 Task: Look for space in Shibetsu, Japan from 1st June, 2023 to 9th June, 2023 for 6 adults in price range Rs.6000 to Rs.12000. Place can be entire place with 3 bedrooms having 3 beds and 3 bathrooms. Property type can be house, flat, guest house. Booking option can be shelf check-in. Required host language is English.
Action: Mouse moved to (559, 137)
Screenshot: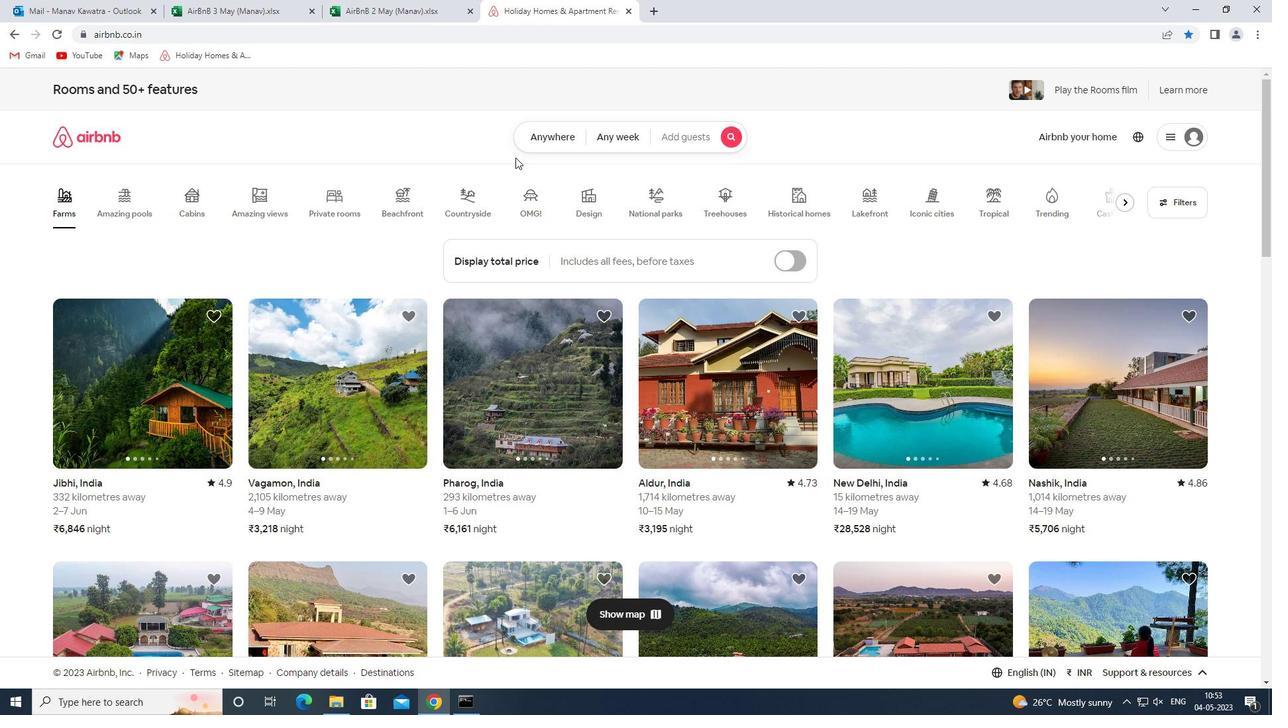 
Action: Mouse pressed left at (559, 137)
Screenshot: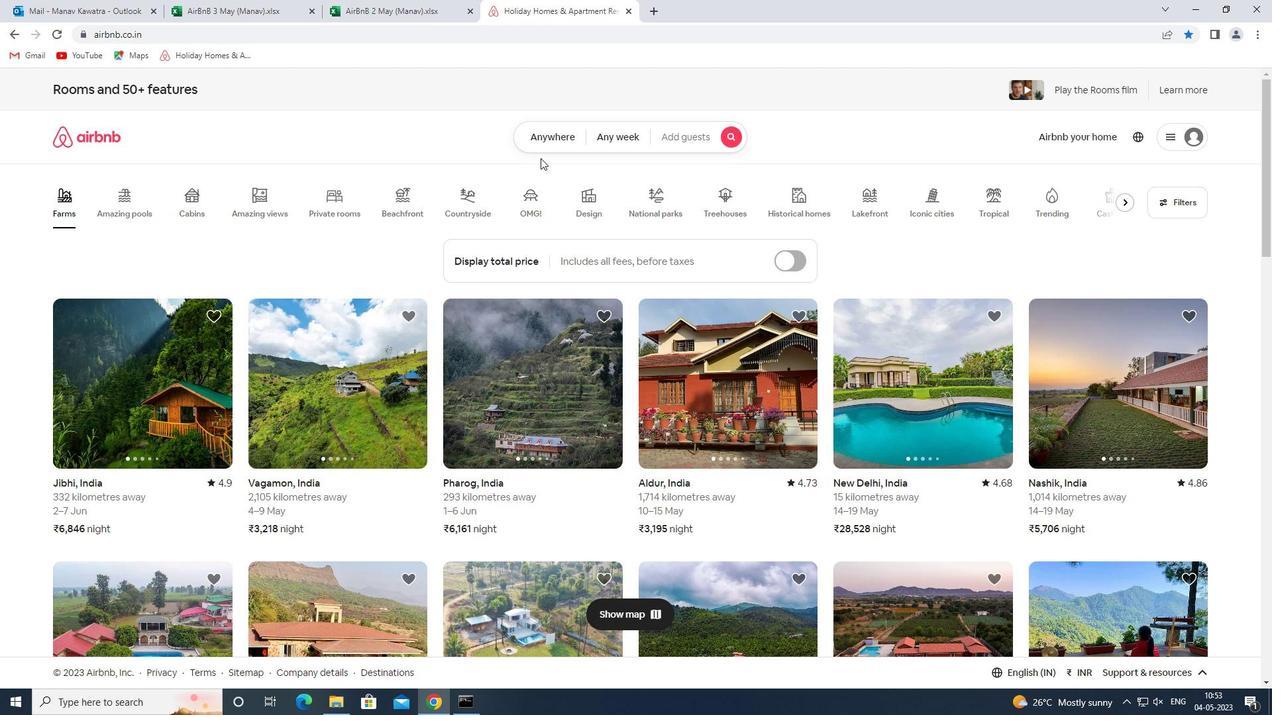 
Action: Mouse moved to (396, 193)
Screenshot: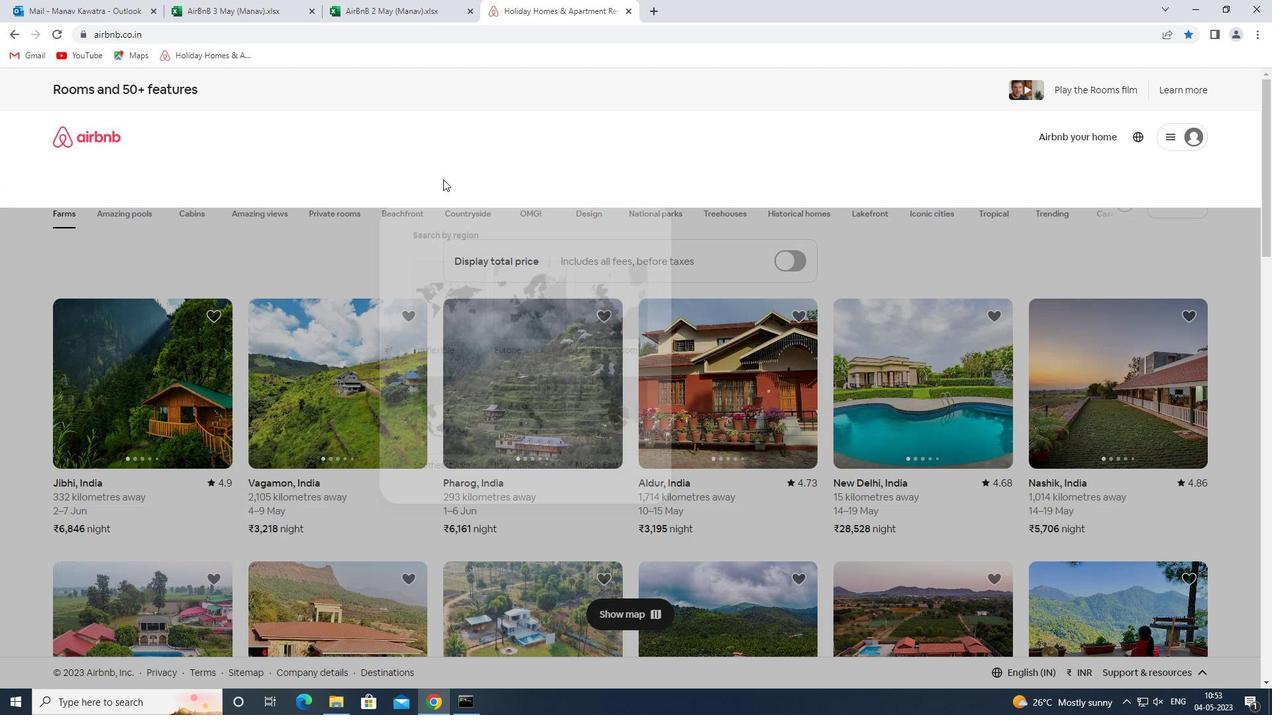 
Action: Mouse pressed left at (396, 193)
Screenshot: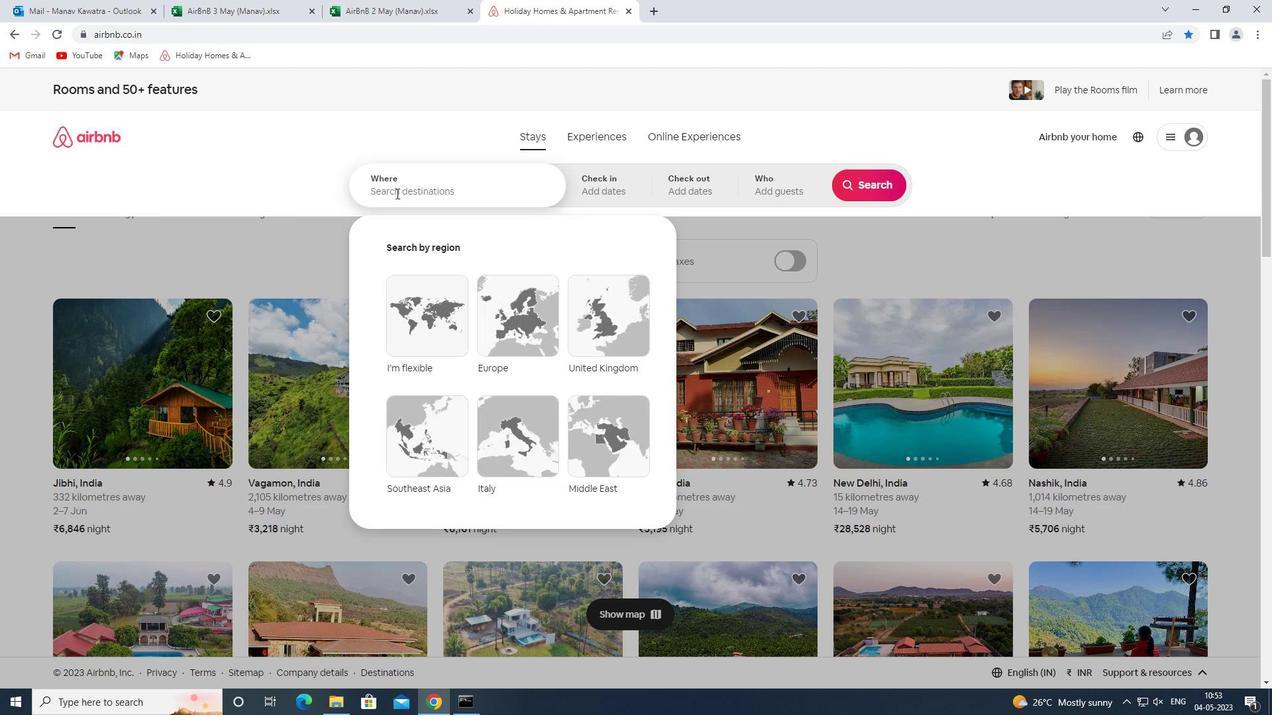 
Action: Mouse moved to (396, 193)
Screenshot: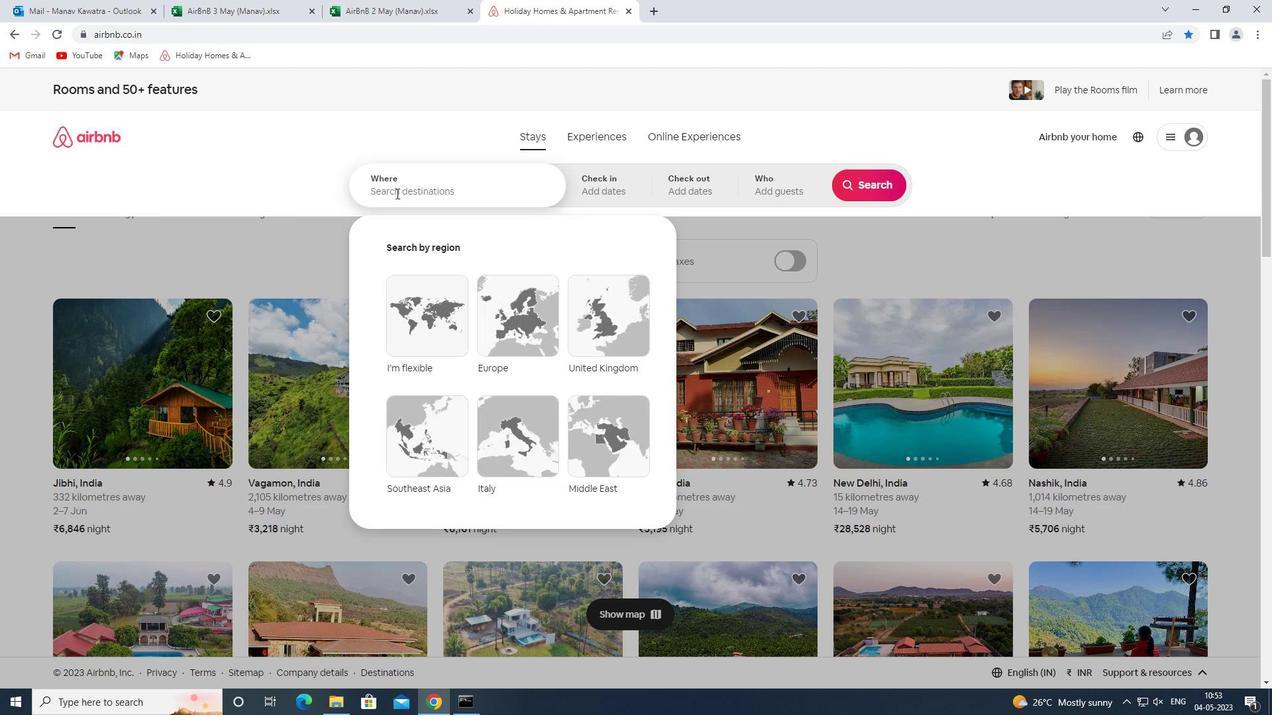 
Action: Key pressed shibetsu<Key.space>japan<Key.space><Key.enter>
Screenshot: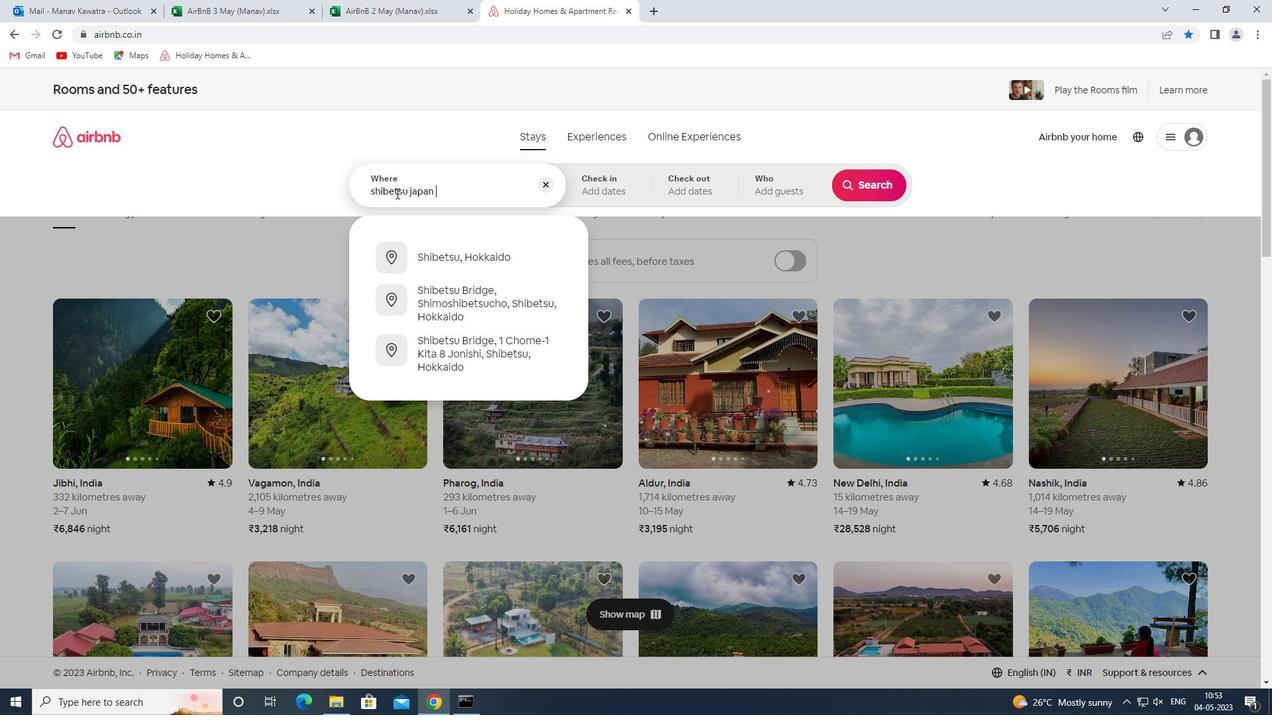 
Action: Mouse moved to (796, 336)
Screenshot: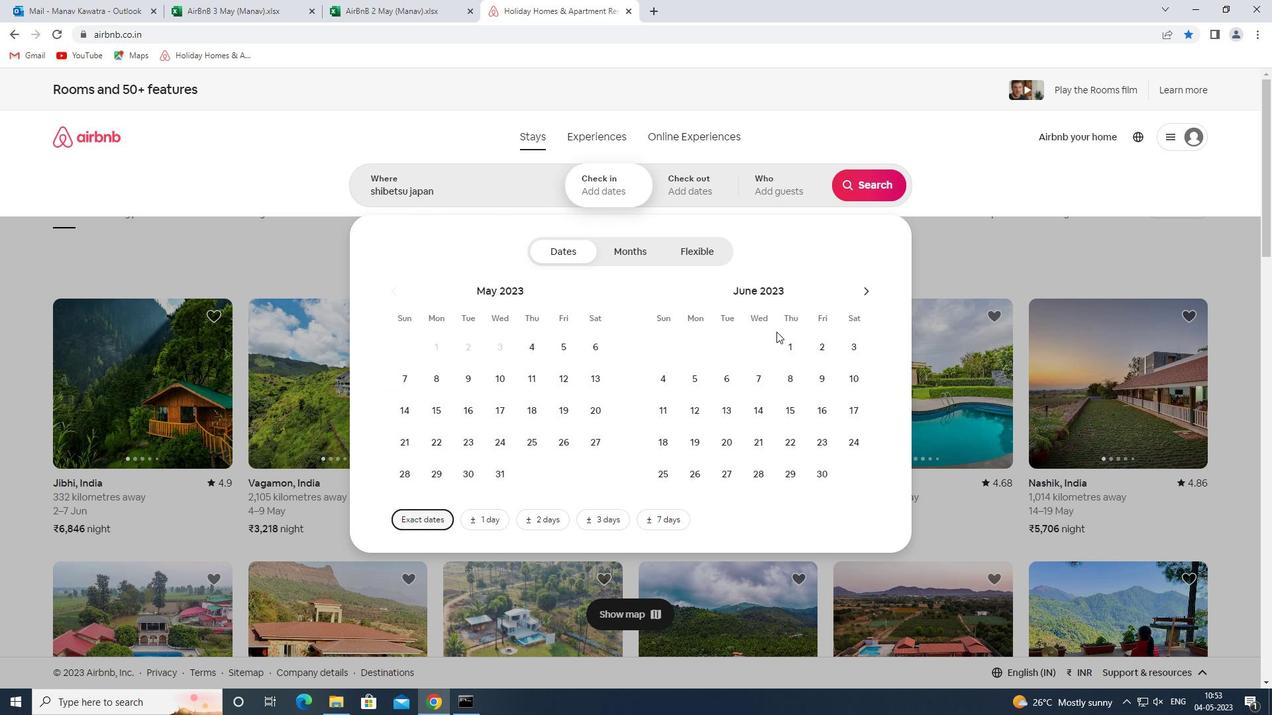 
Action: Mouse pressed left at (796, 336)
Screenshot: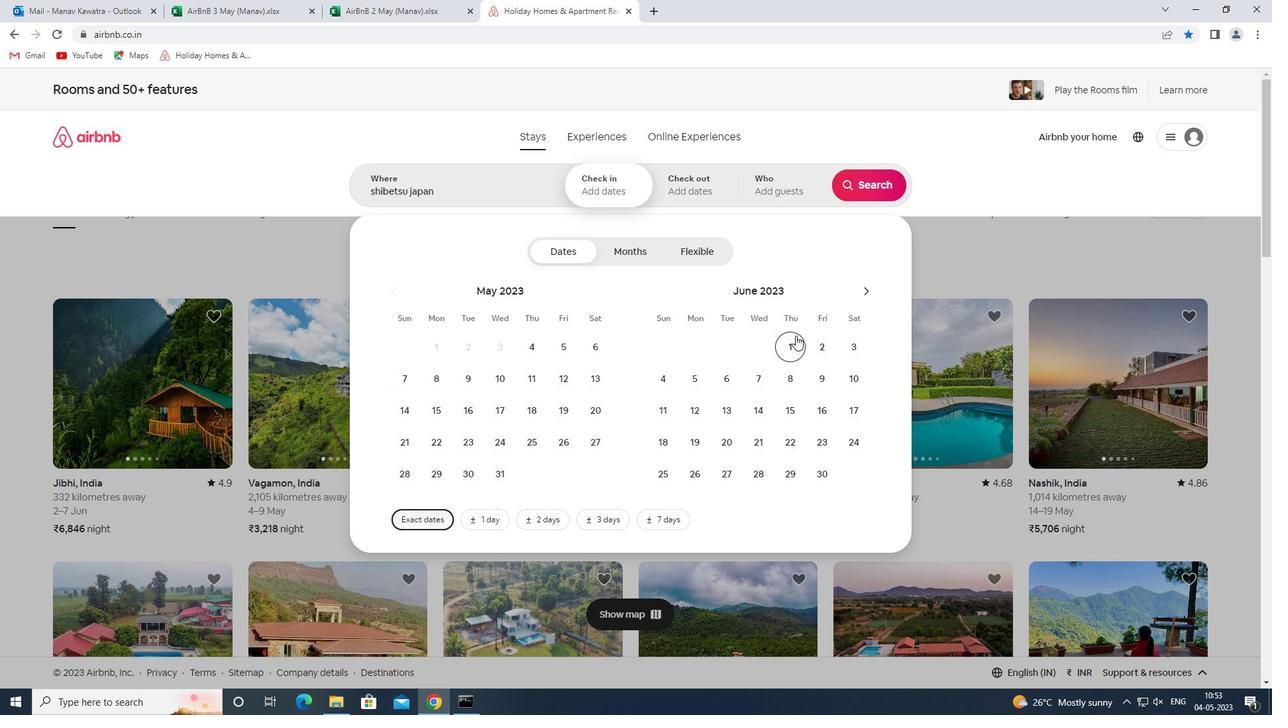 
Action: Mouse moved to (829, 373)
Screenshot: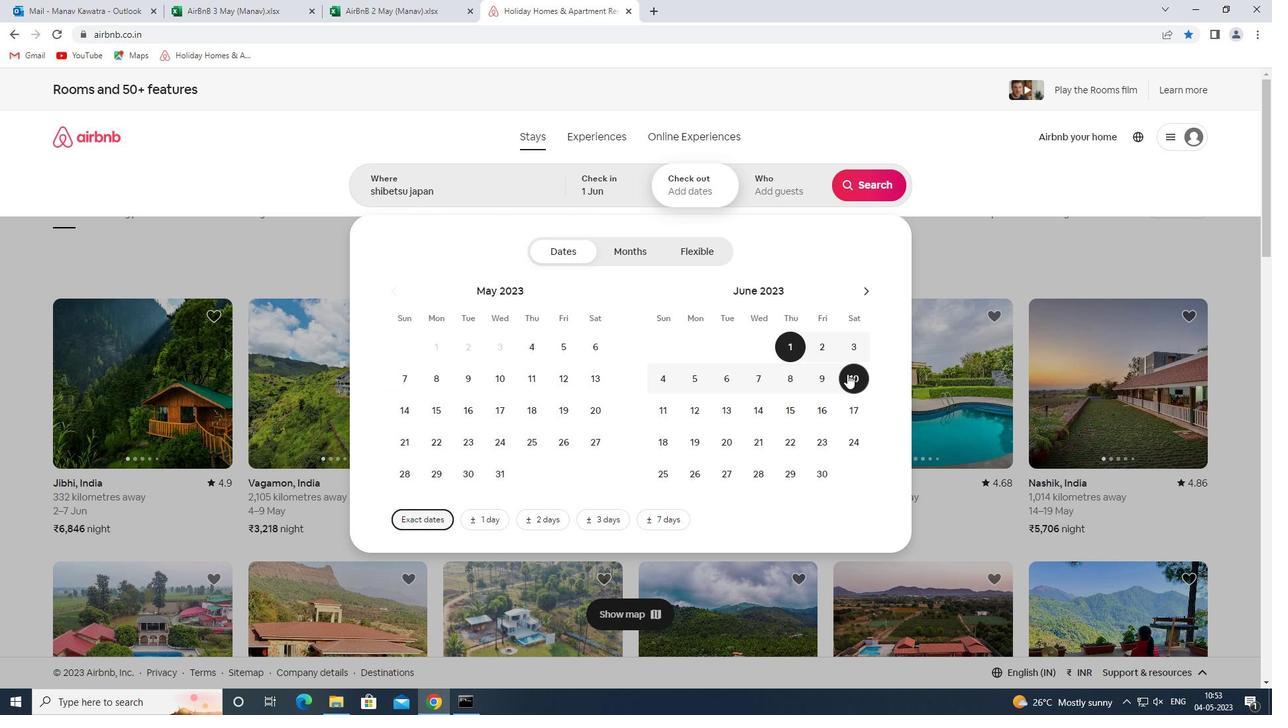 
Action: Mouse pressed left at (829, 373)
Screenshot: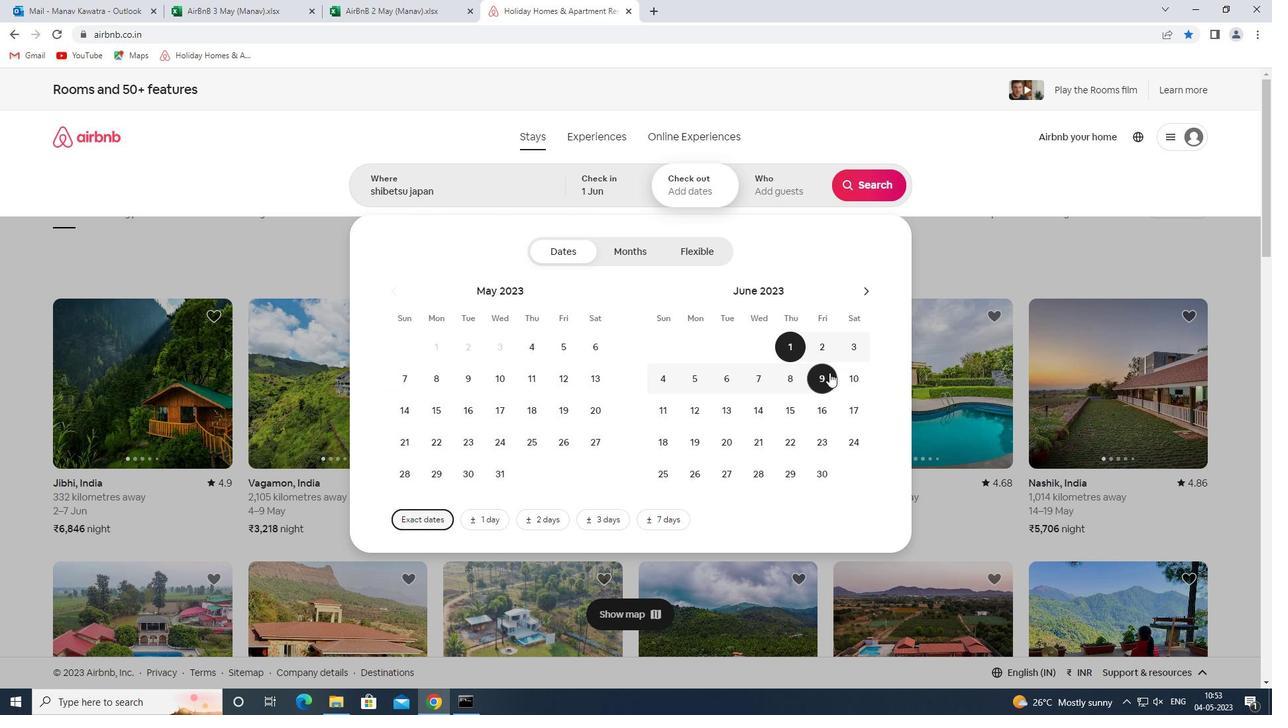 
Action: Mouse moved to (782, 192)
Screenshot: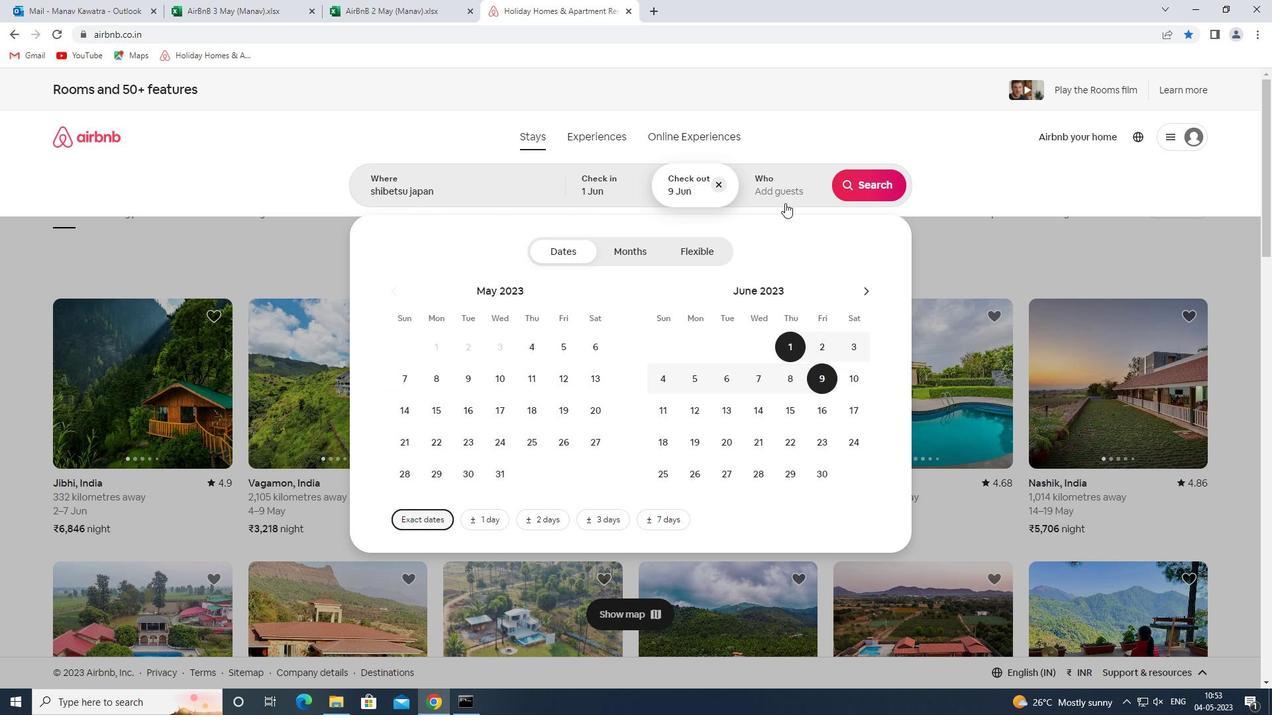 
Action: Mouse pressed left at (782, 192)
Screenshot: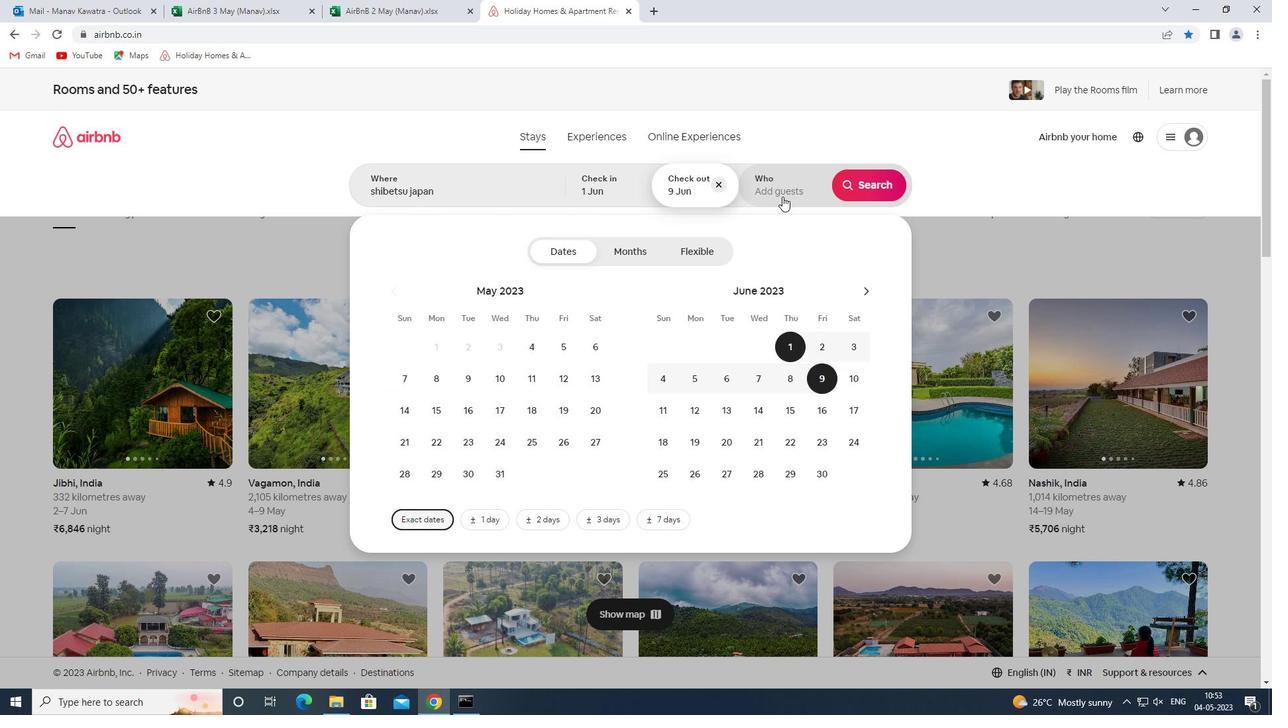 
Action: Mouse moved to (871, 257)
Screenshot: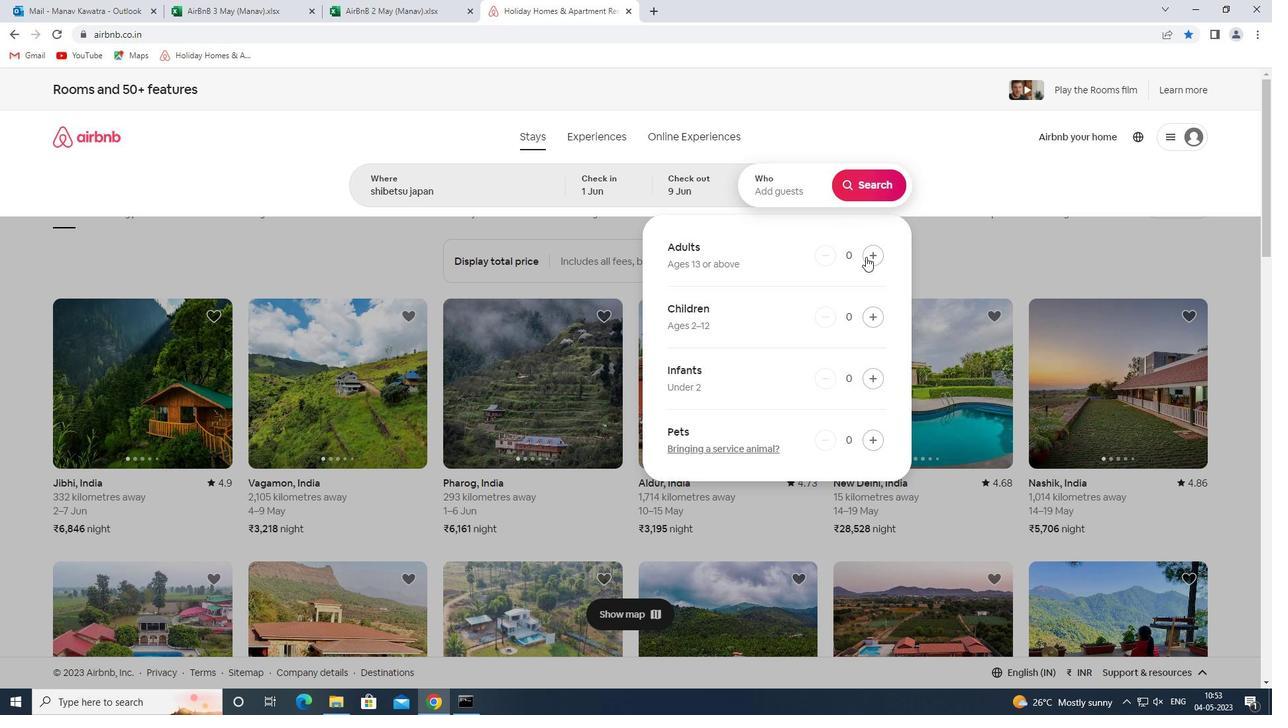 
Action: Mouse pressed left at (871, 257)
Screenshot: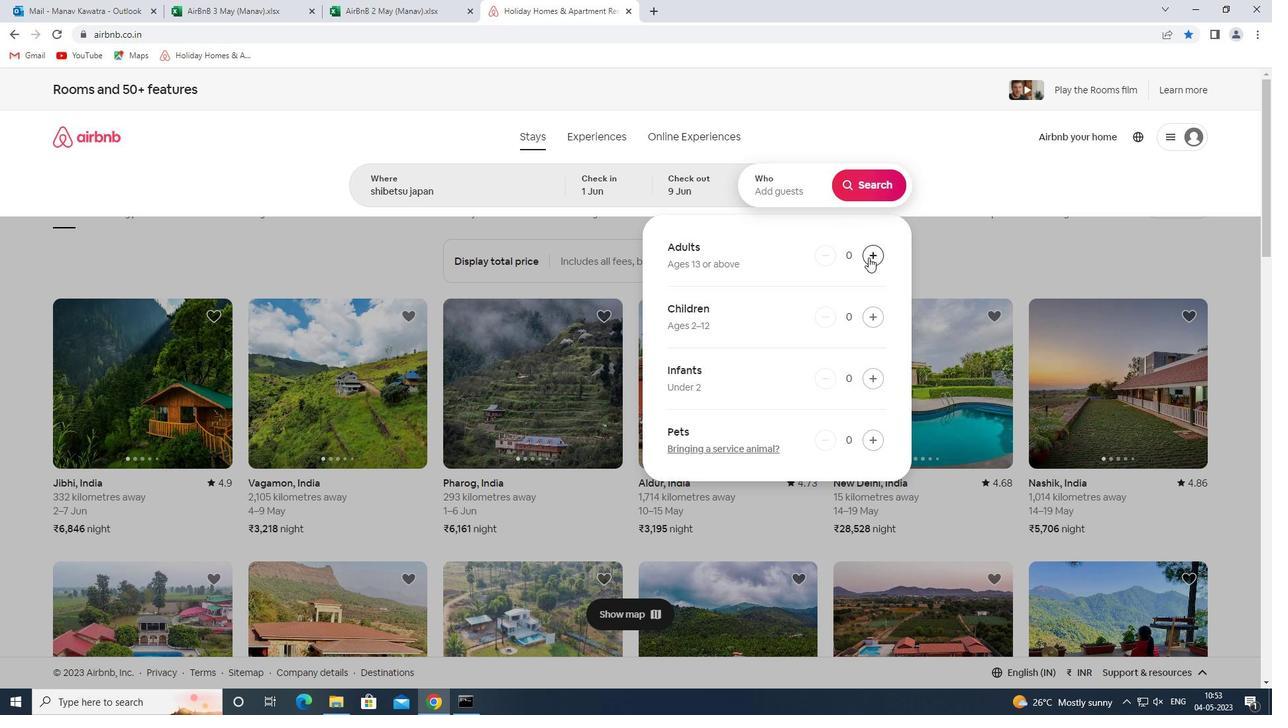 
Action: Mouse pressed left at (871, 257)
Screenshot: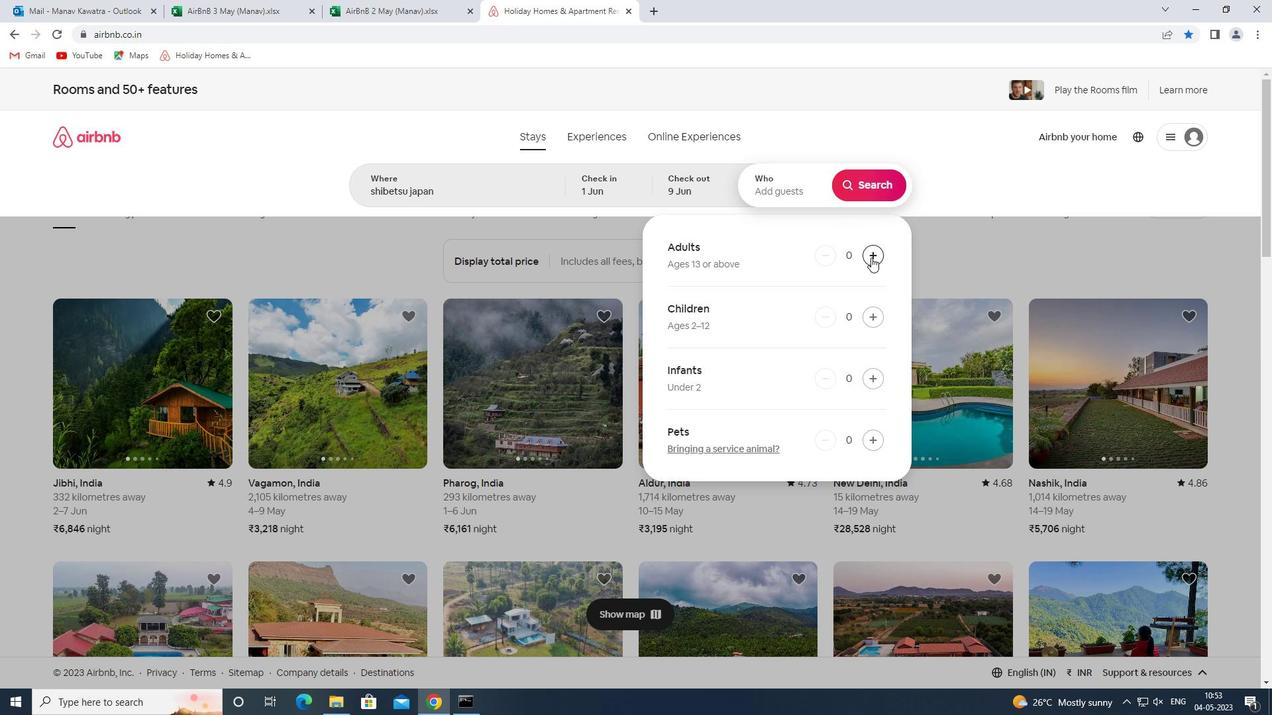 
Action: Mouse pressed left at (871, 257)
Screenshot: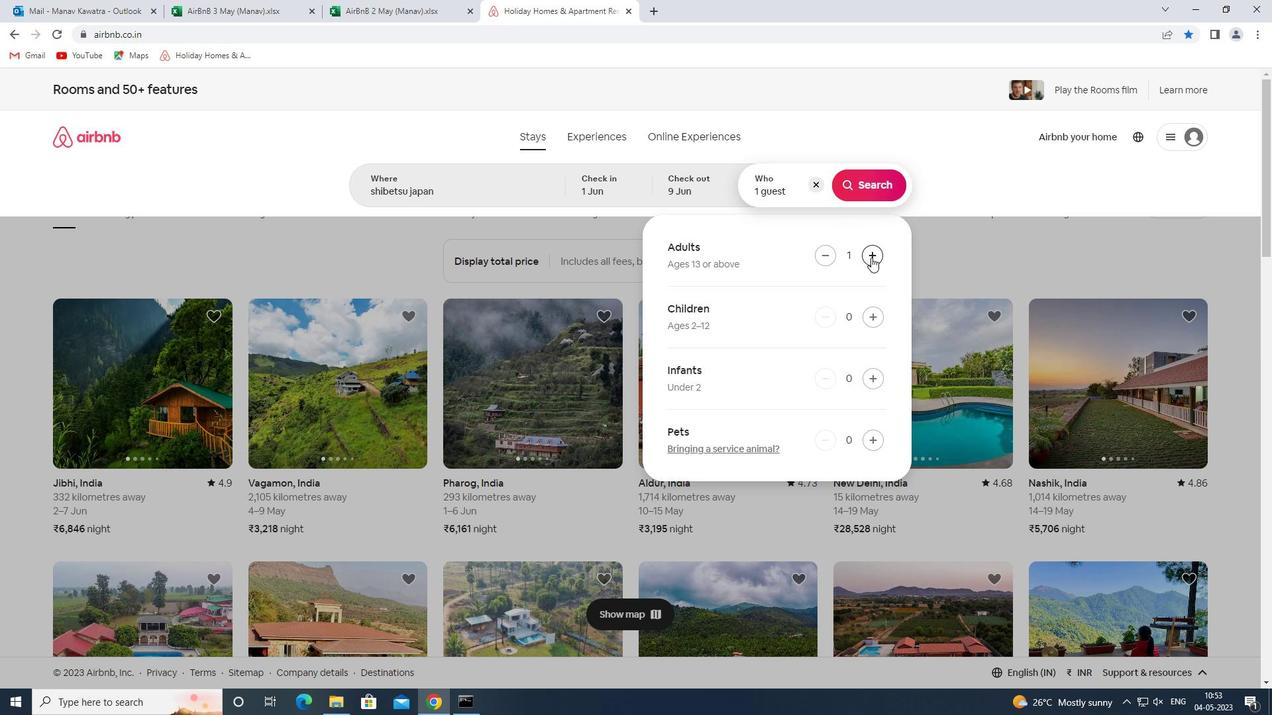 
Action: Mouse pressed left at (871, 257)
Screenshot: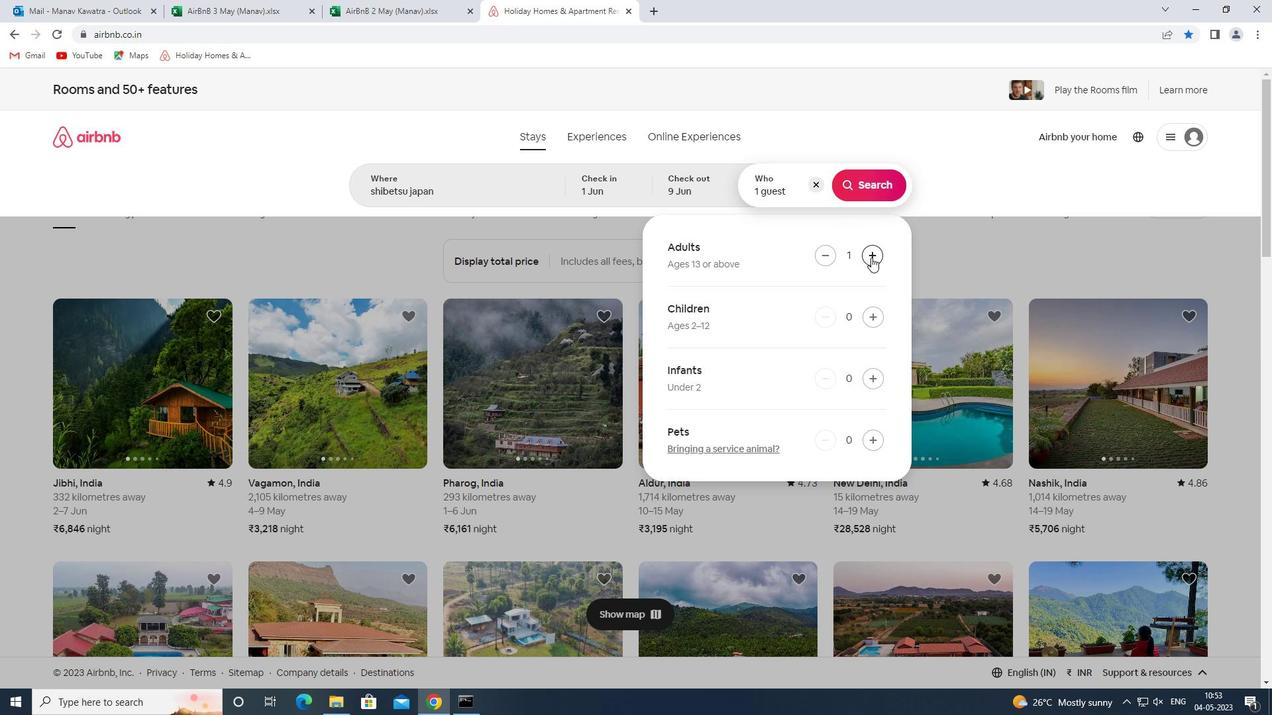
Action: Mouse pressed left at (871, 257)
Screenshot: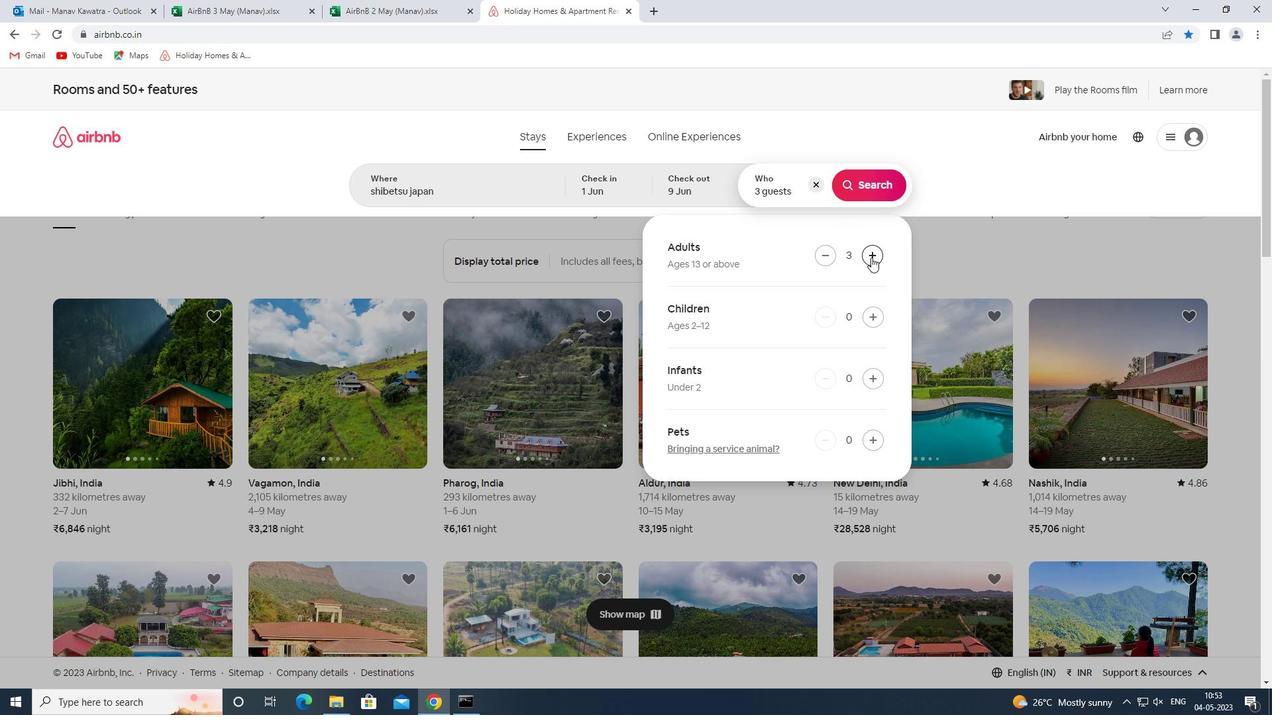 
Action: Mouse moved to (871, 257)
Screenshot: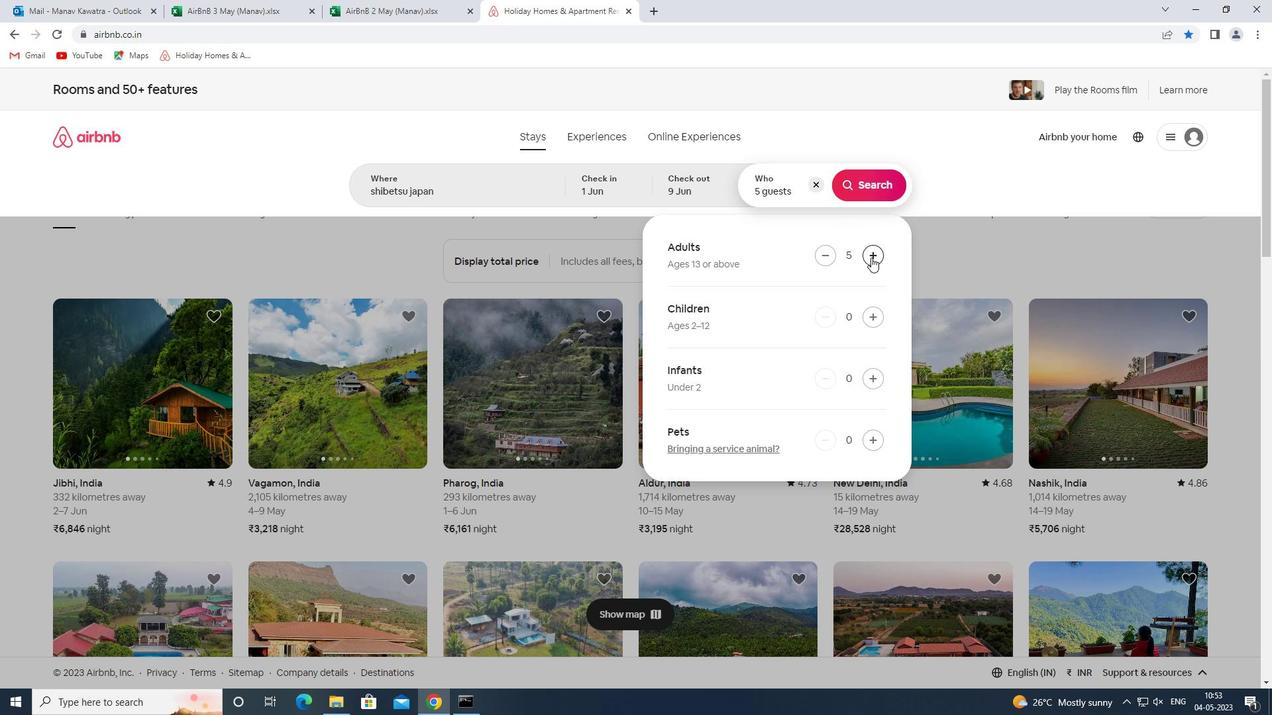 
Action: Mouse pressed left at (871, 257)
Screenshot: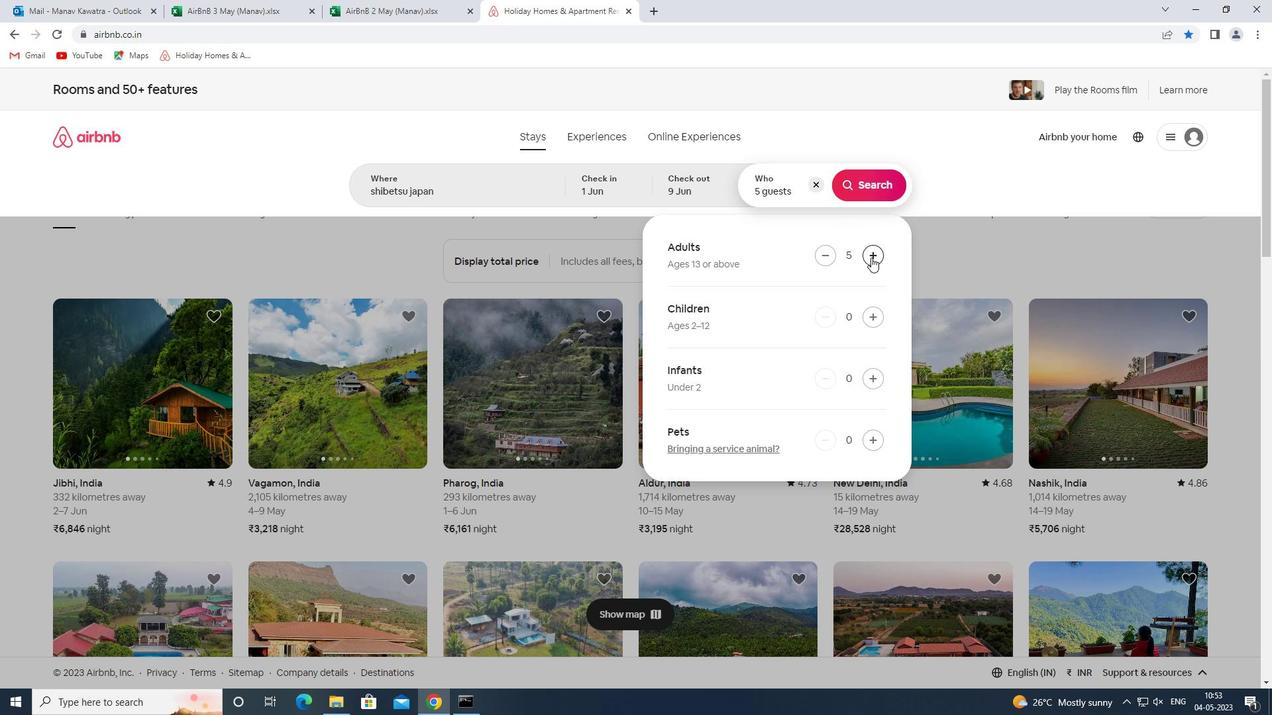 
Action: Mouse moved to (871, 194)
Screenshot: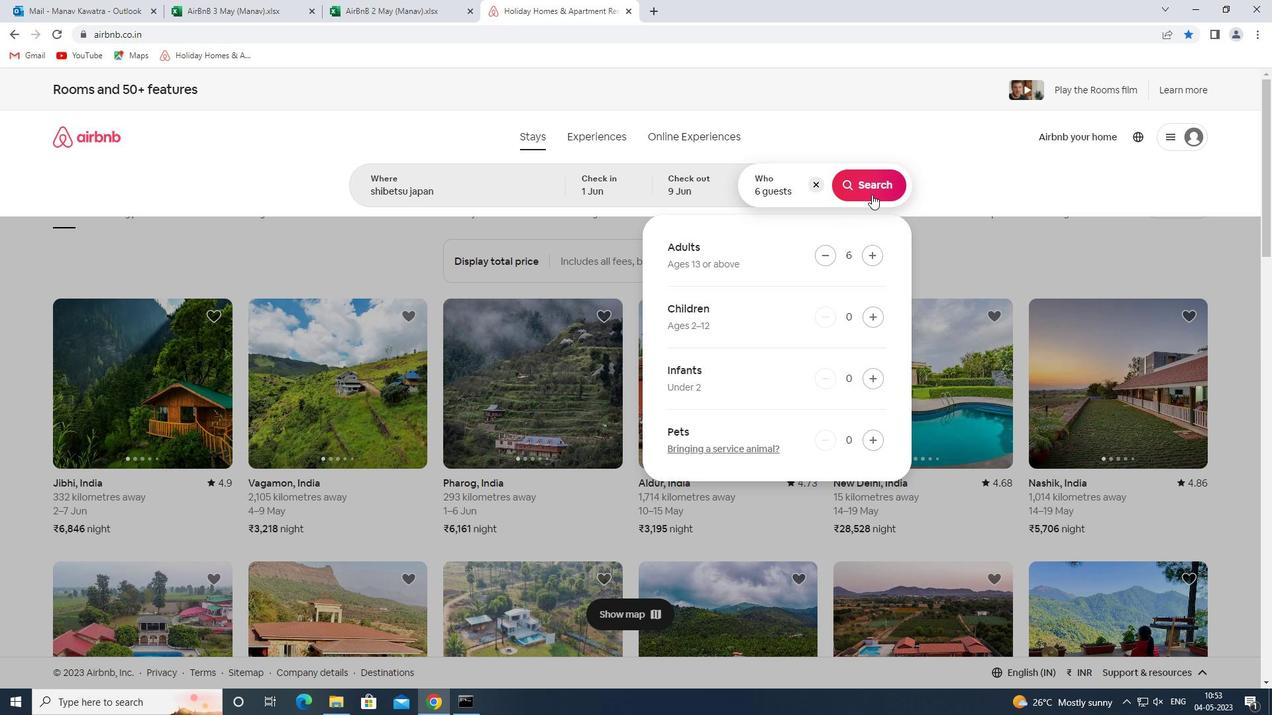 
Action: Mouse pressed left at (871, 194)
Screenshot: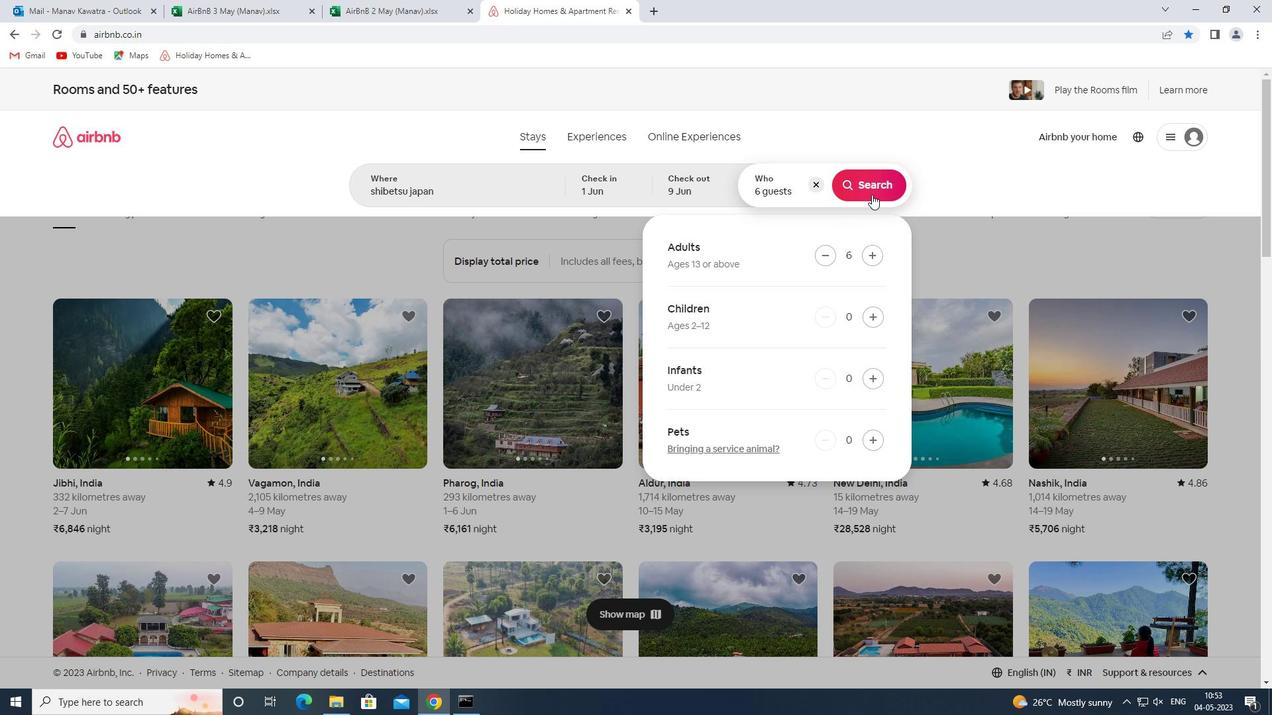 
Action: Mouse moved to (1205, 153)
Screenshot: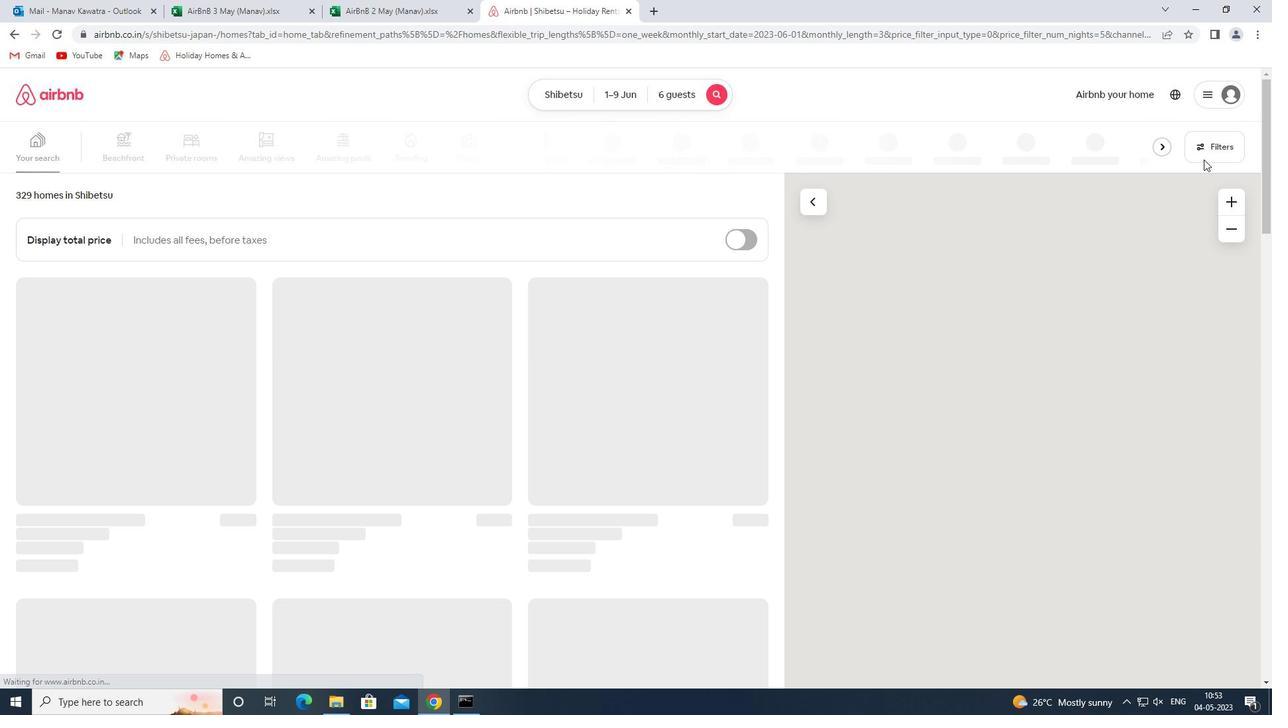 
Action: Mouse pressed left at (1205, 153)
Screenshot: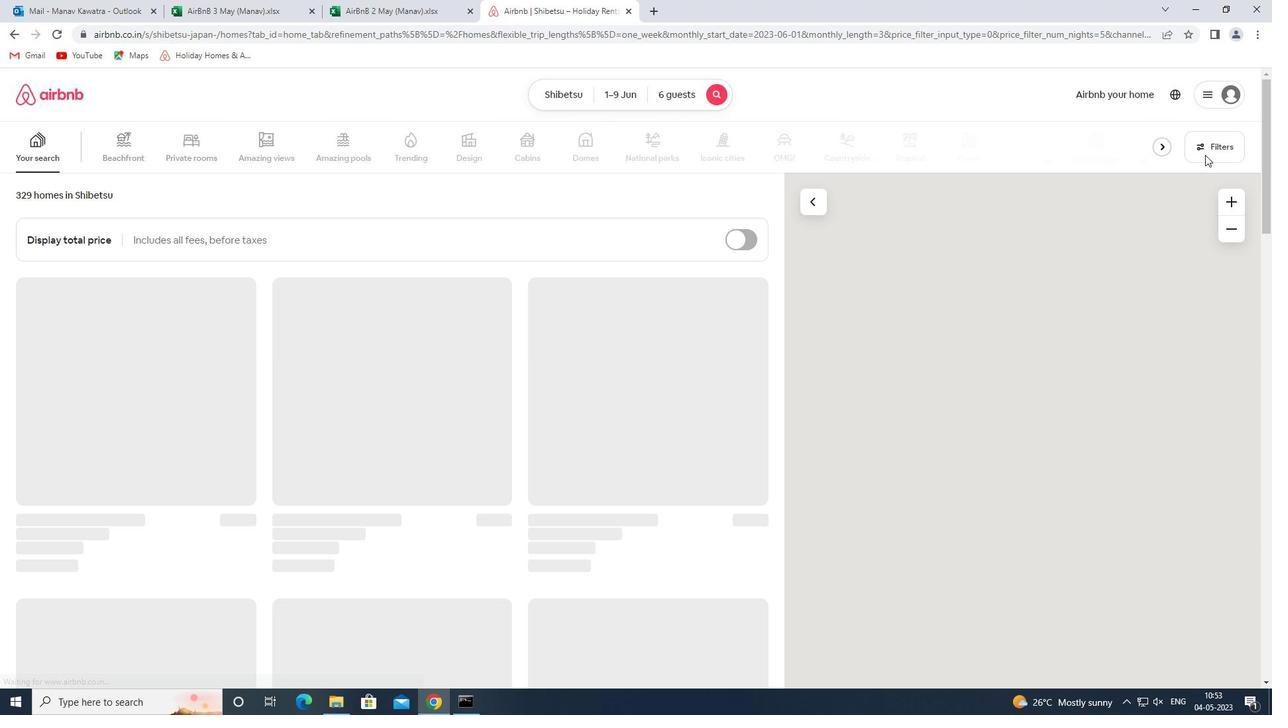 
Action: Mouse moved to (461, 314)
Screenshot: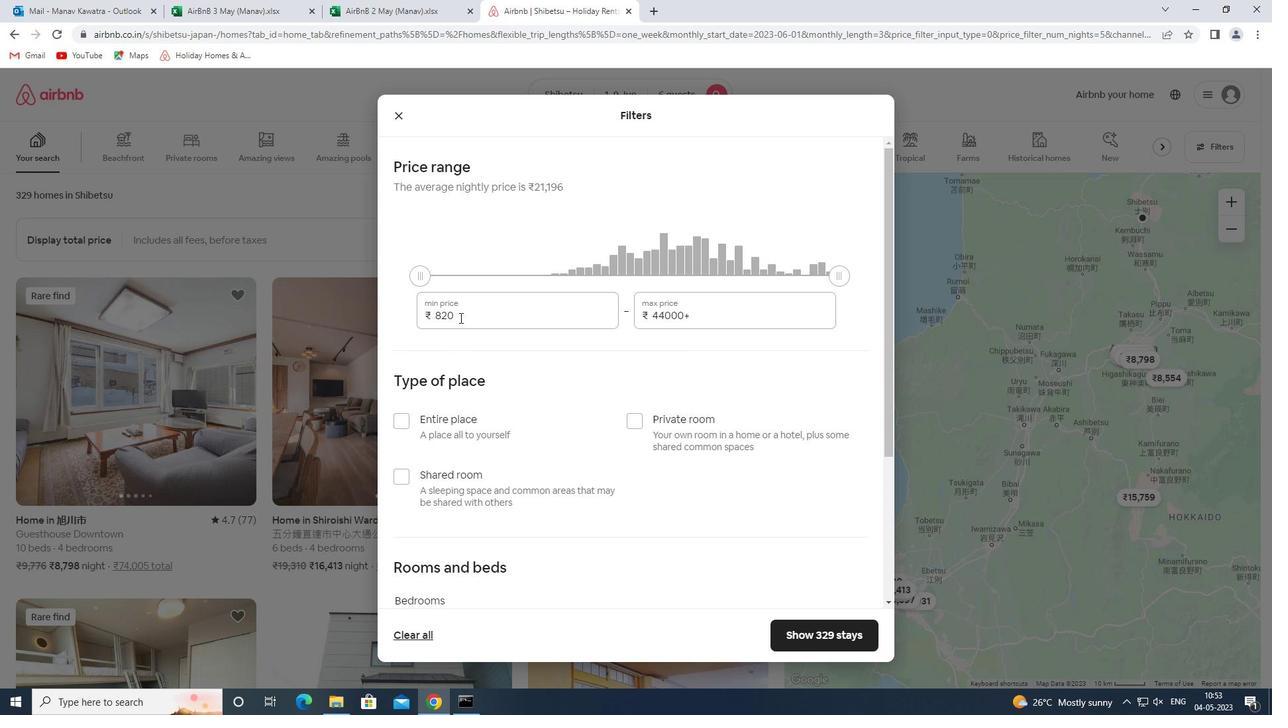
Action: Mouse pressed left at (461, 314)
Screenshot: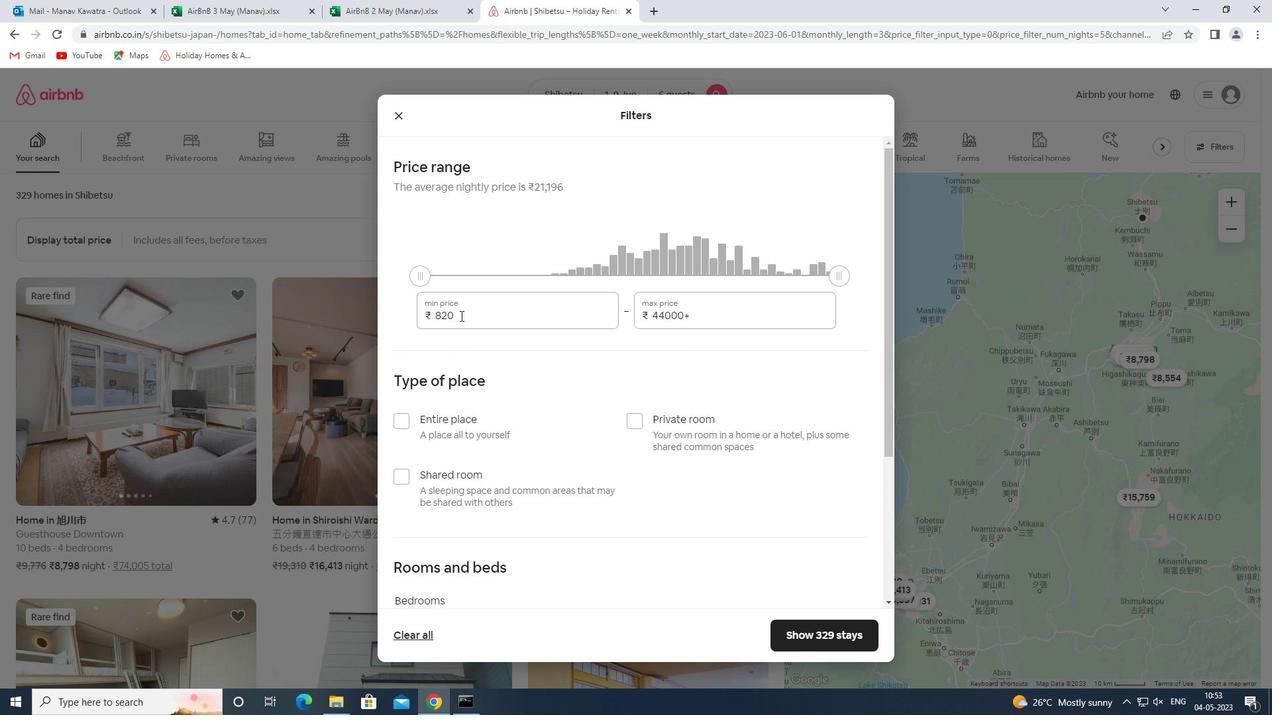 
Action: Mouse pressed left at (461, 314)
Screenshot: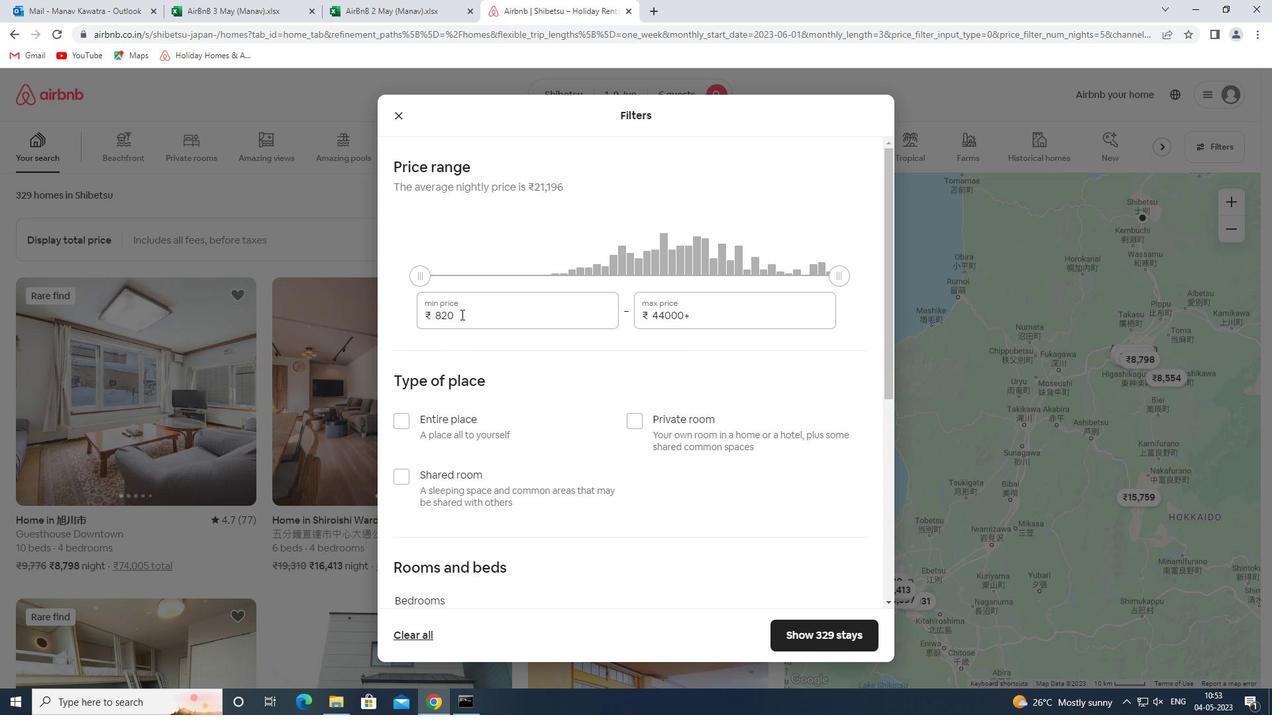 
Action: Mouse moved to (461, 314)
Screenshot: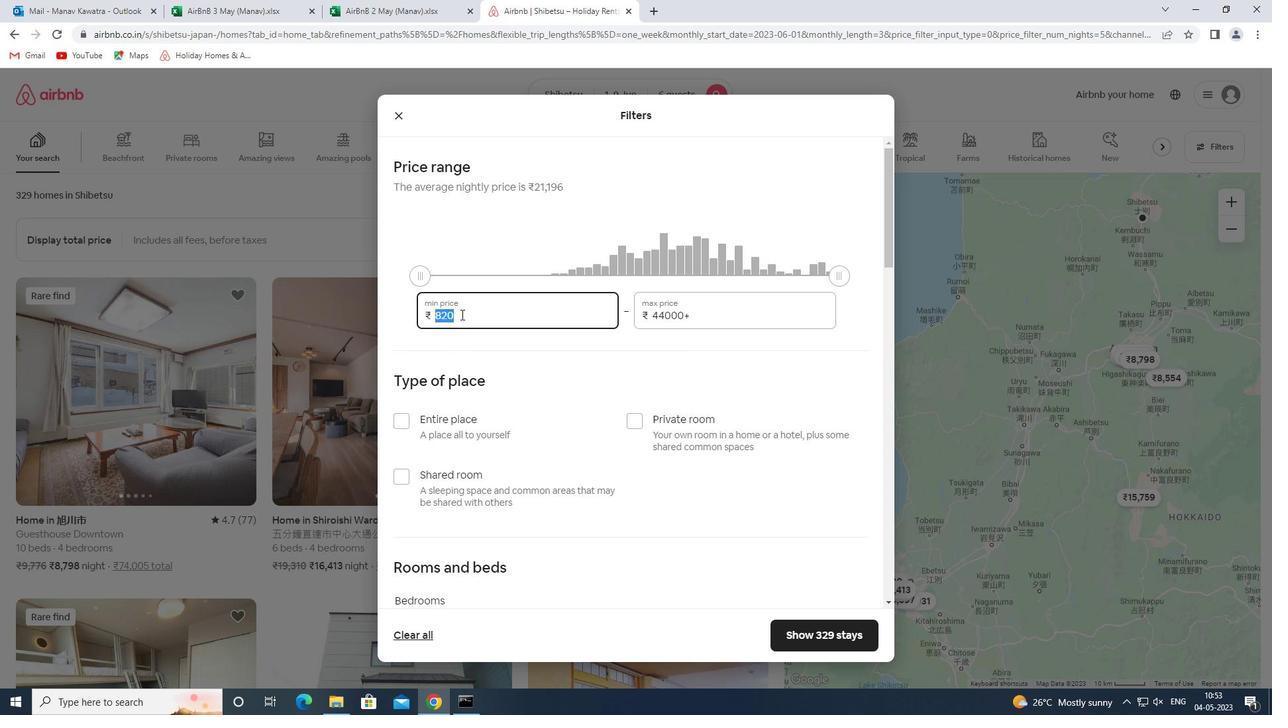 
Action: Key pressed 6000<Key.tab>12000
Screenshot: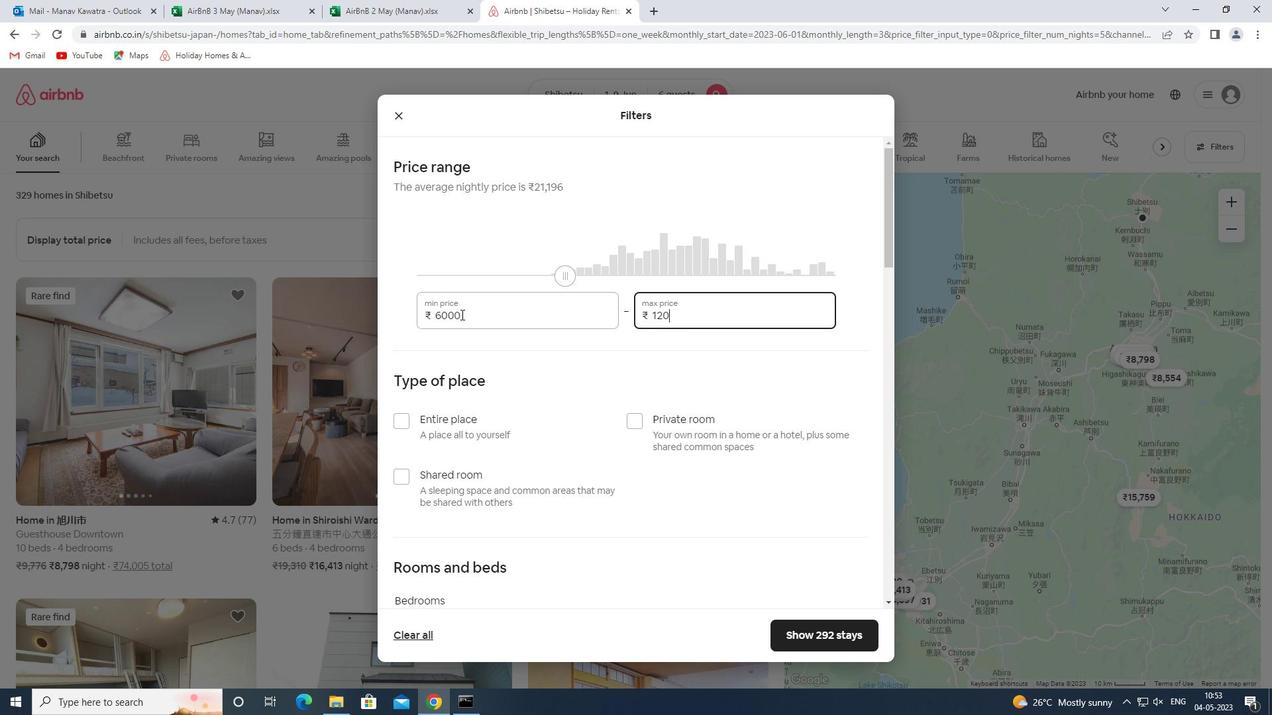 
Action: Mouse moved to (419, 425)
Screenshot: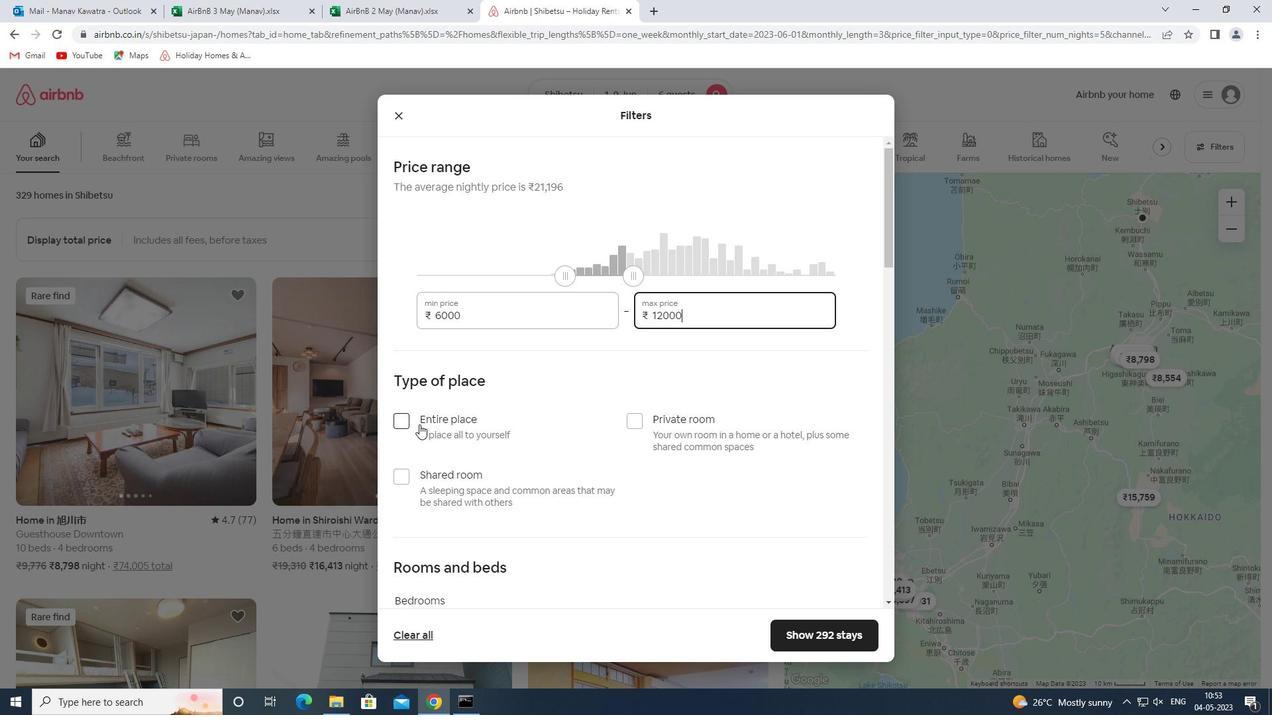 
Action: Mouse pressed left at (419, 425)
Screenshot: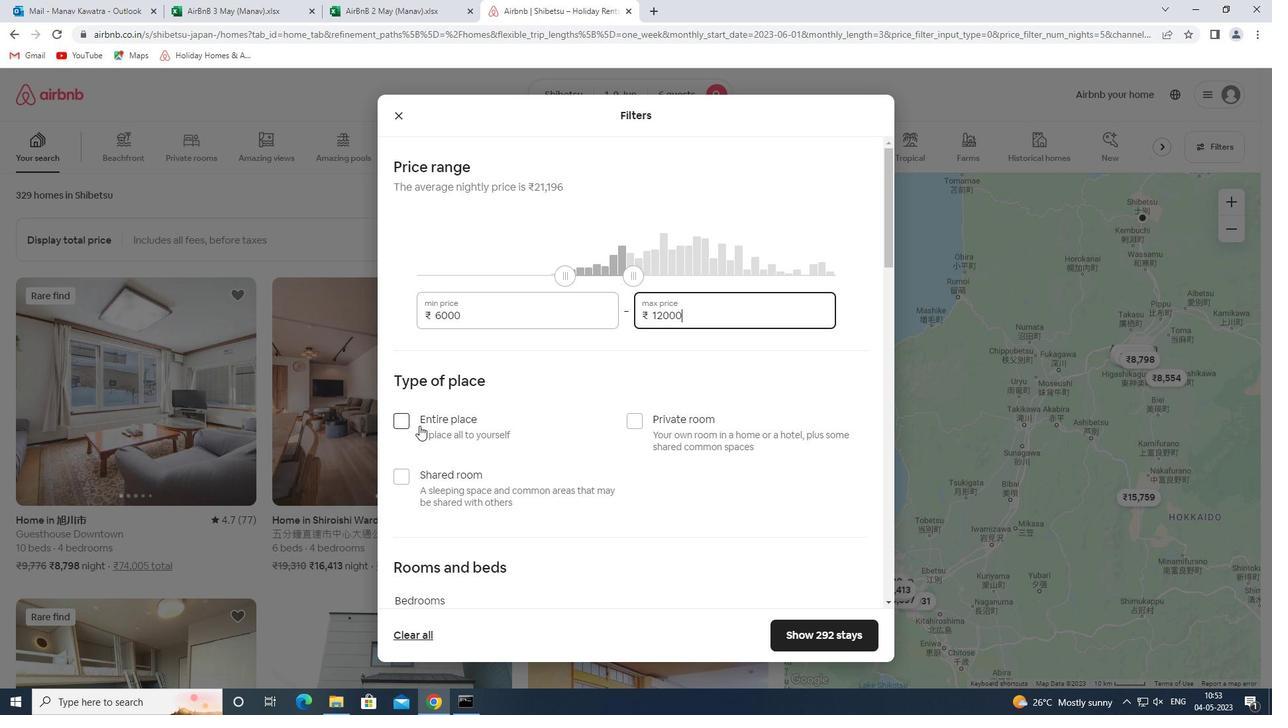 
Action: Mouse moved to (487, 375)
Screenshot: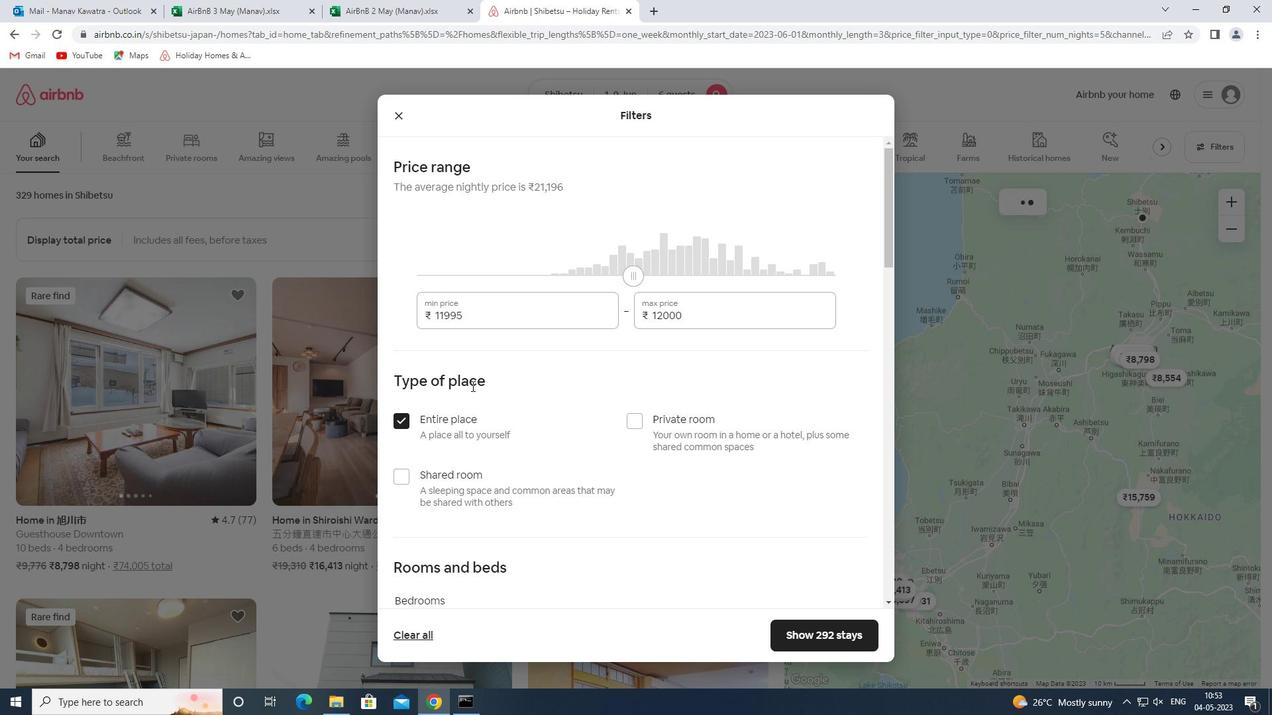 
Action: Mouse scrolled (487, 375) with delta (0, 0)
Screenshot: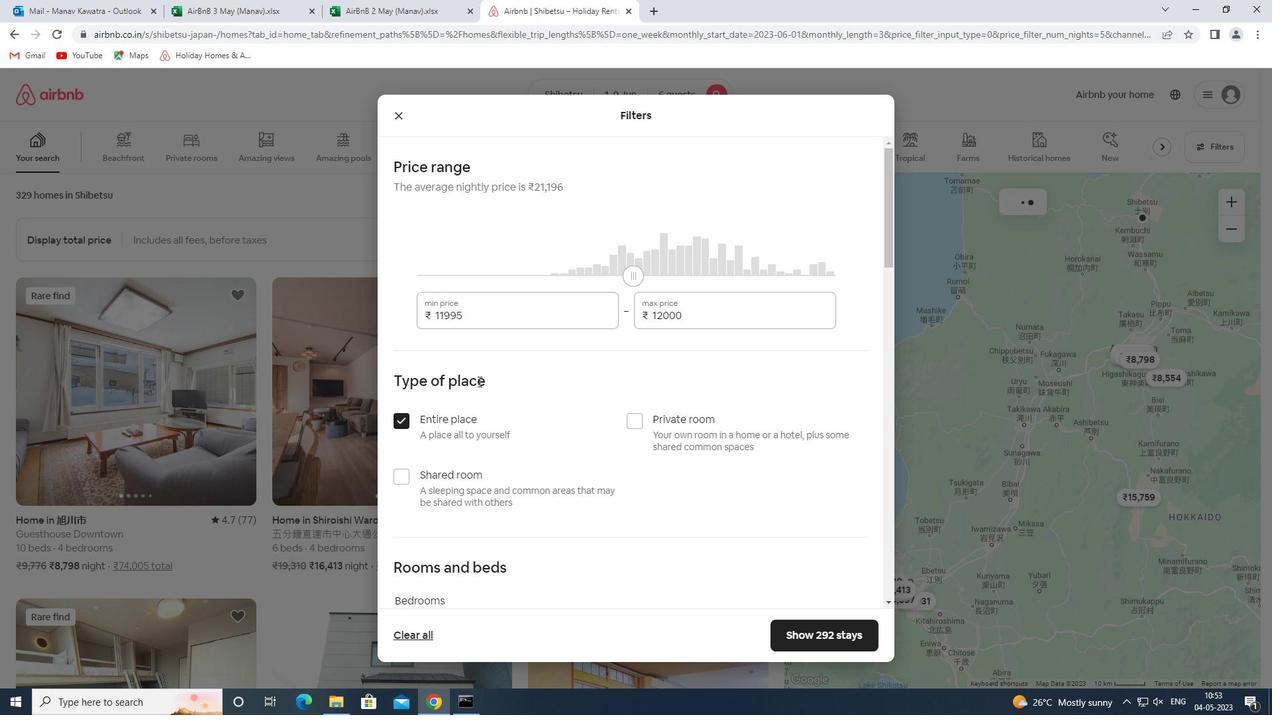 
Action: Mouse scrolled (487, 375) with delta (0, 0)
Screenshot: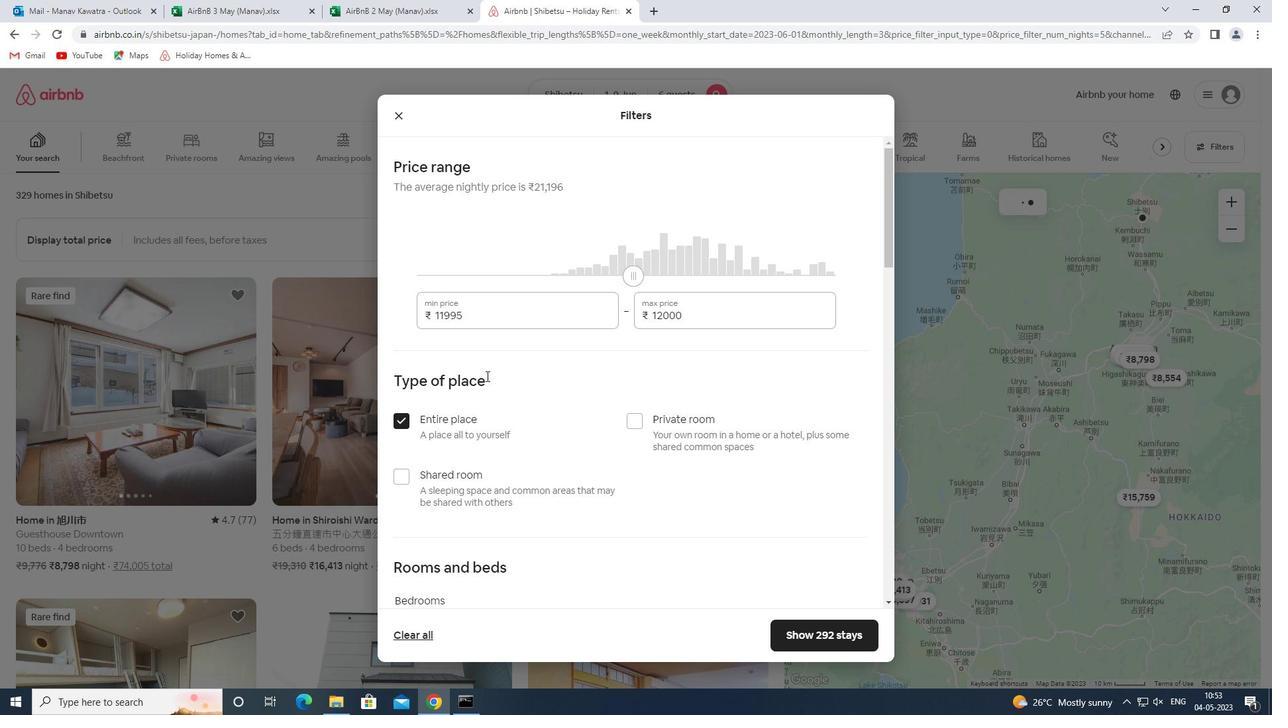 
Action: Mouse scrolled (487, 375) with delta (0, 0)
Screenshot: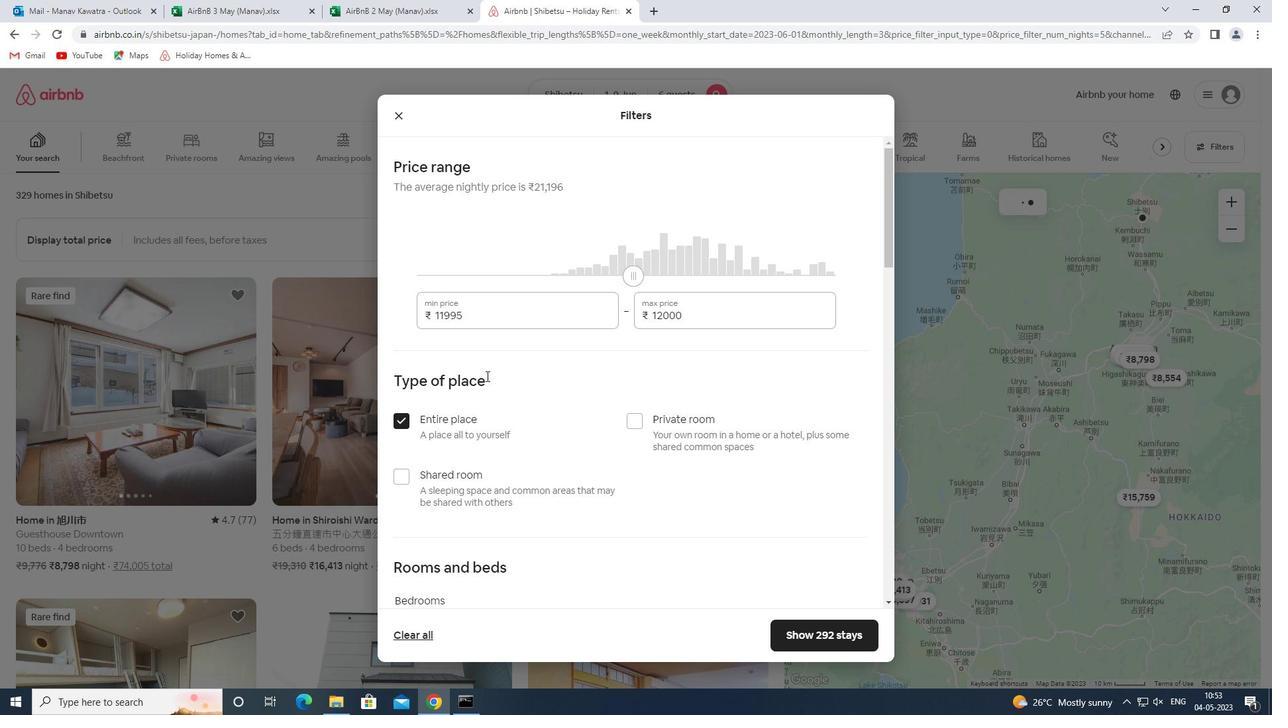 
Action: Mouse scrolled (487, 375) with delta (0, 0)
Screenshot: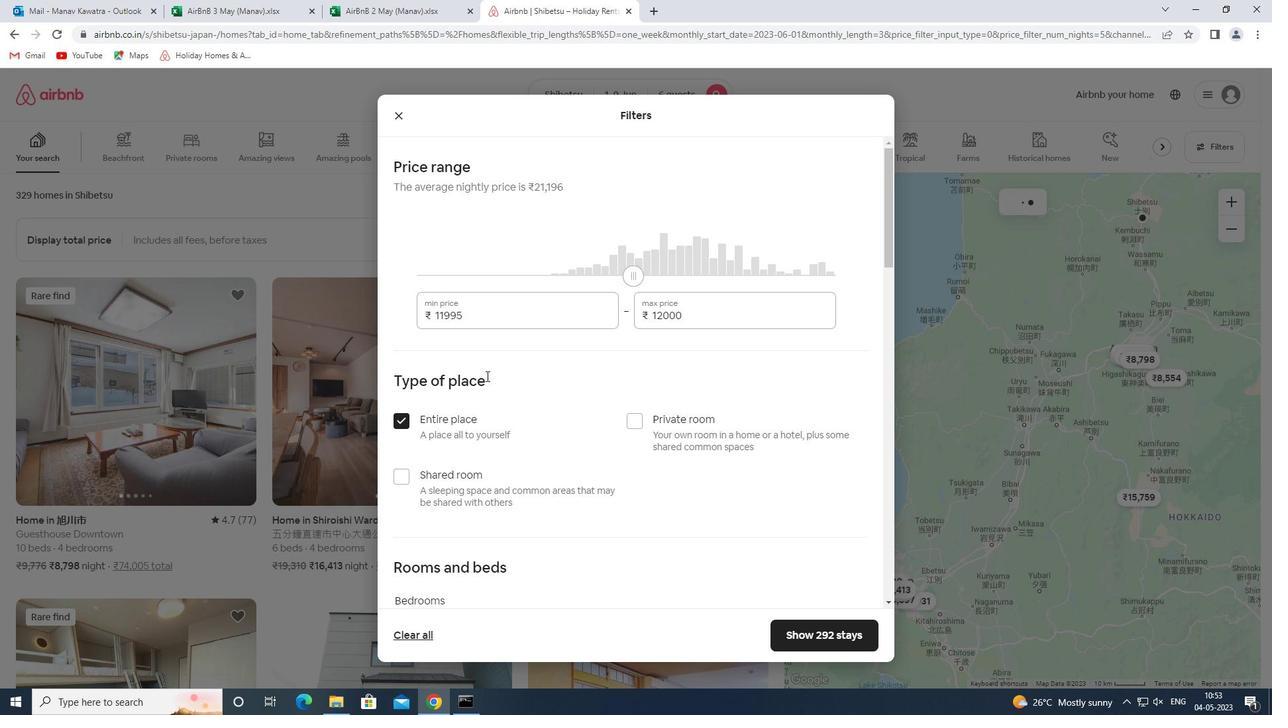
Action: Mouse scrolled (487, 375) with delta (0, 0)
Screenshot: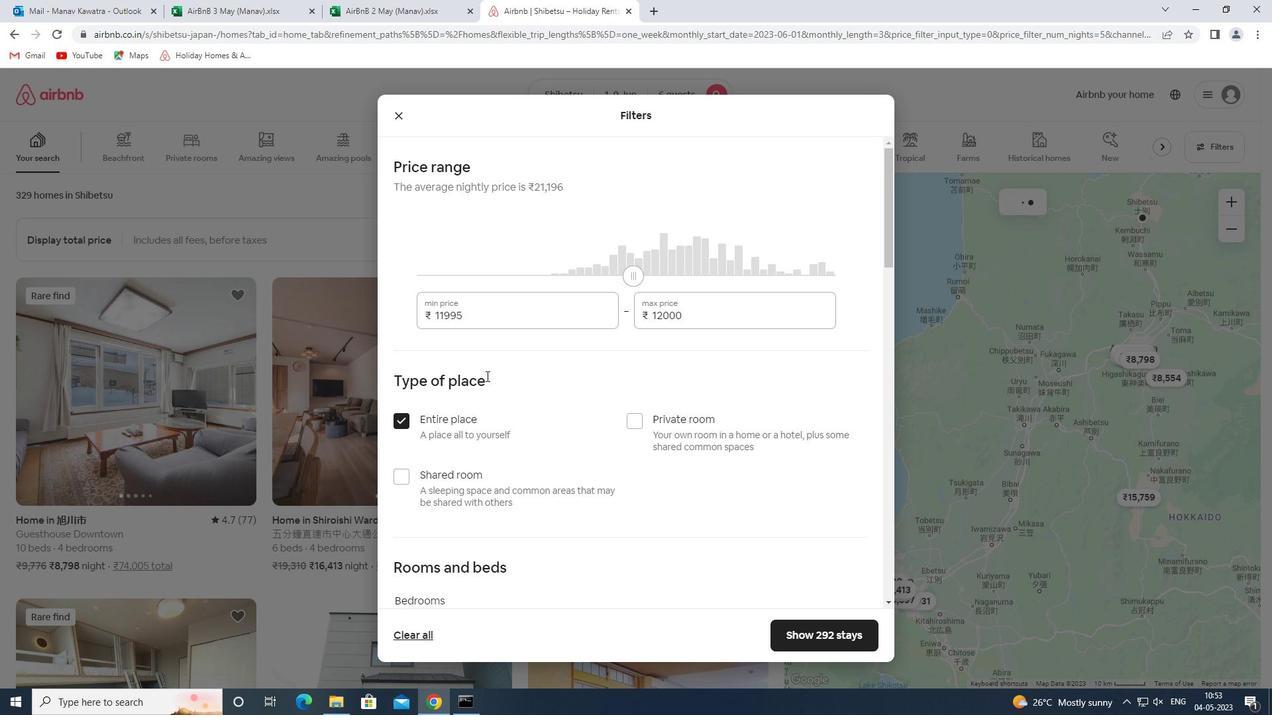 
Action: Mouse scrolled (487, 375) with delta (0, 0)
Screenshot: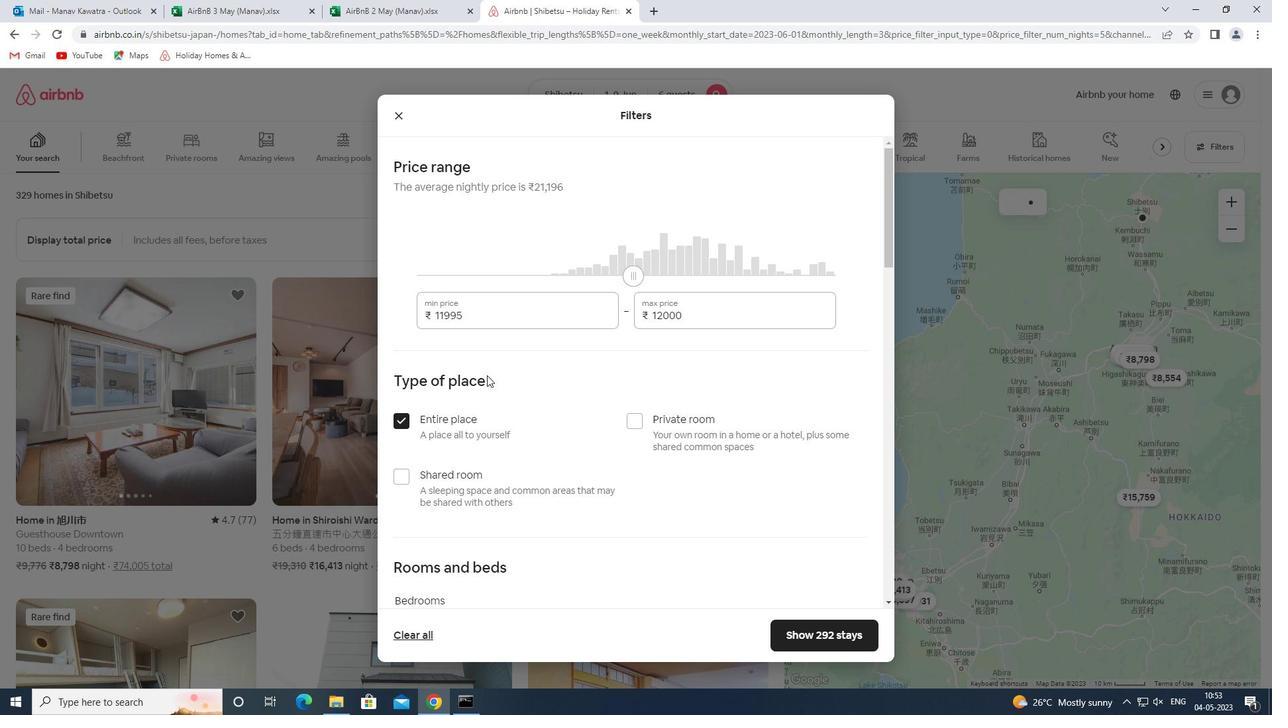 
Action: Mouse moved to (565, 241)
Screenshot: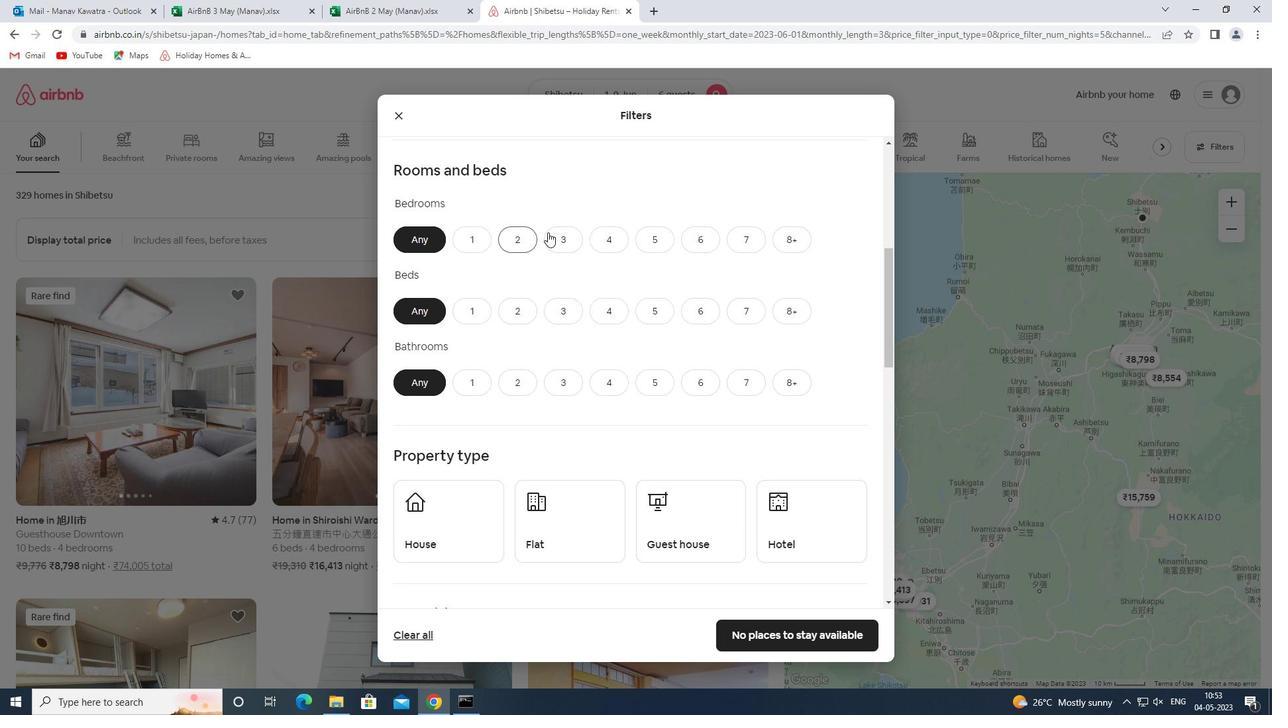 
Action: Mouse pressed left at (565, 241)
Screenshot: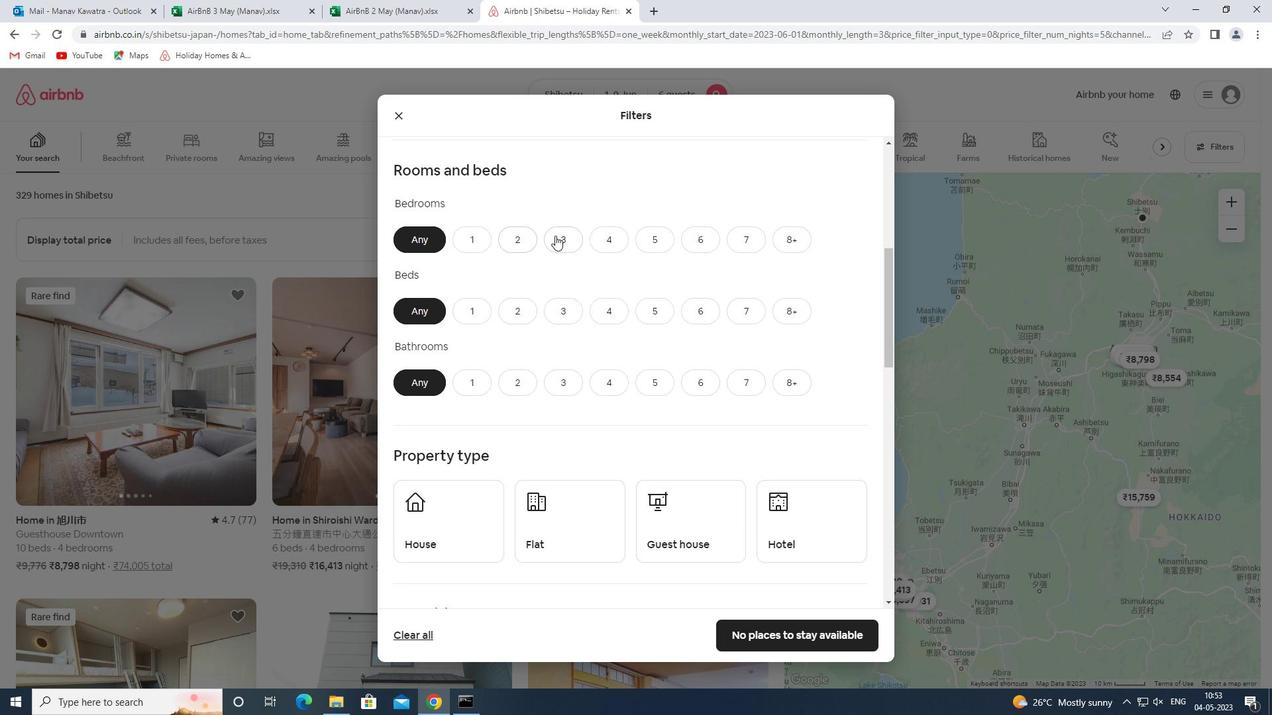 
Action: Mouse moved to (568, 306)
Screenshot: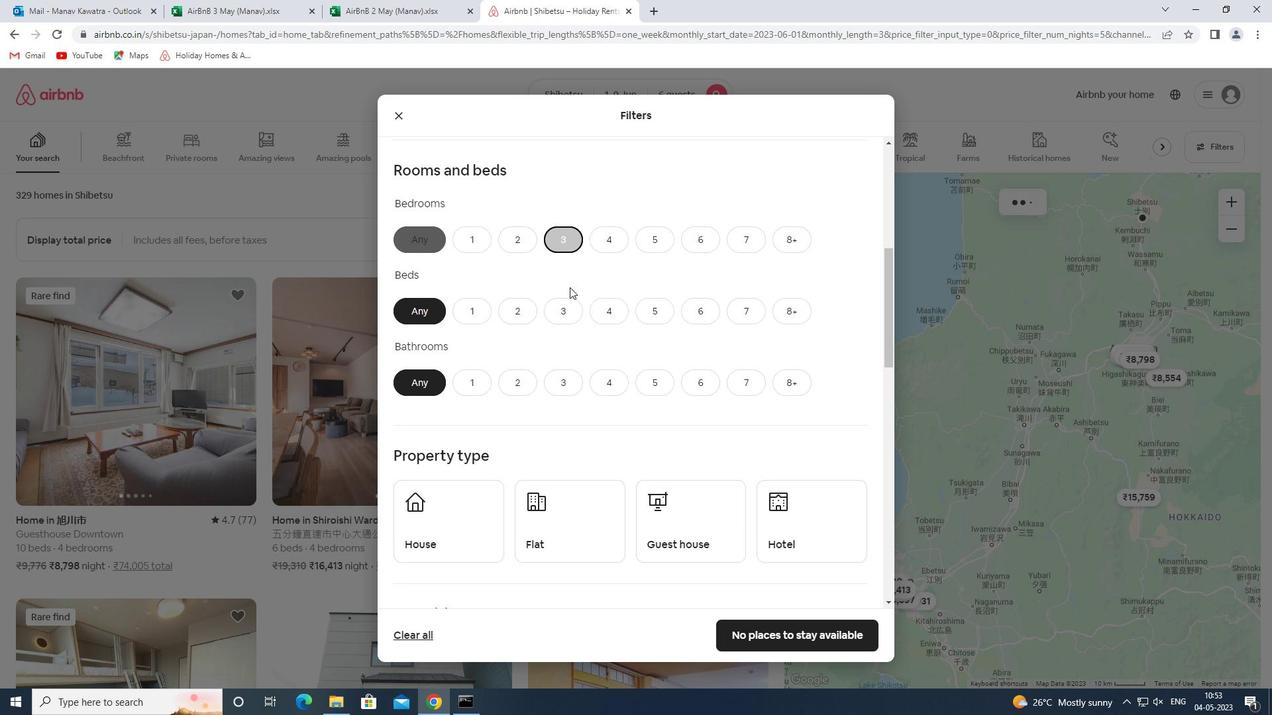 
Action: Mouse pressed left at (568, 306)
Screenshot: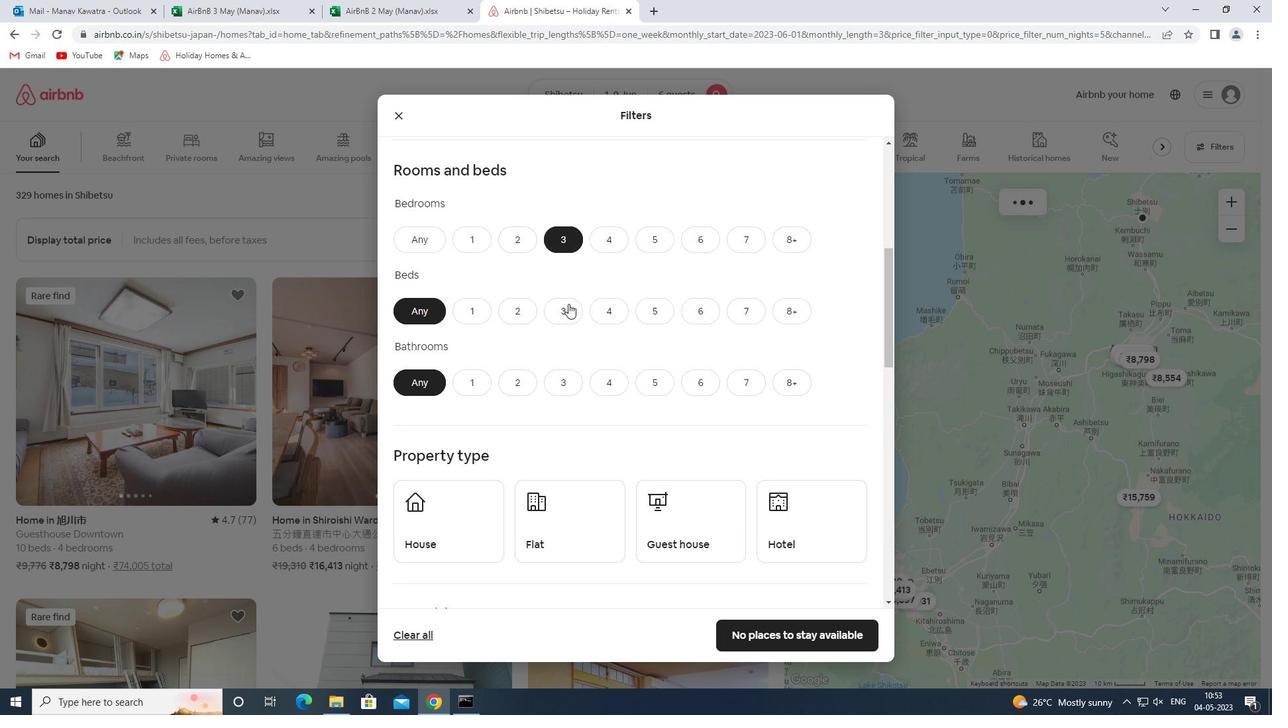 
Action: Mouse moved to (561, 380)
Screenshot: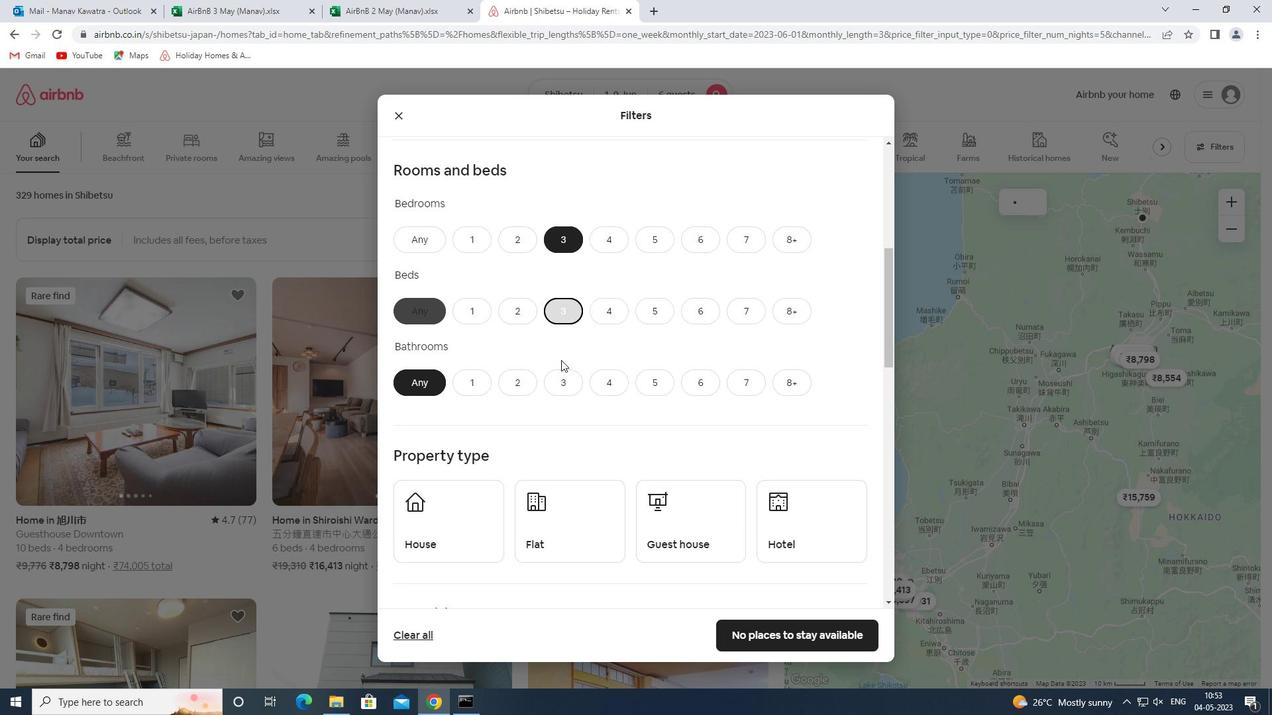 
Action: Mouse pressed left at (561, 380)
Screenshot: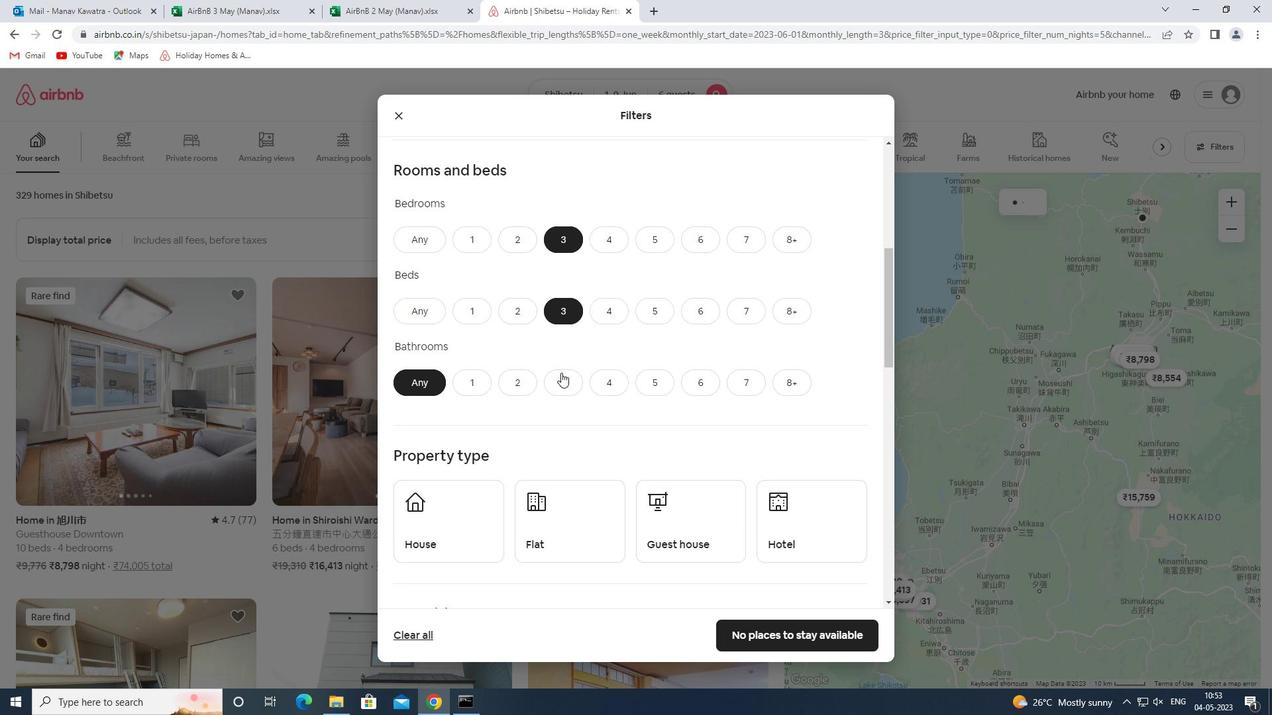 
Action: Mouse moved to (488, 515)
Screenshot: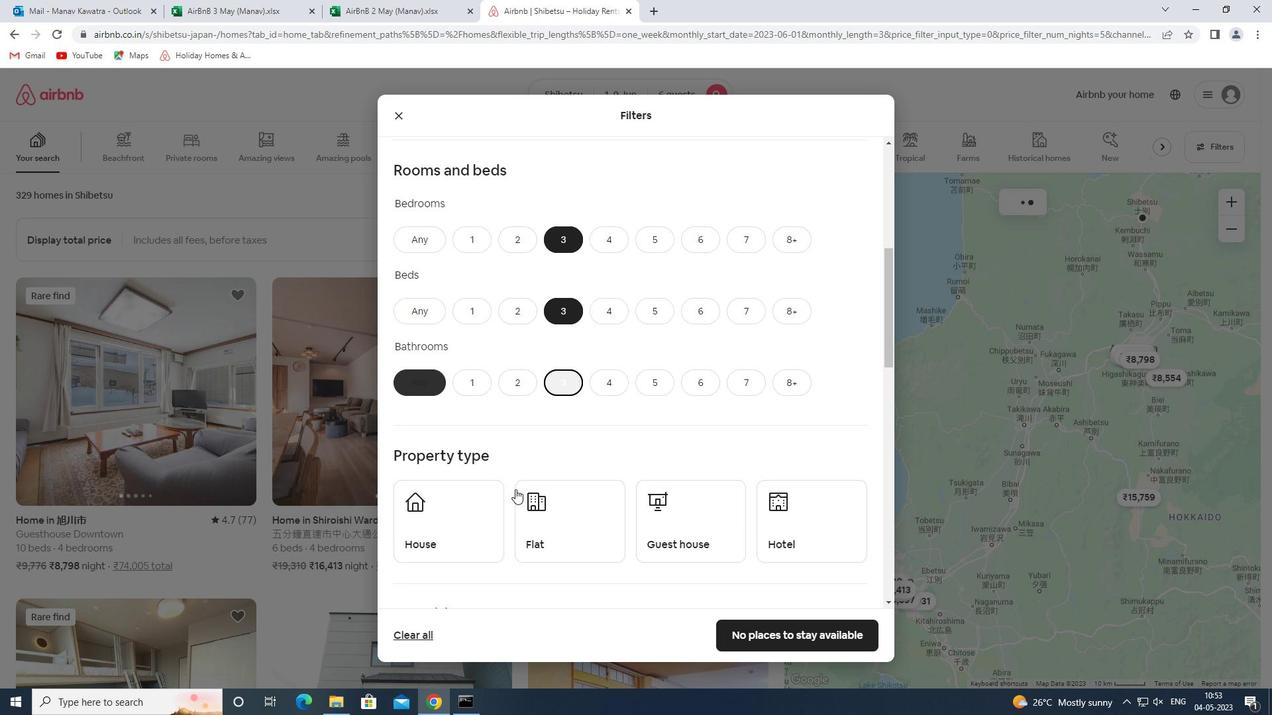 
Action: Mouse pressed left at (488, 515)
Screenshot: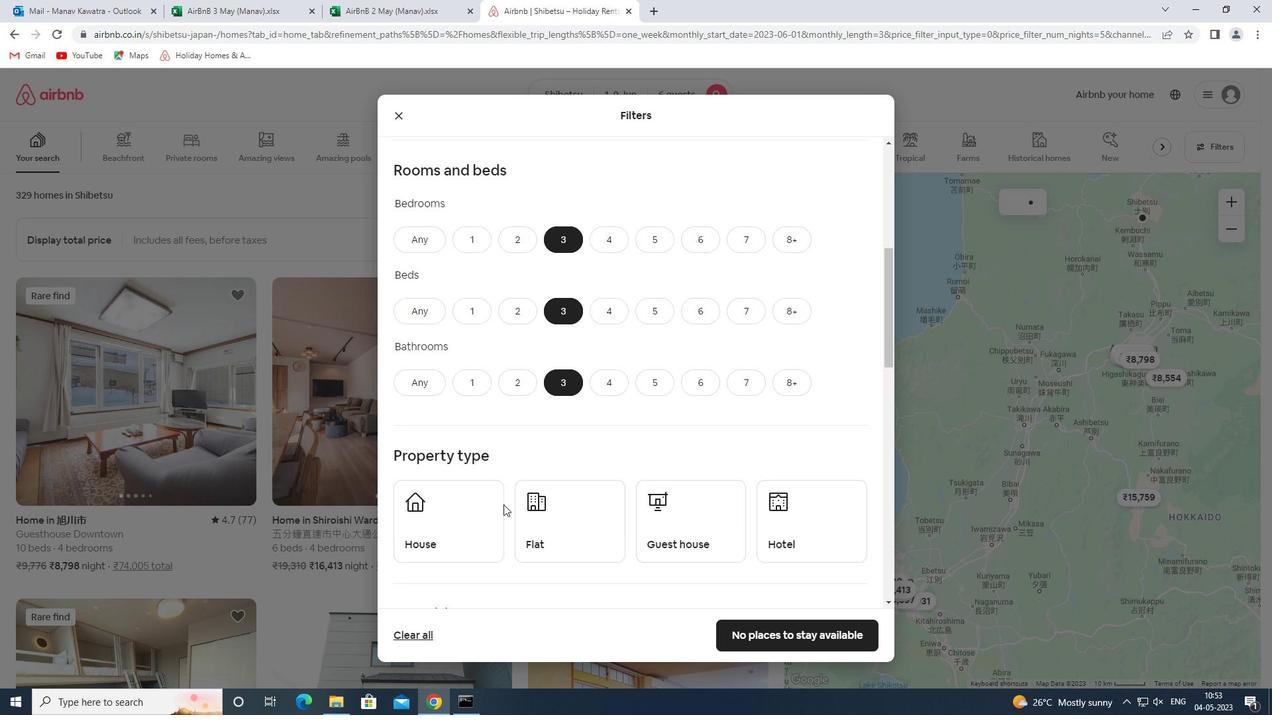 
Action: Mouse moved to (550, 523)
Screenshot: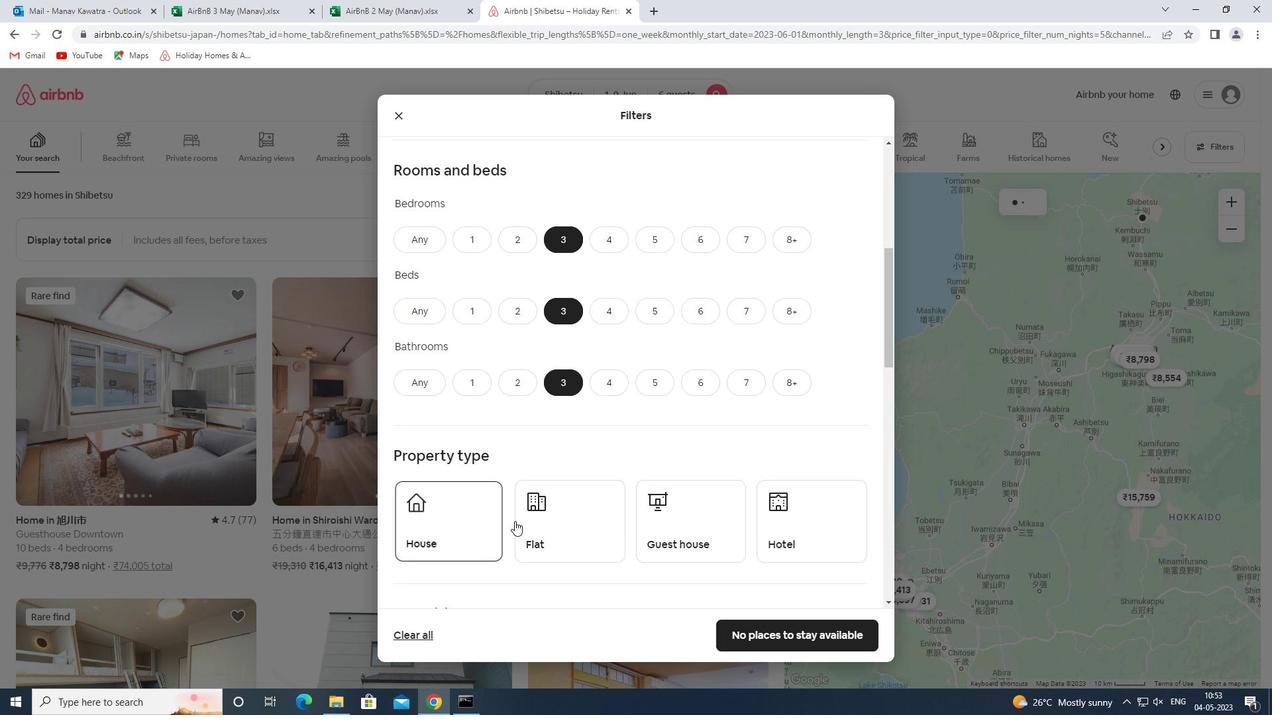 
Action: Mouse pressed left at (550, 523)
Screenshot: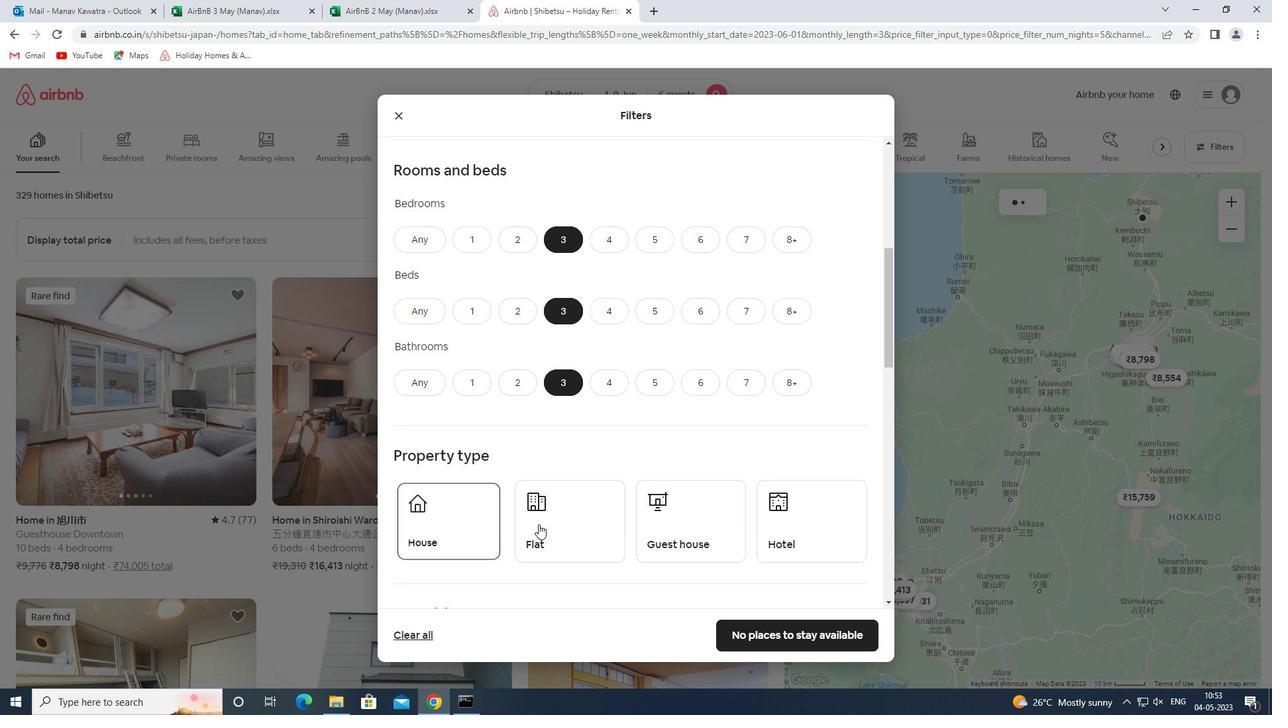 
Action: Mouse moved to (661, 514)
Screenshot: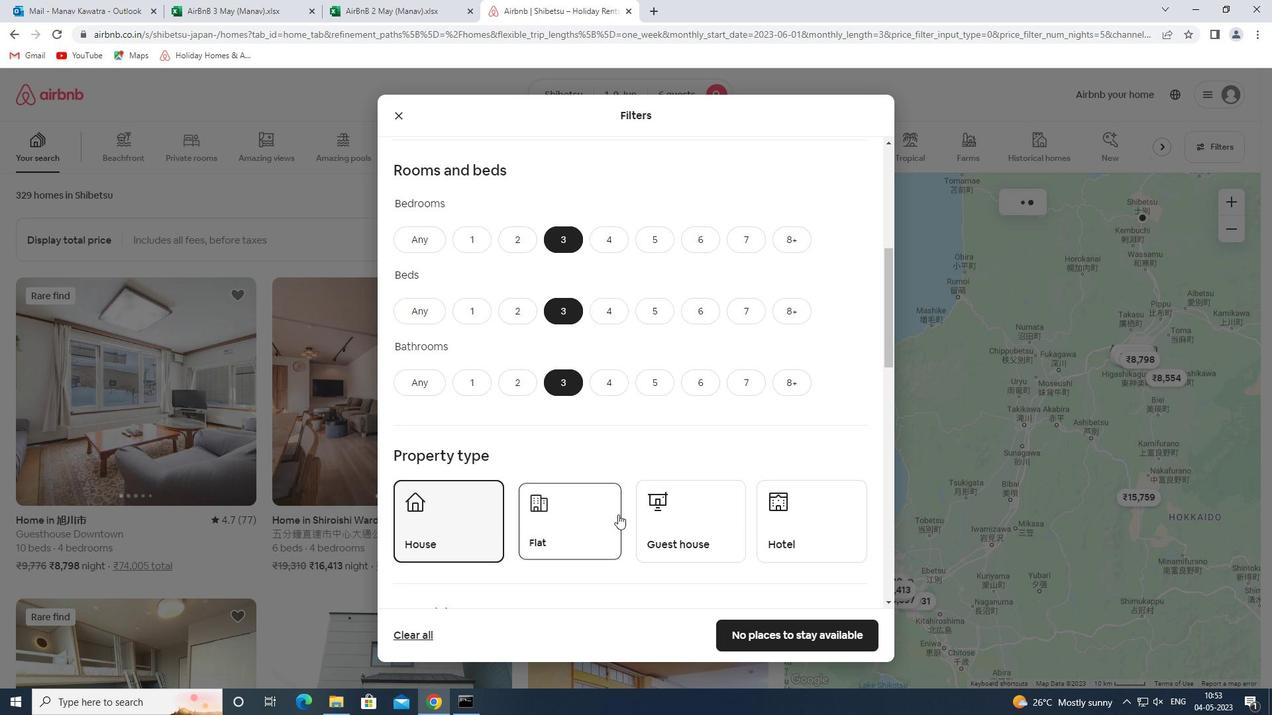 
Action: Mouse pressed left at (661, 514)
Screenshot: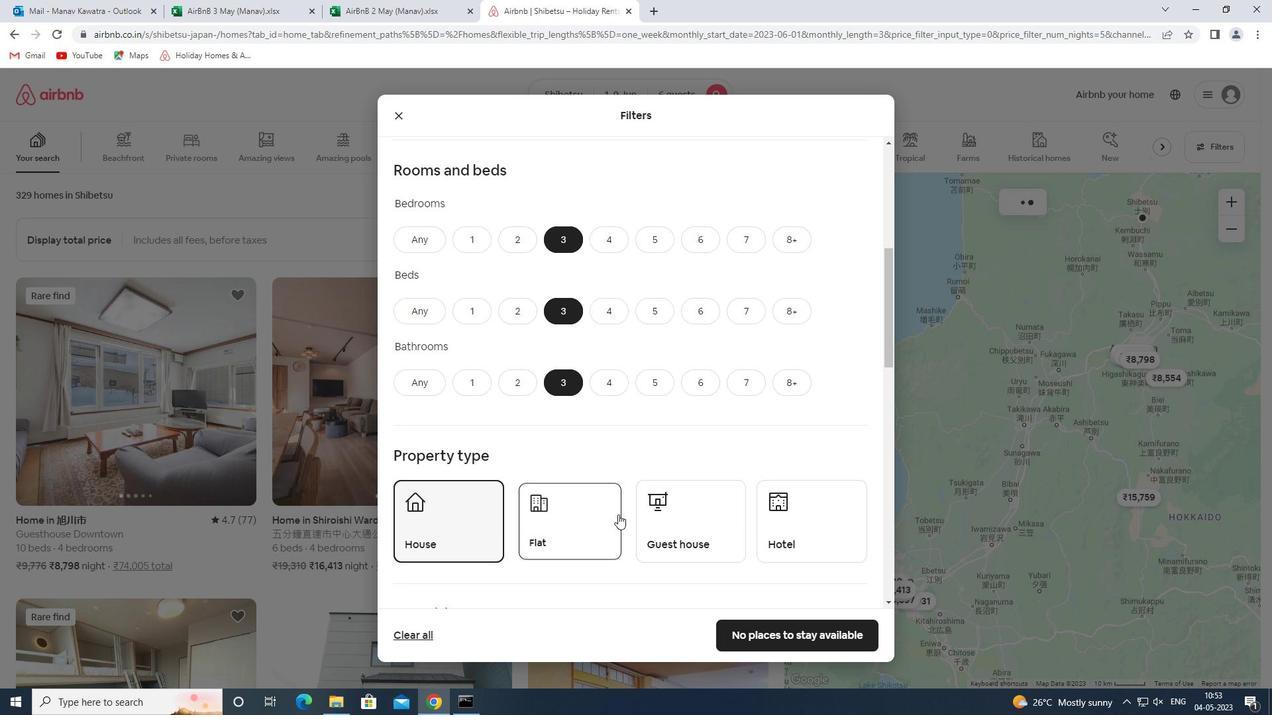 
Action: Mouse moved to (739, 512)
Screenshot: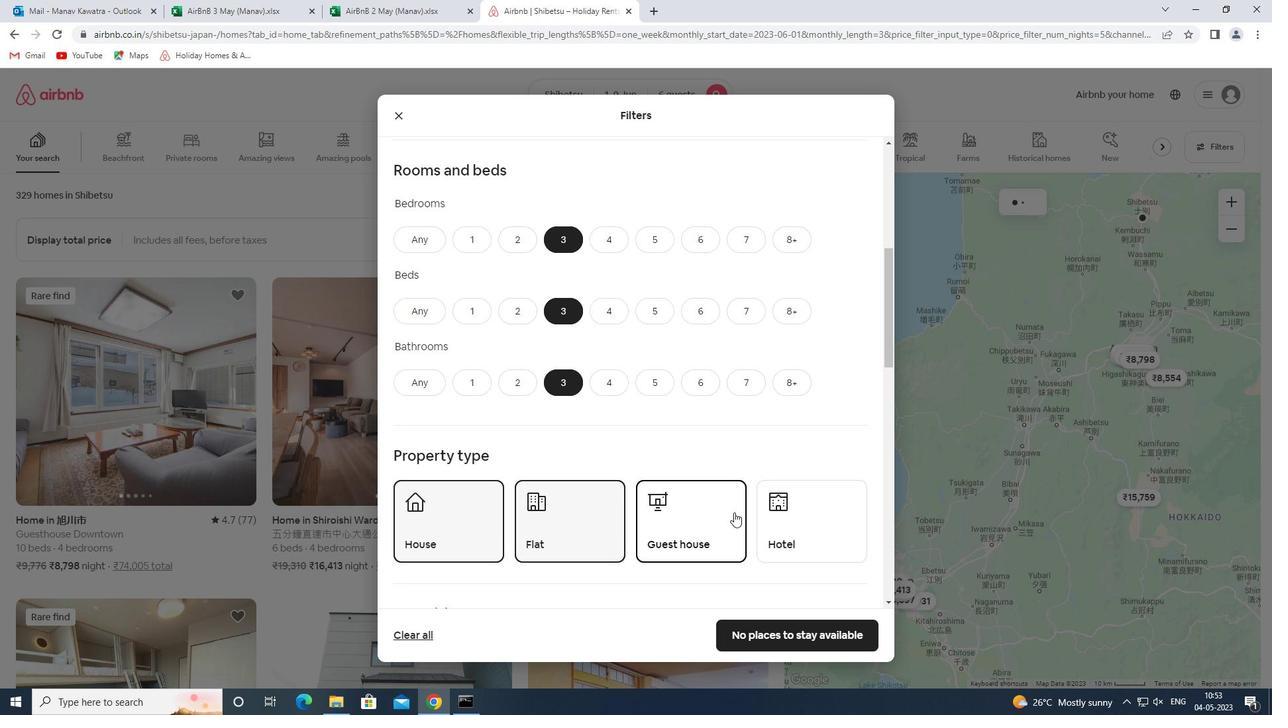 
Action: Mouse pressed left at (739, 512)
Screenshot: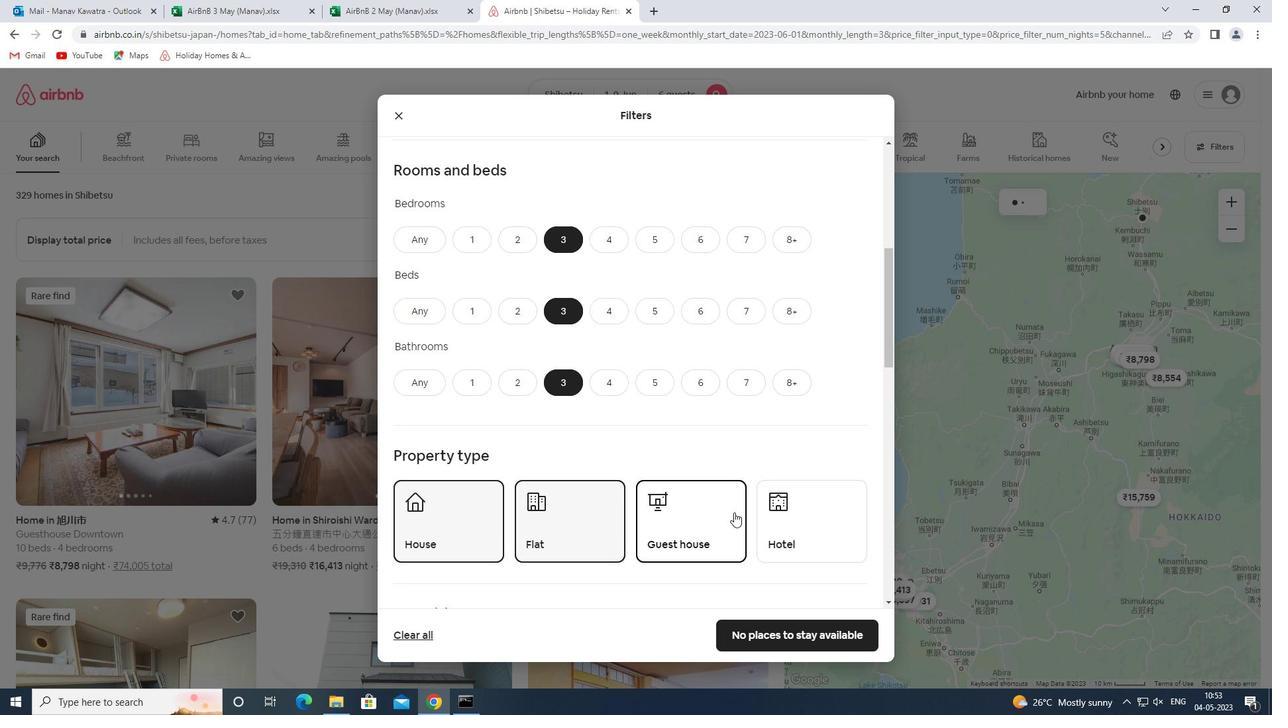 
Action: Mouse moved to (791, 511)
Screenshot: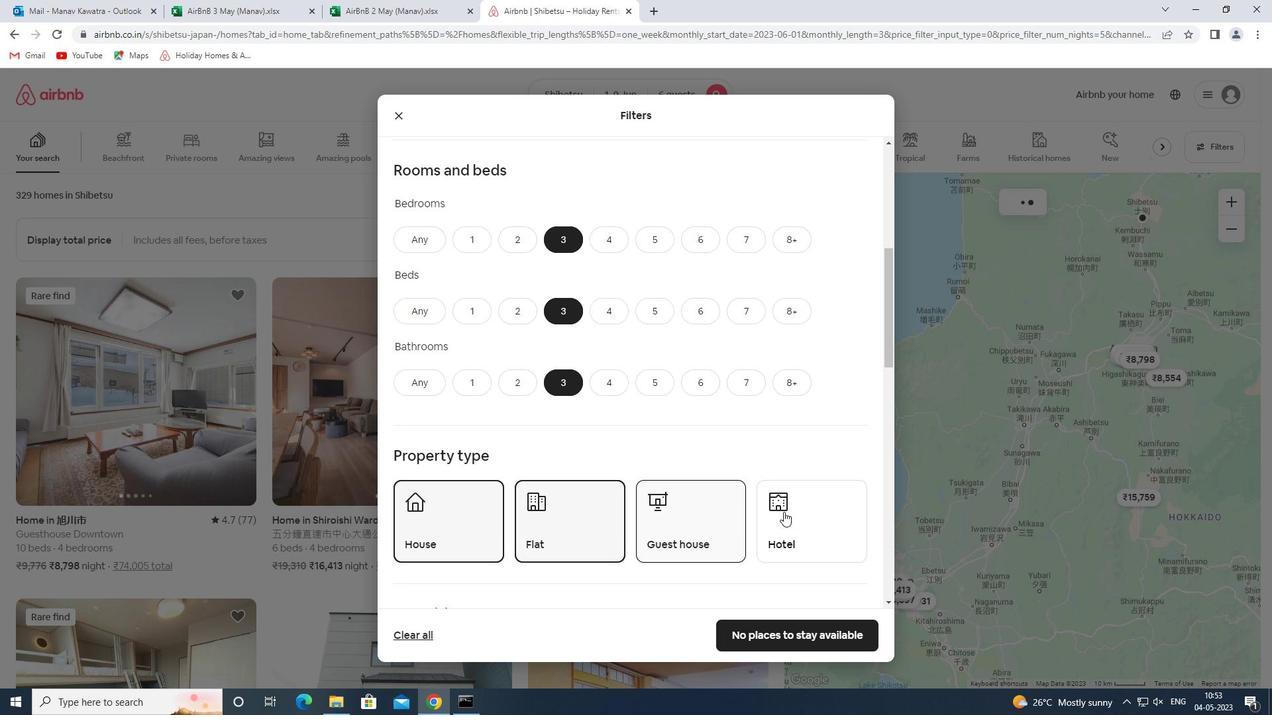 
Action: Mouse pressed left at (791, 511)
Screenshot: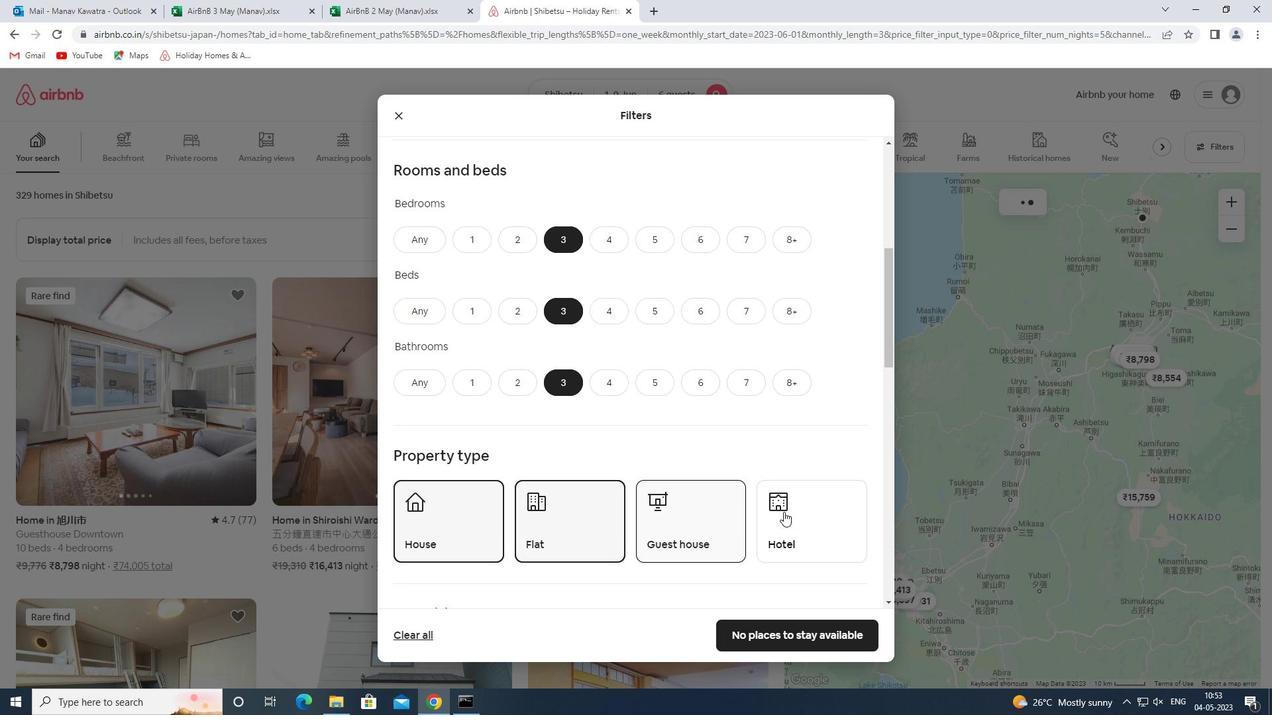 
Action: Mouse moved to (765, 517)
Screenshot: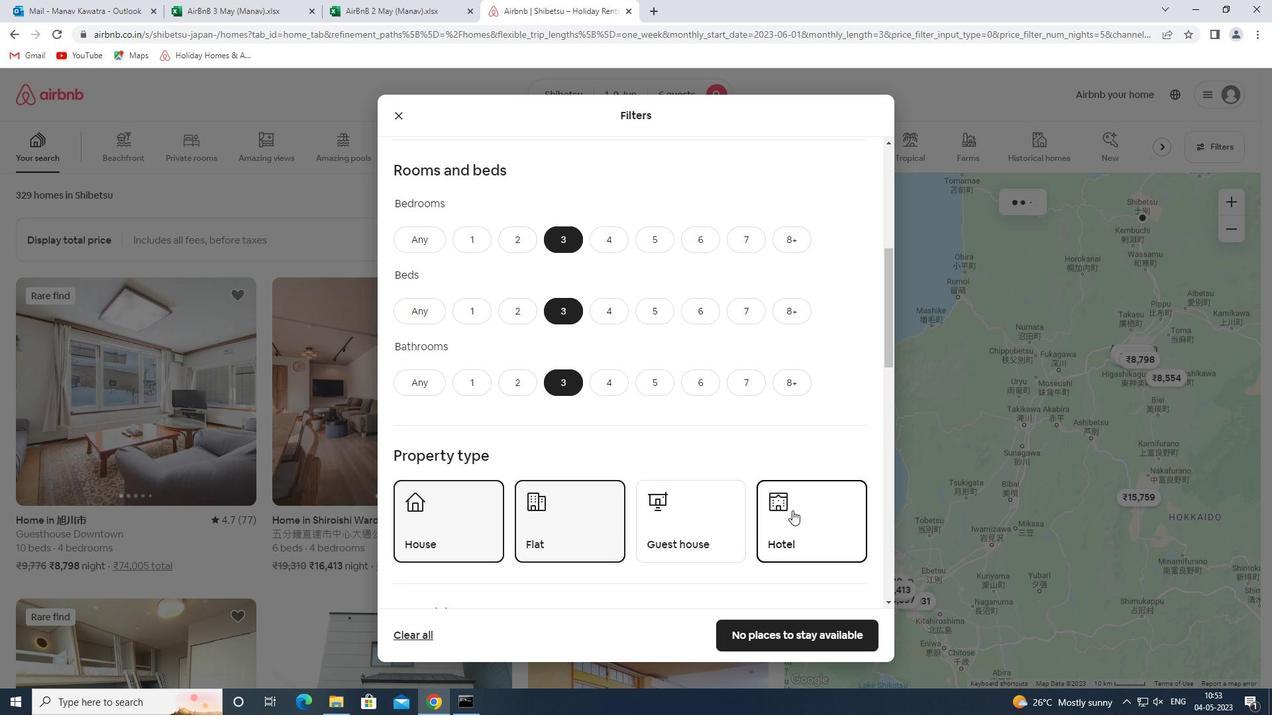 
Action: Mouse pressed left at (765, 517)
Screenshot: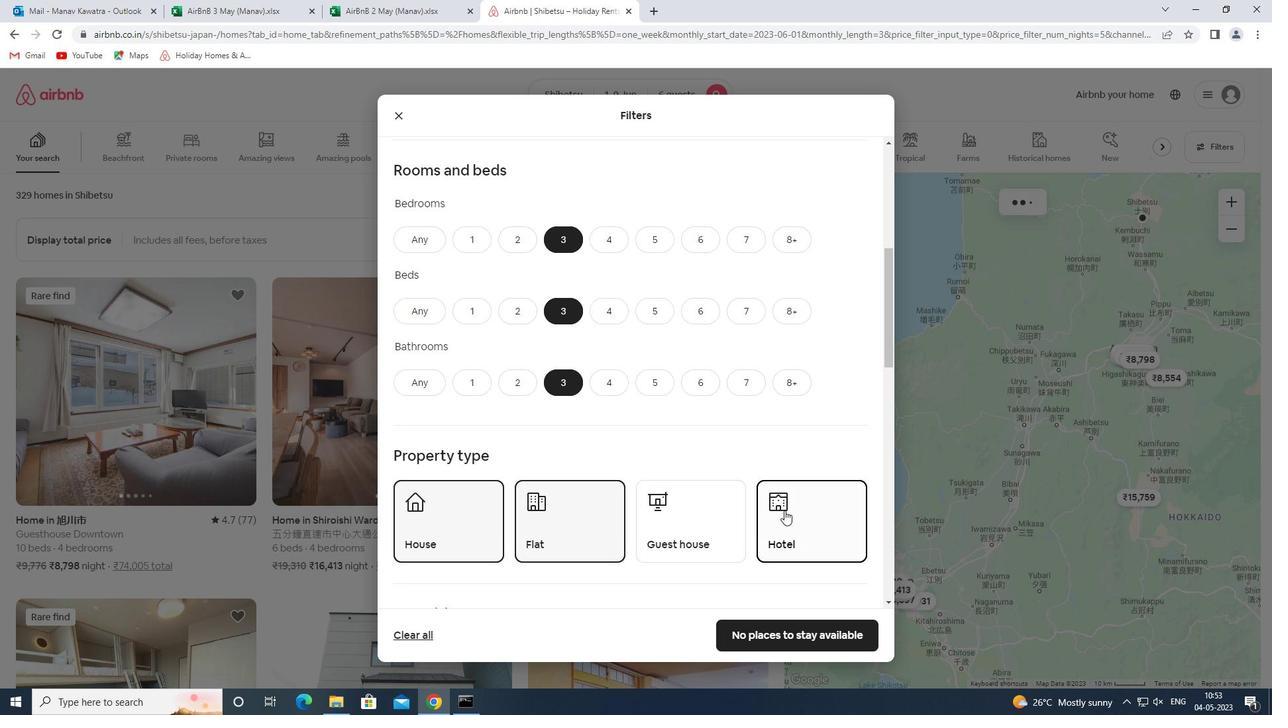 
Action: Mouse moved to (682, 526)
Screenshot: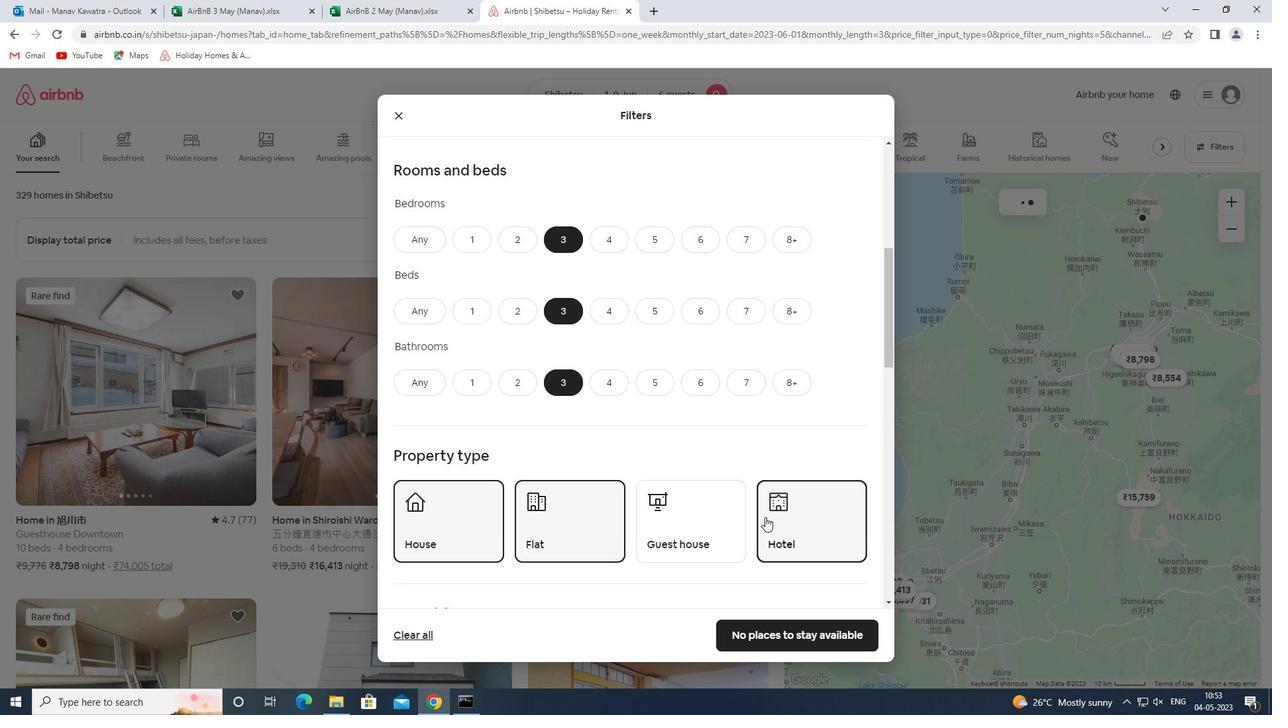 
Action: Mouse pressed left at (682, 526)
Screenshot: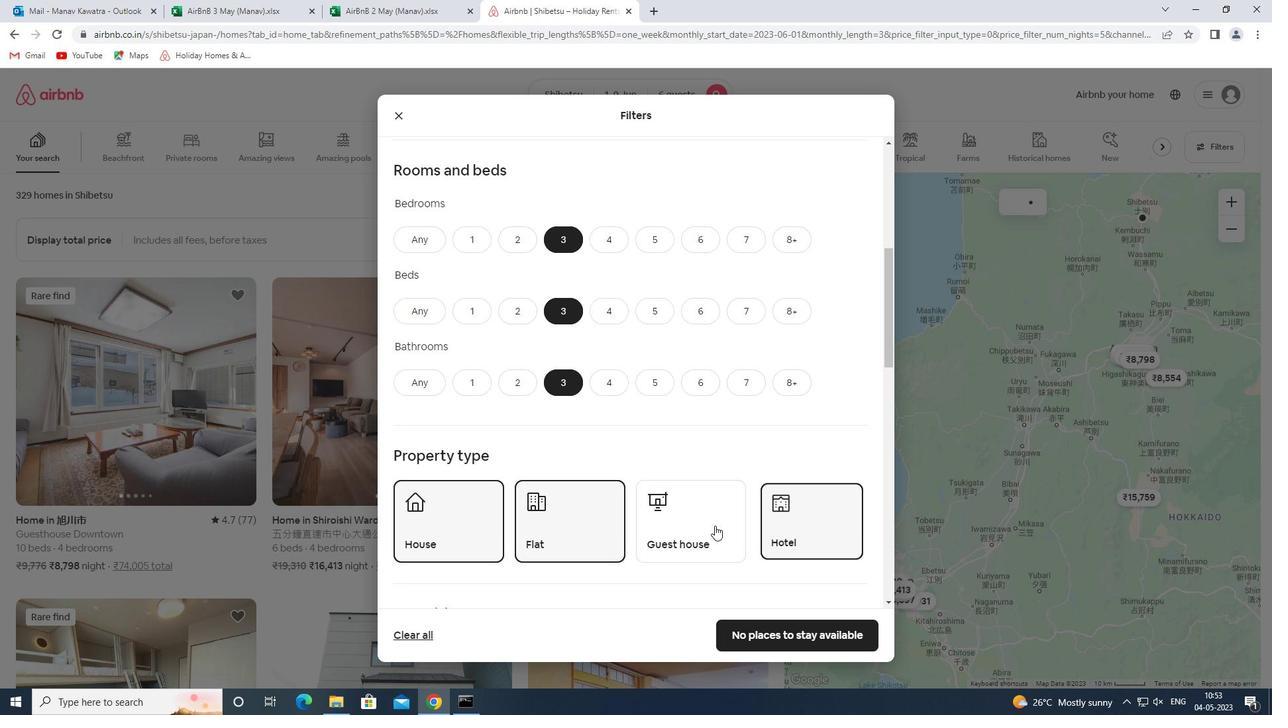 
Action: Mouse moved to (769, 524)
Screenshot: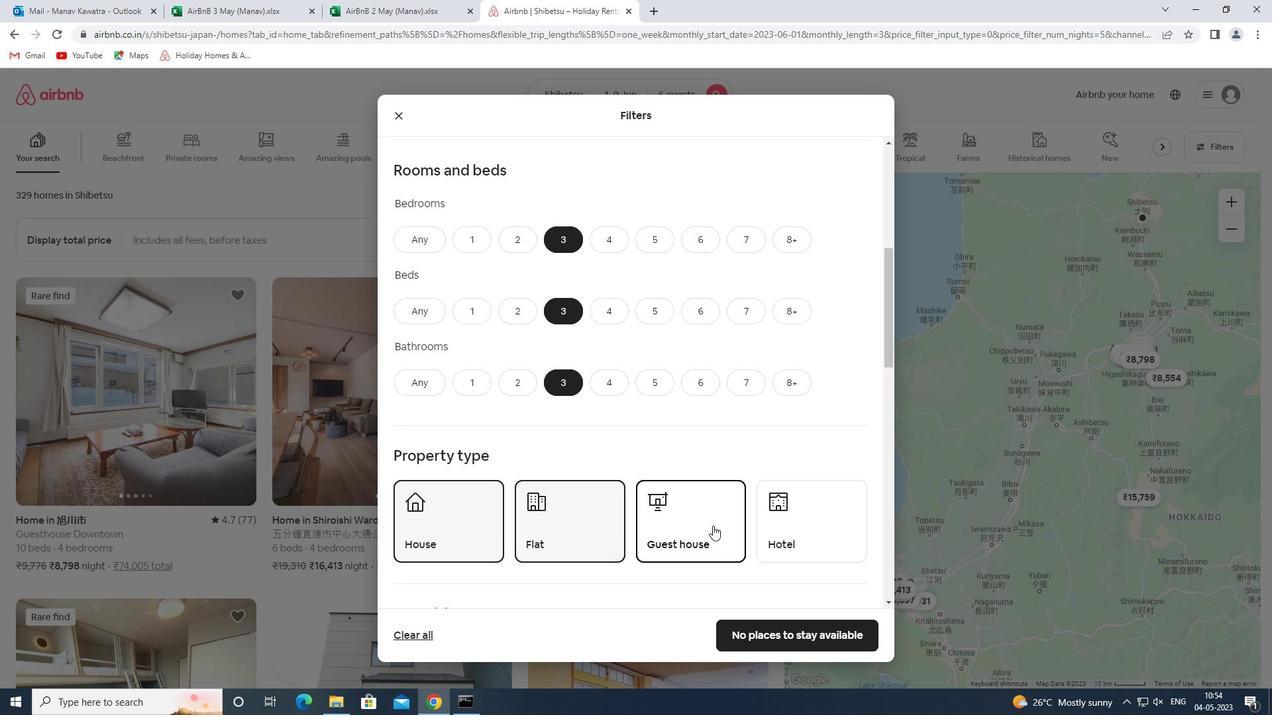 
Action: Mouse pressed left at (769, 524)
Screenshot: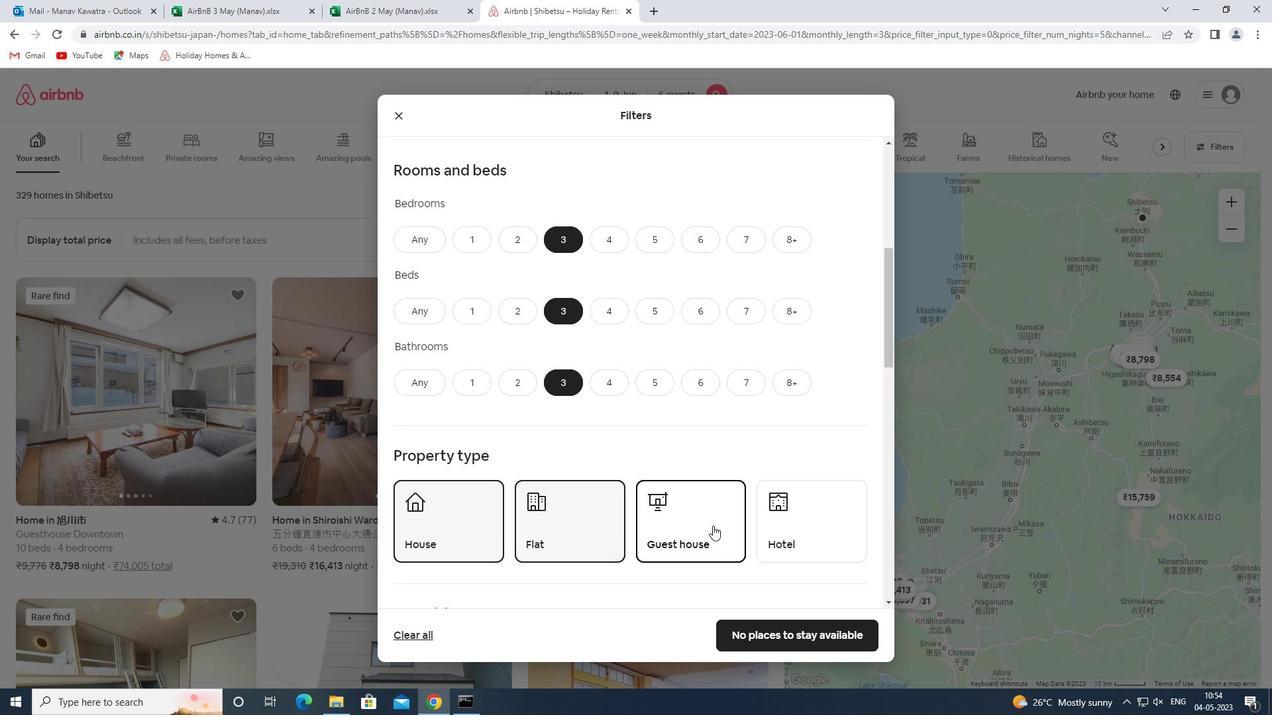 
Action: Mouse moved to (722, 438)
Screenshot: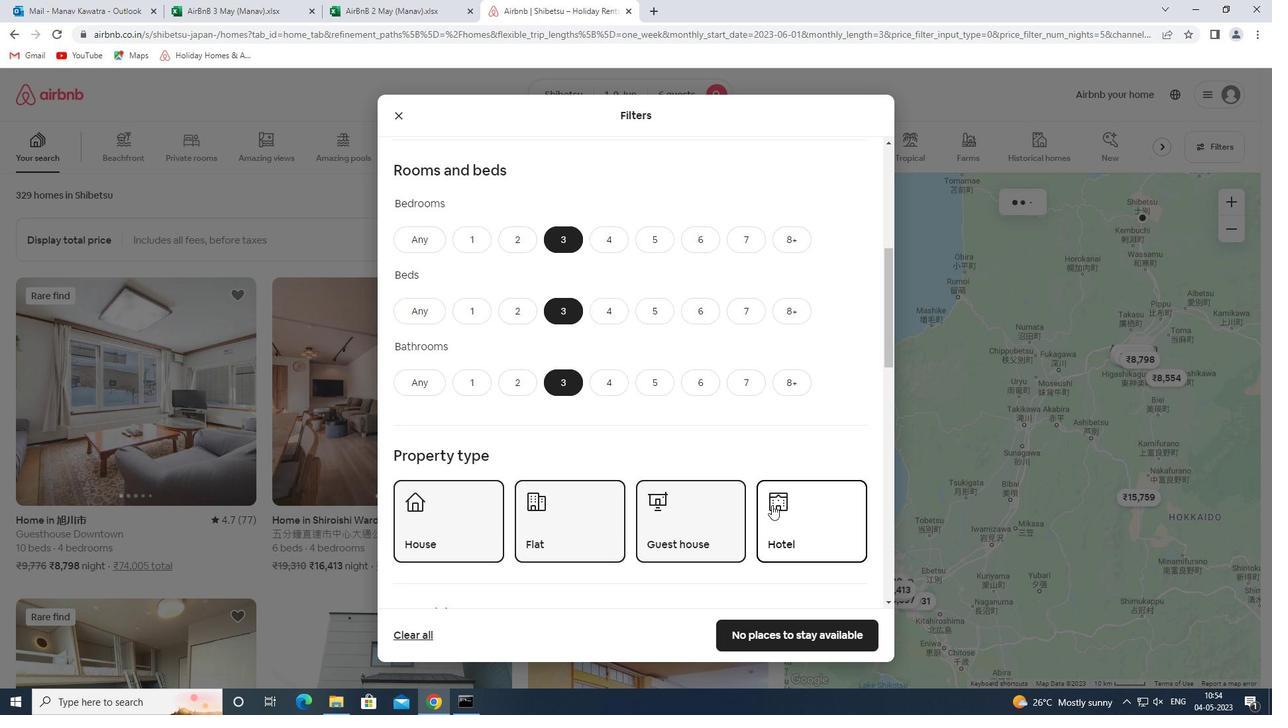 
Action: Mouse scrolled (722, 438) with delta (0, 0)
Screenshot: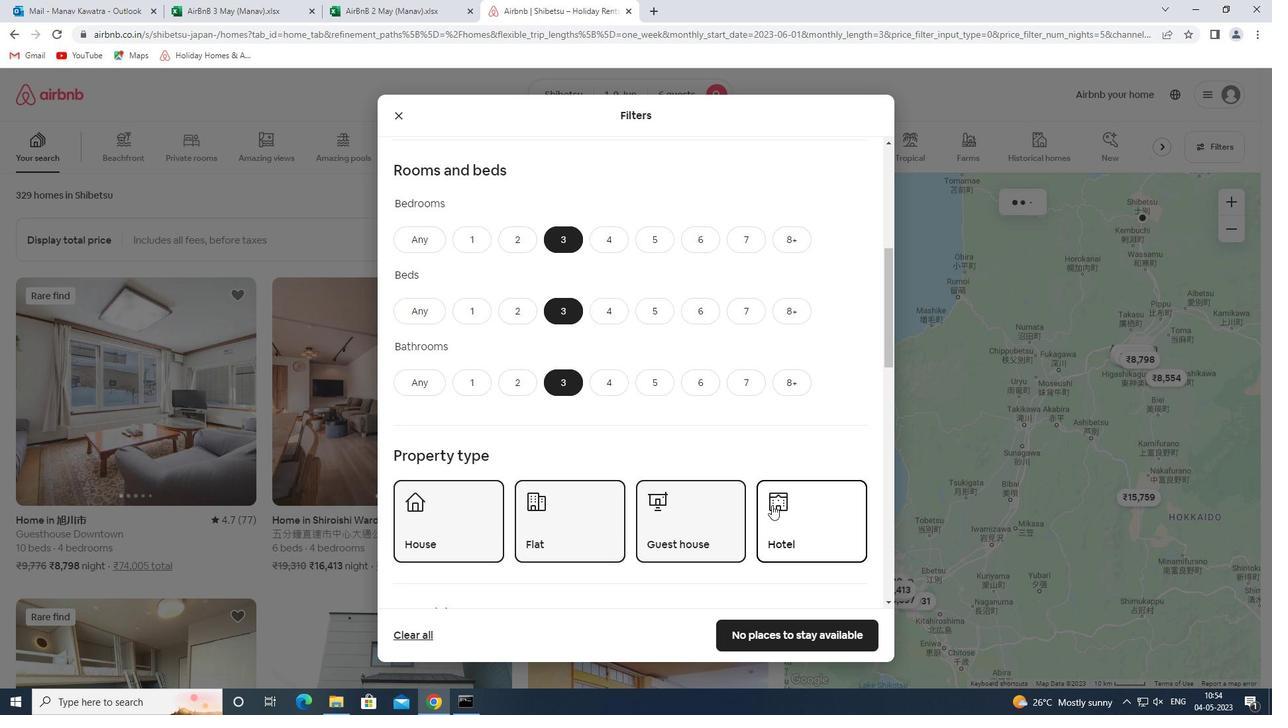 
Action: Mouse moved to (721, 438)
Screenshot: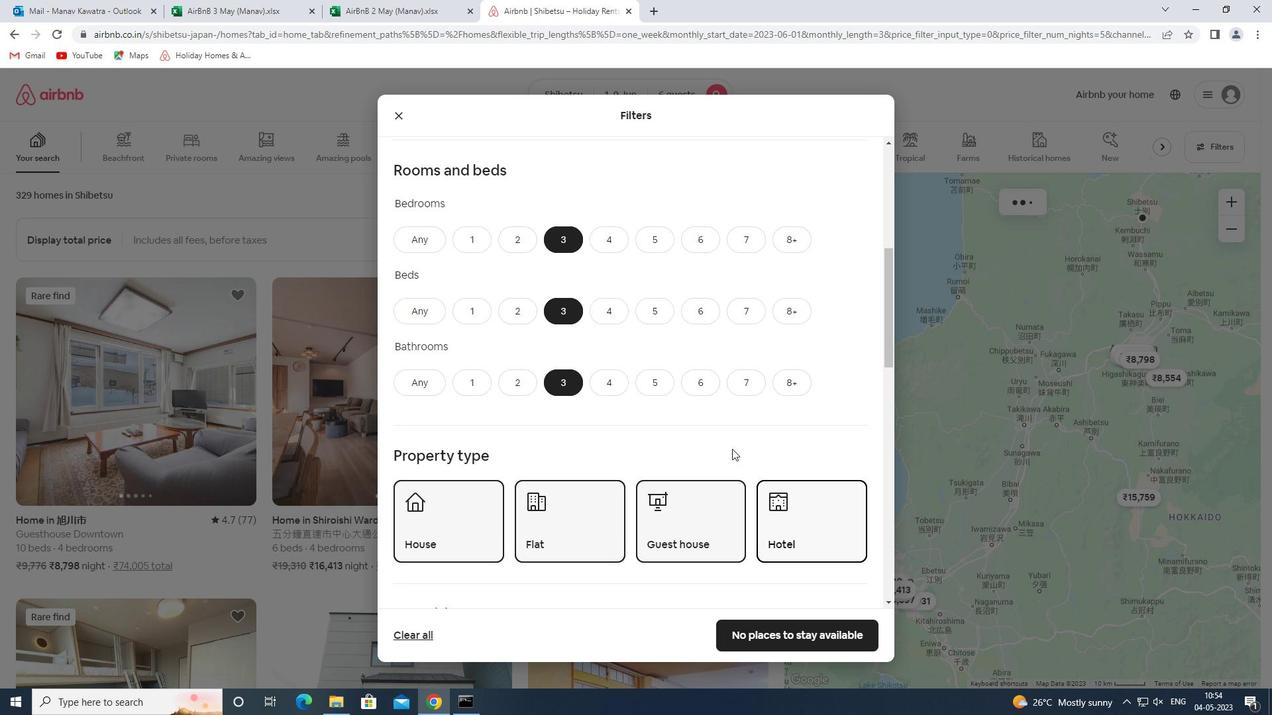 
Action: Mouse scrolled (721, 438) with delta (0, 0)
Screenshot: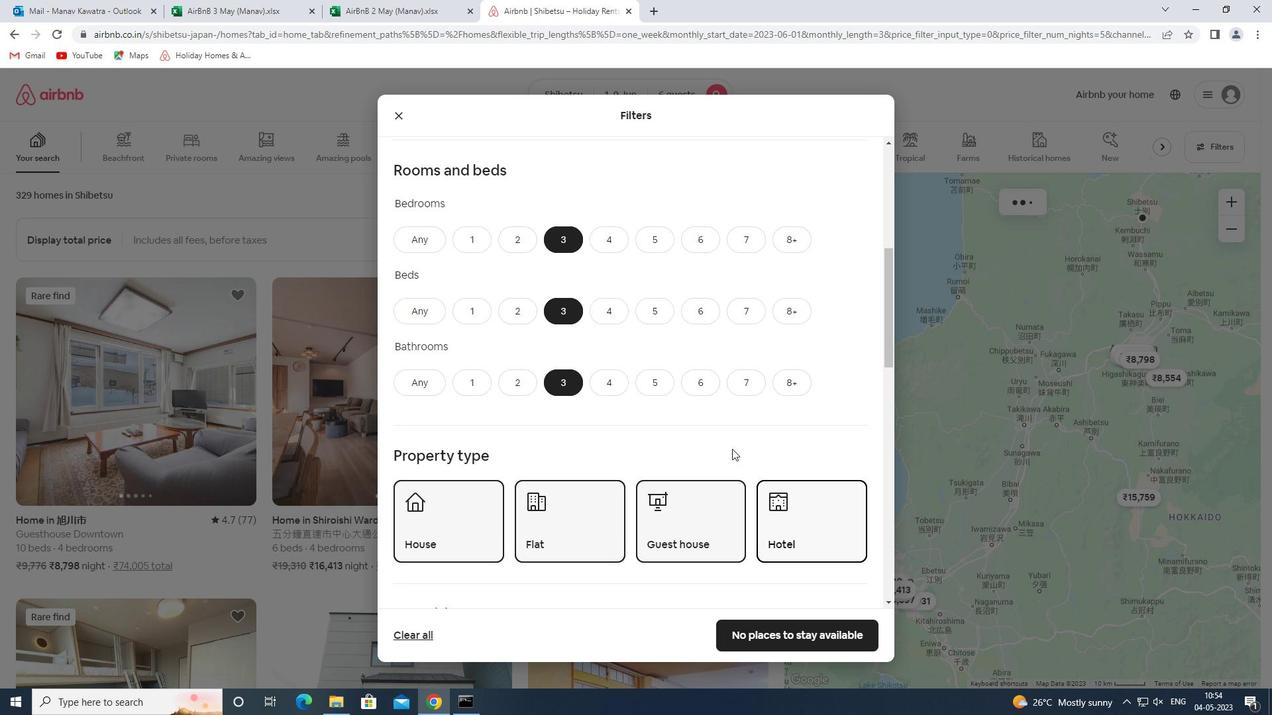 
Action: Mouse moved to (721, 438)
Screenshot: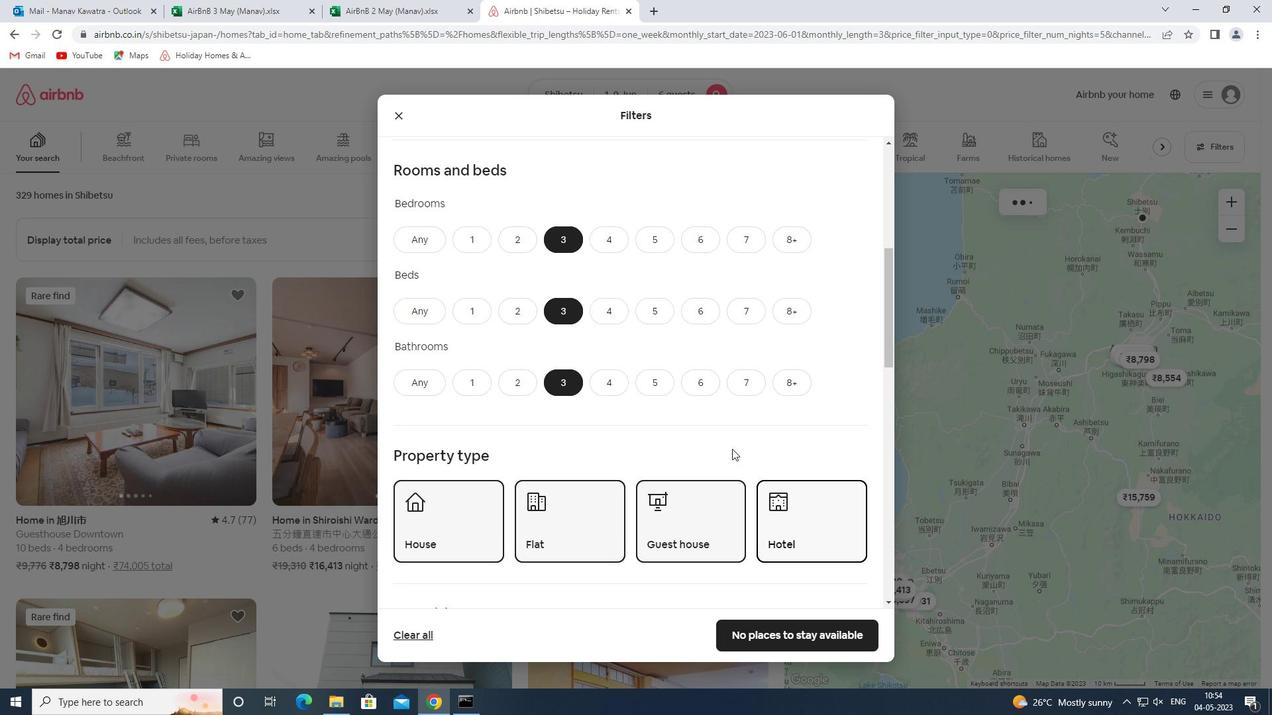 
Action: Mouse scrolled (721, 438) with delta (0, 0)
Screenshot: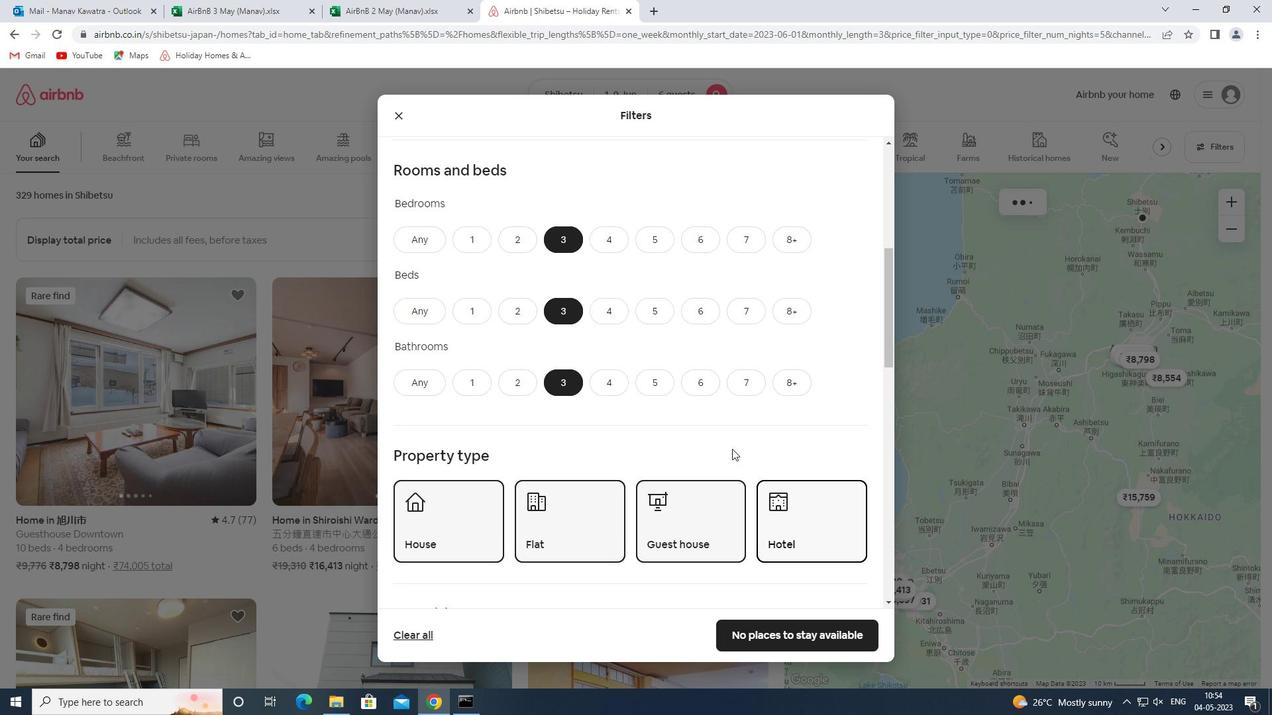 
Action: Mouse moved to (720, 438)
Screenshot: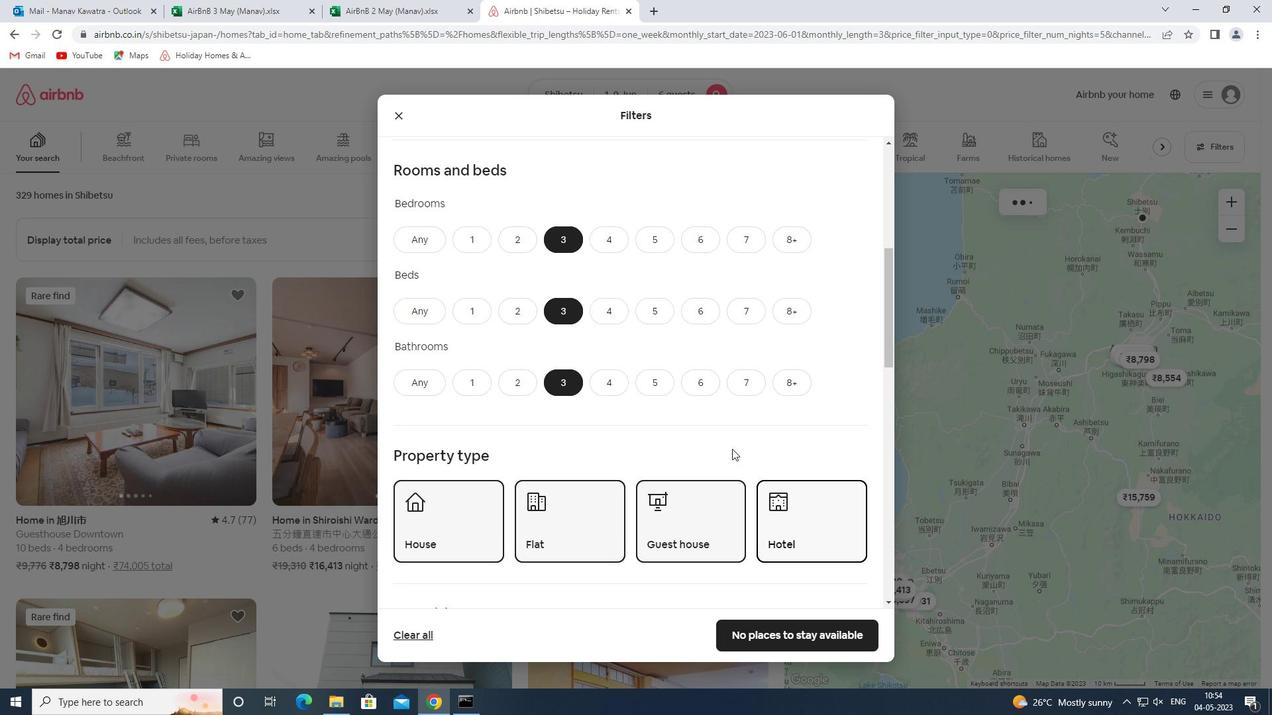 
Action: Mouse scrolled (720, 438) with delta (0, 0)
Screenshot: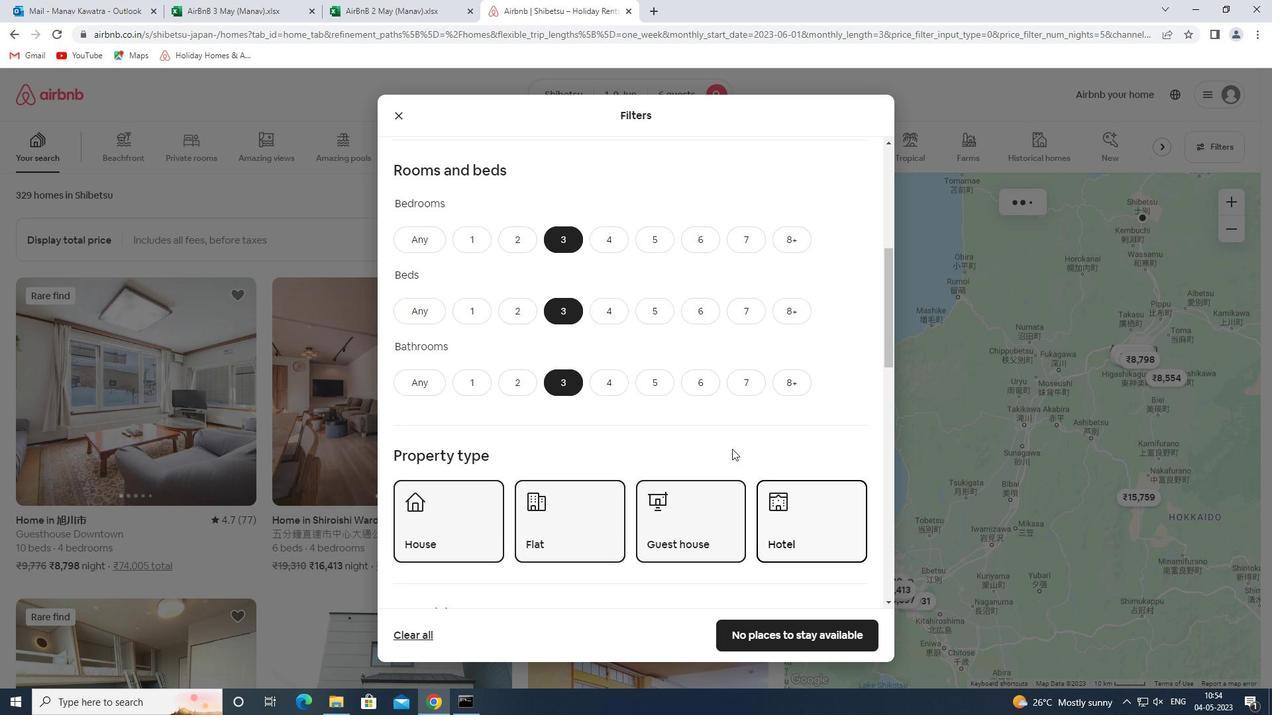 
Action: Mouse moved to (719, 438)
Screenshot: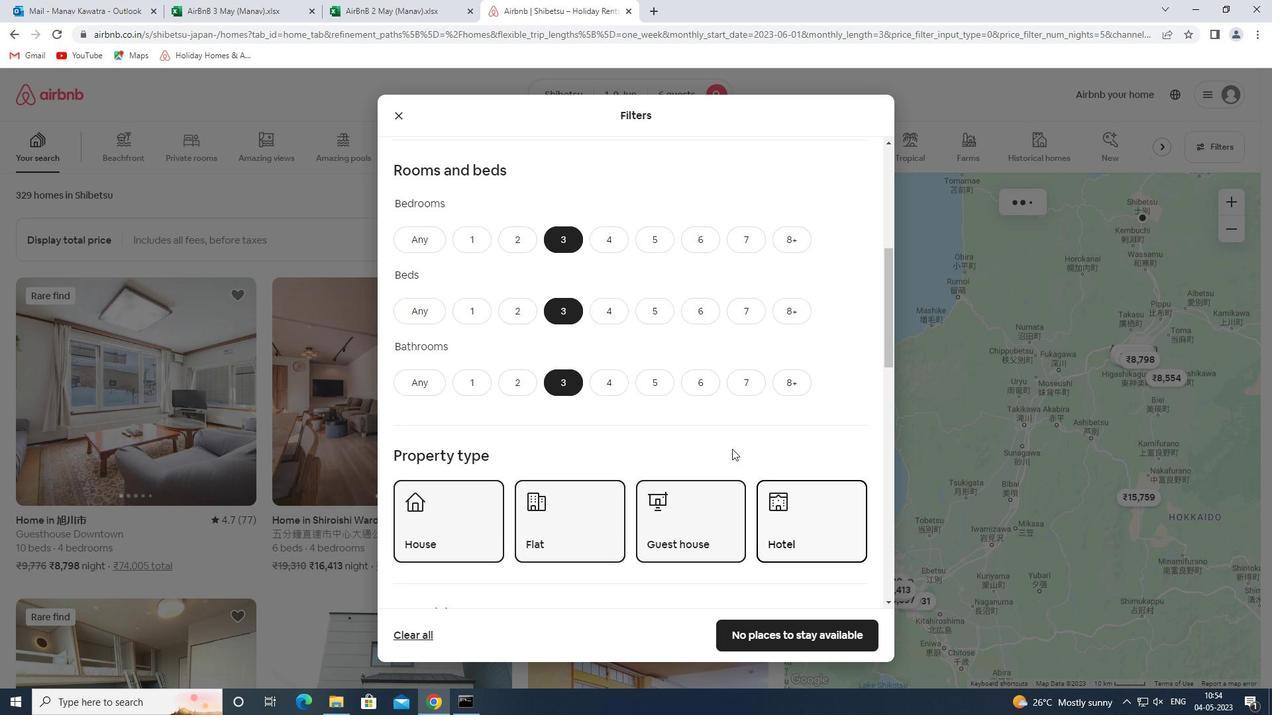 
Action: Mouse scrolled (719, 438) with delta (0, 0)
Screenshot: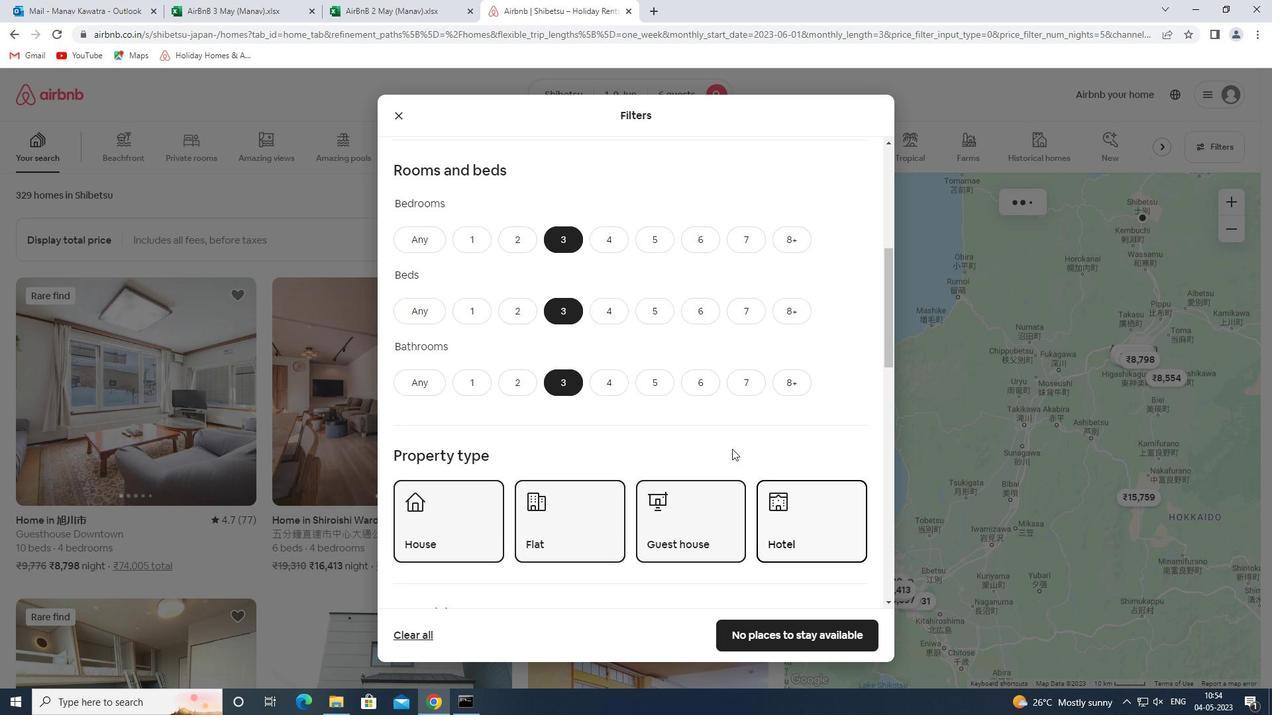 
Action: Mouse moved to (719, 438)
Screenshot: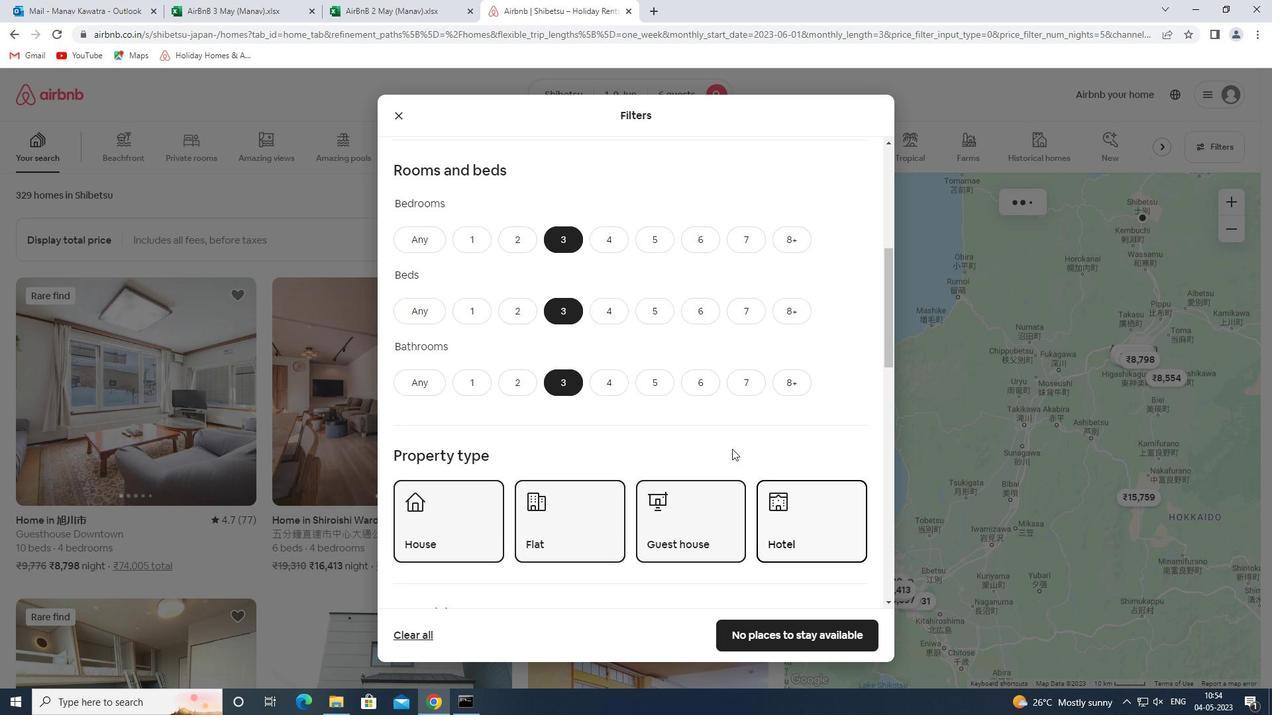 
Action: Mouse scrolled (719, 438) with delta (0, 0)
Screenshot: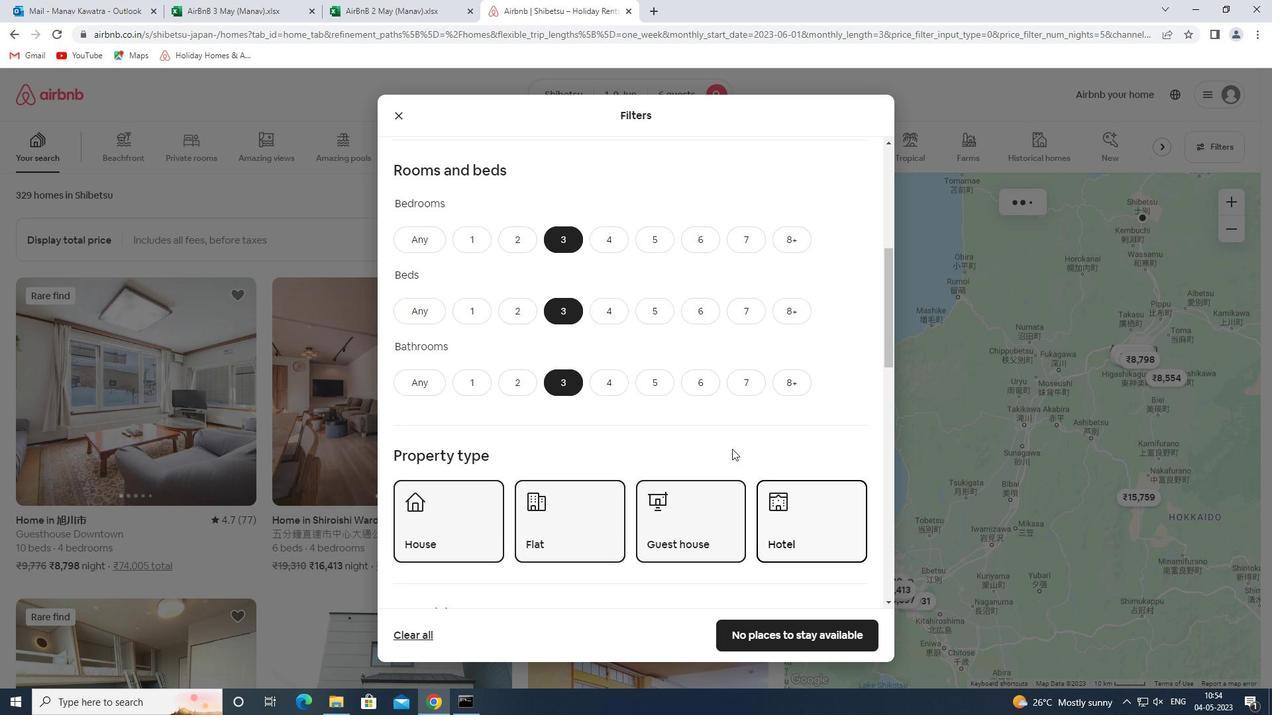 
Action: Mouse scrolled (719, 438) with delta (0, 0)
Screenshot: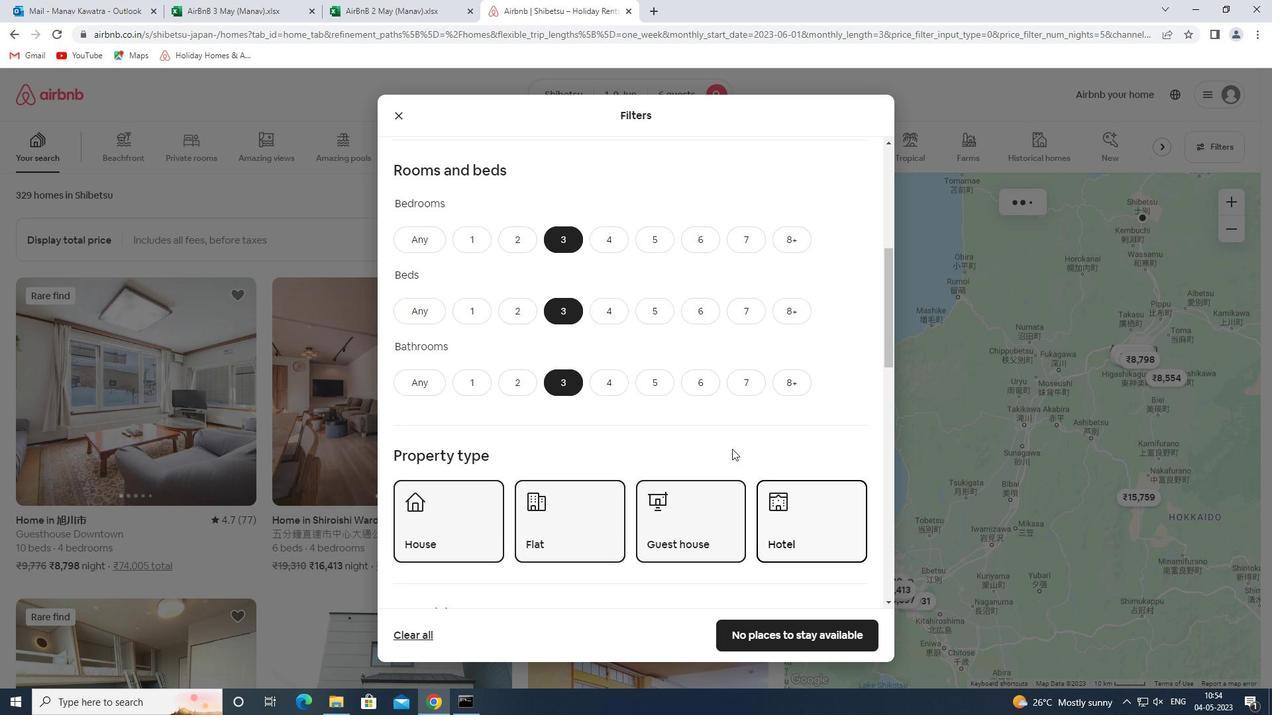 
Action: Mouse moved to (718, 438)
Screenshot: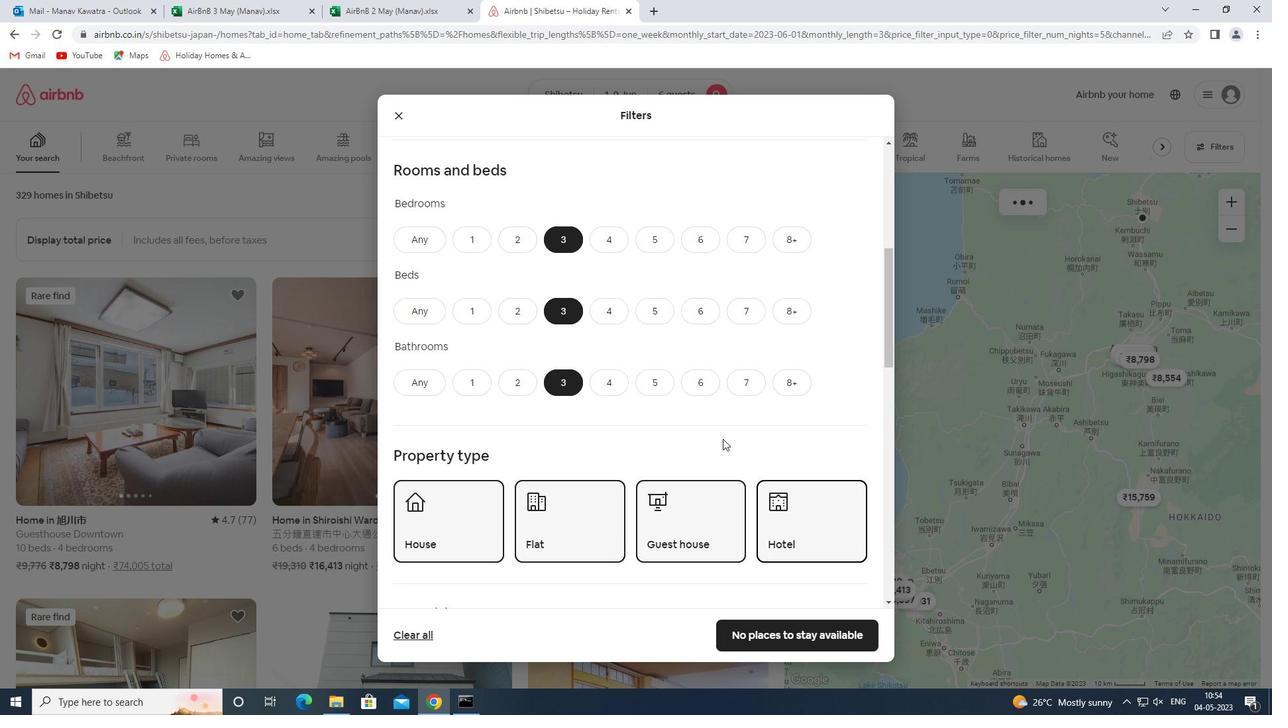 
Action: Mouse scrolled (718, 438) with delta (0, 0)
Screenshot: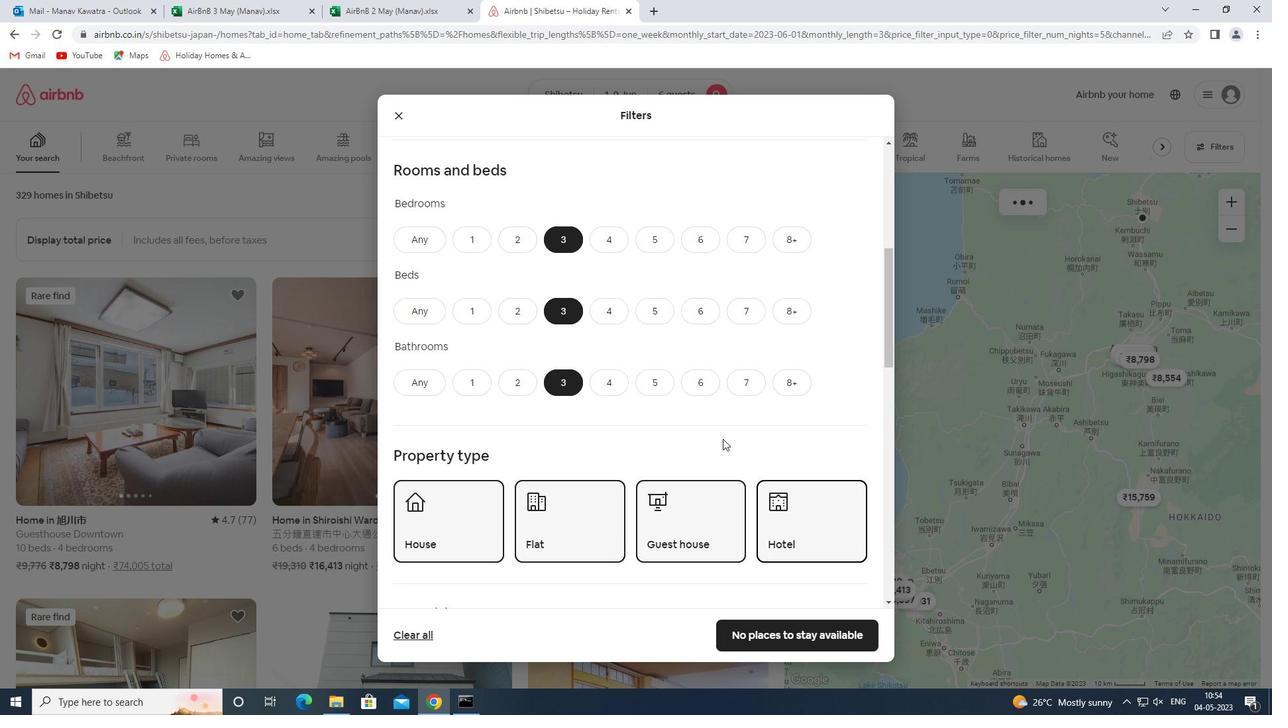 
Action: Mouse moved to (845, 396)
Screenshot: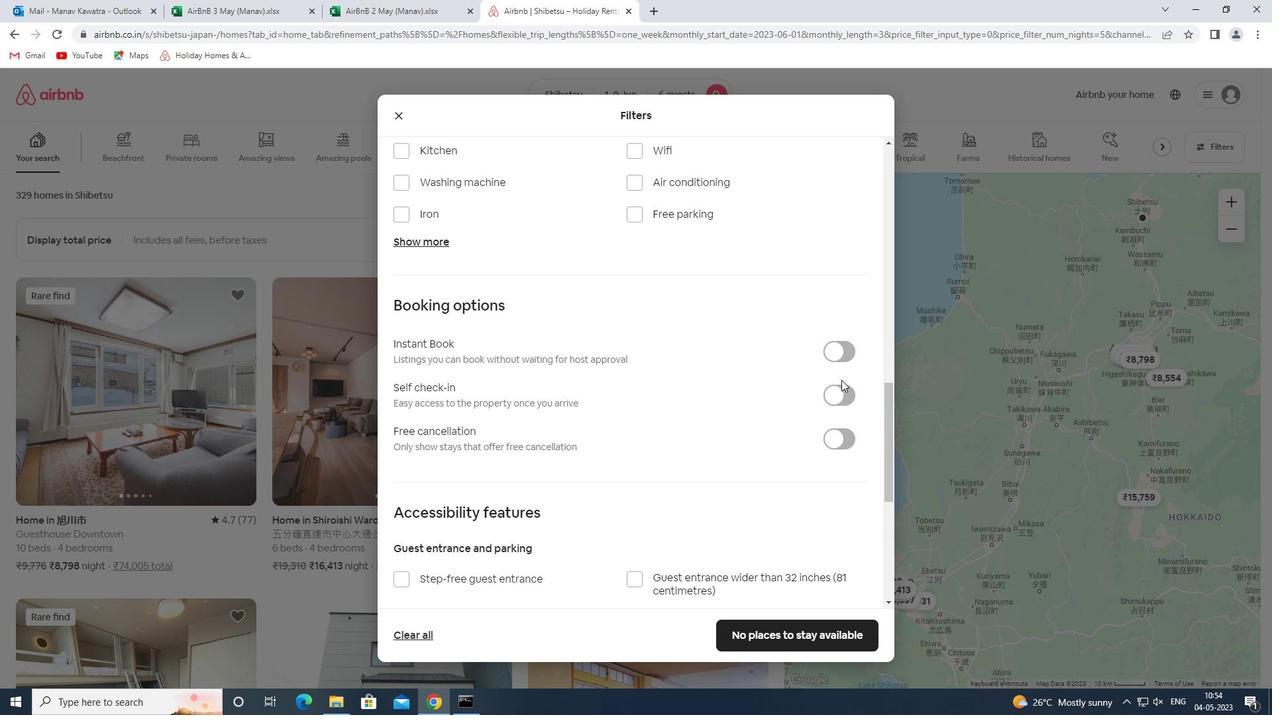 
Action: Mouse pressed left at (845, 396)
Screenshot: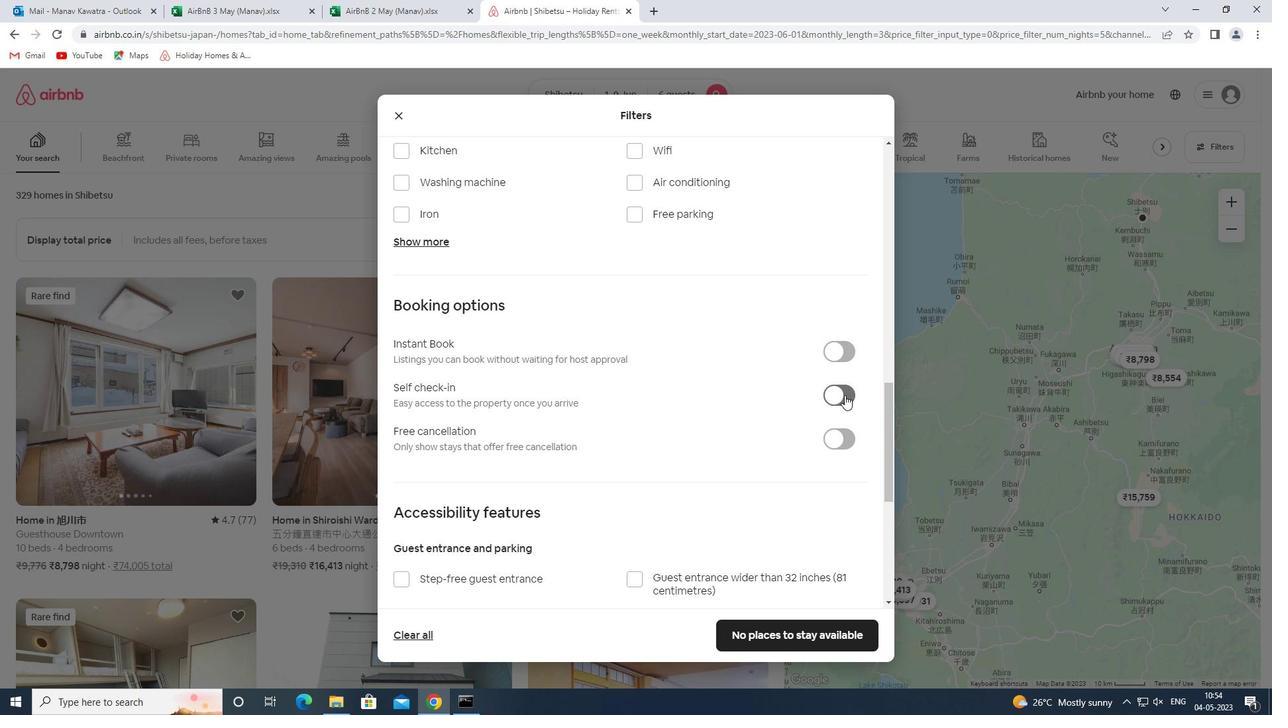 
Action: Mouse moved to (643, 389)
Screenshot: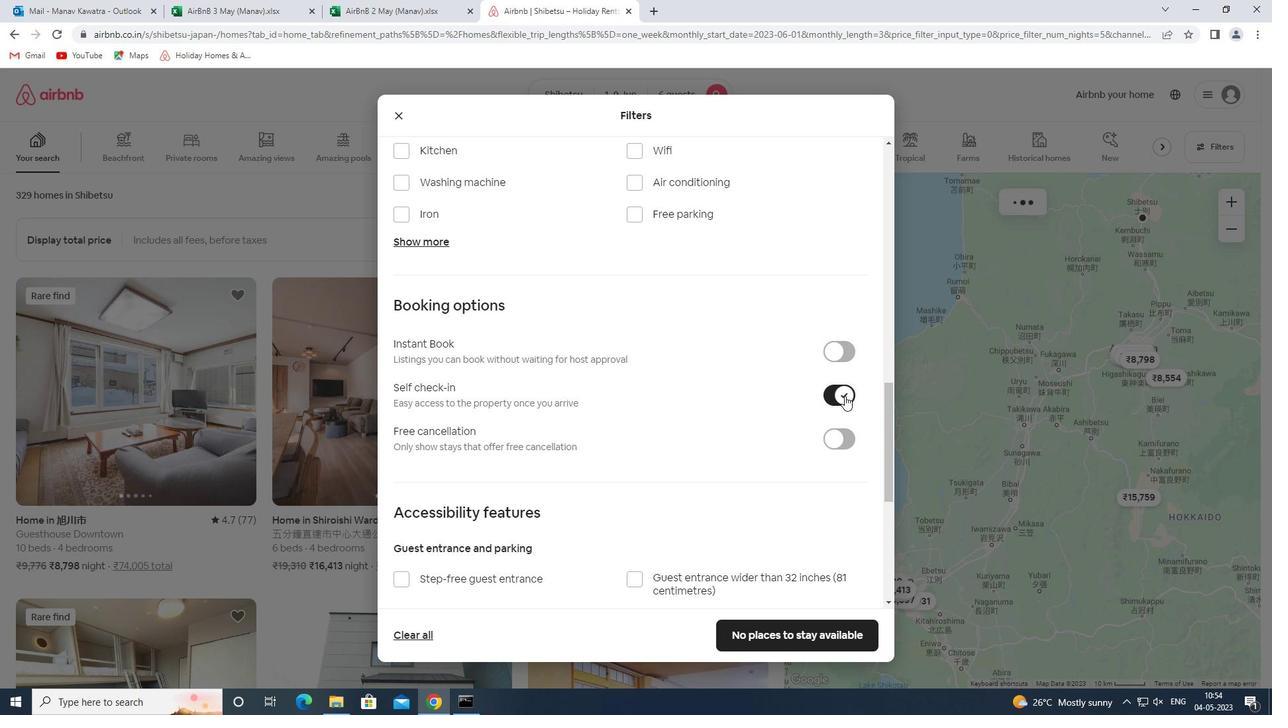 
Action: Mouse scrolled (643, 389) with delta (0, 0)
Screenshot: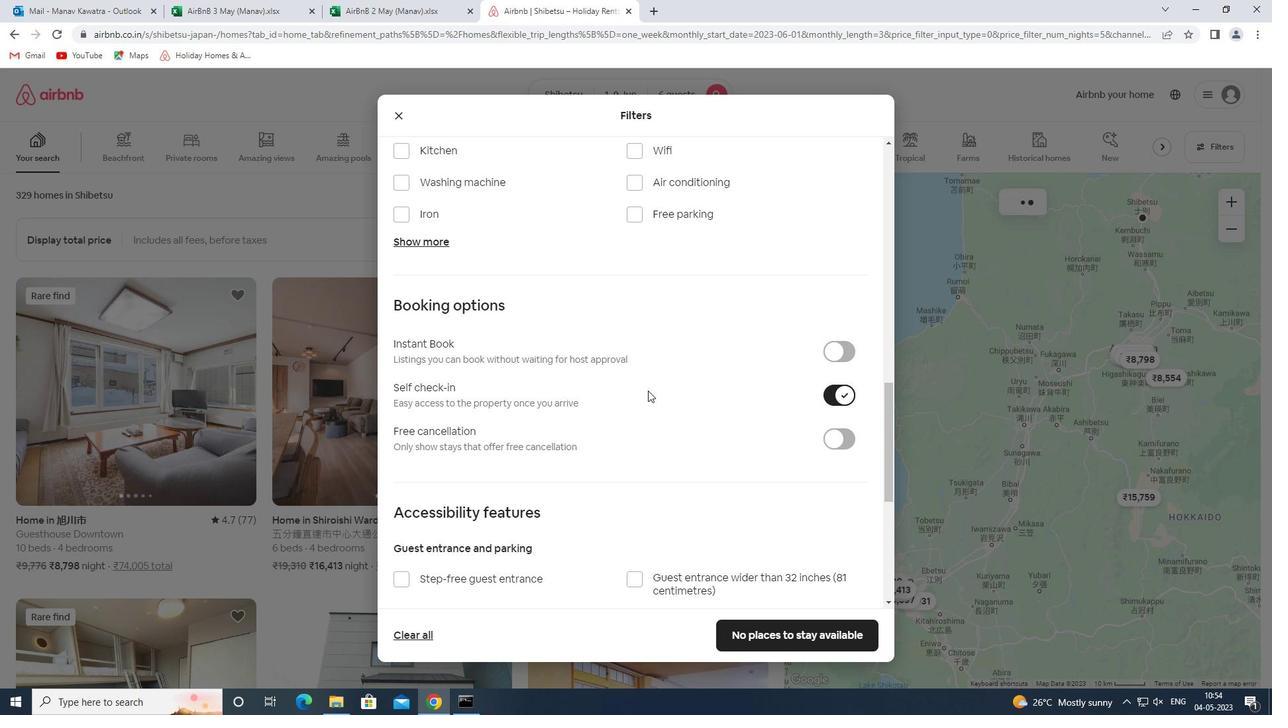 
Action: Mouse scrolled (643, 389) with delta (0, 0)
Screenshot: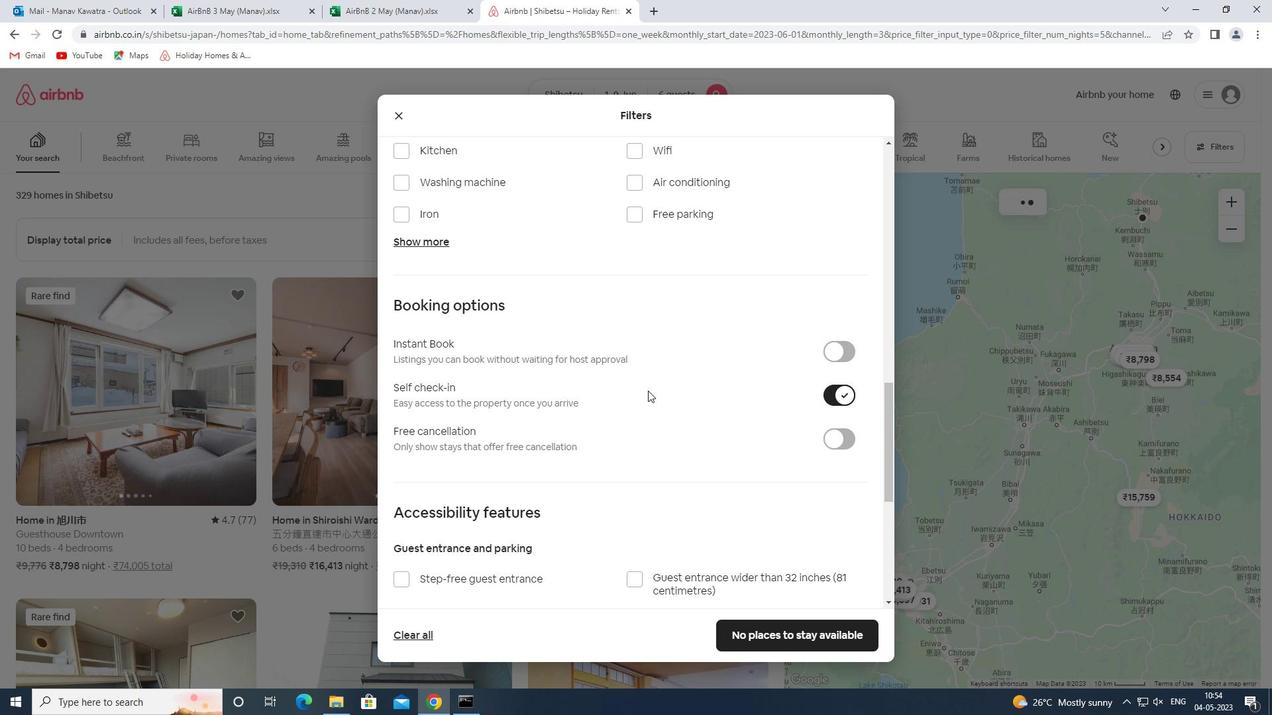 
Action: Mouse scrolled (643, 389) with delta (0, 0)
Screenshot: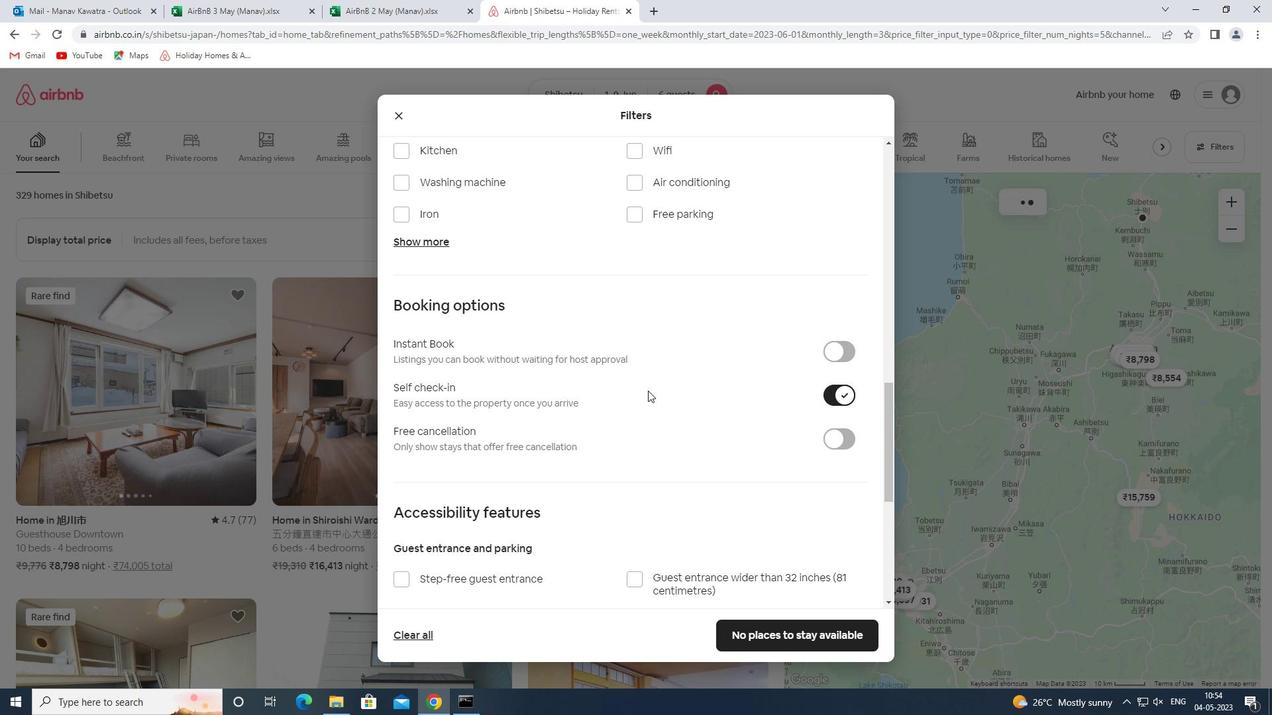 
Action: Mouse scrolled (643, 389) with delta (0, 0)
Screenshot: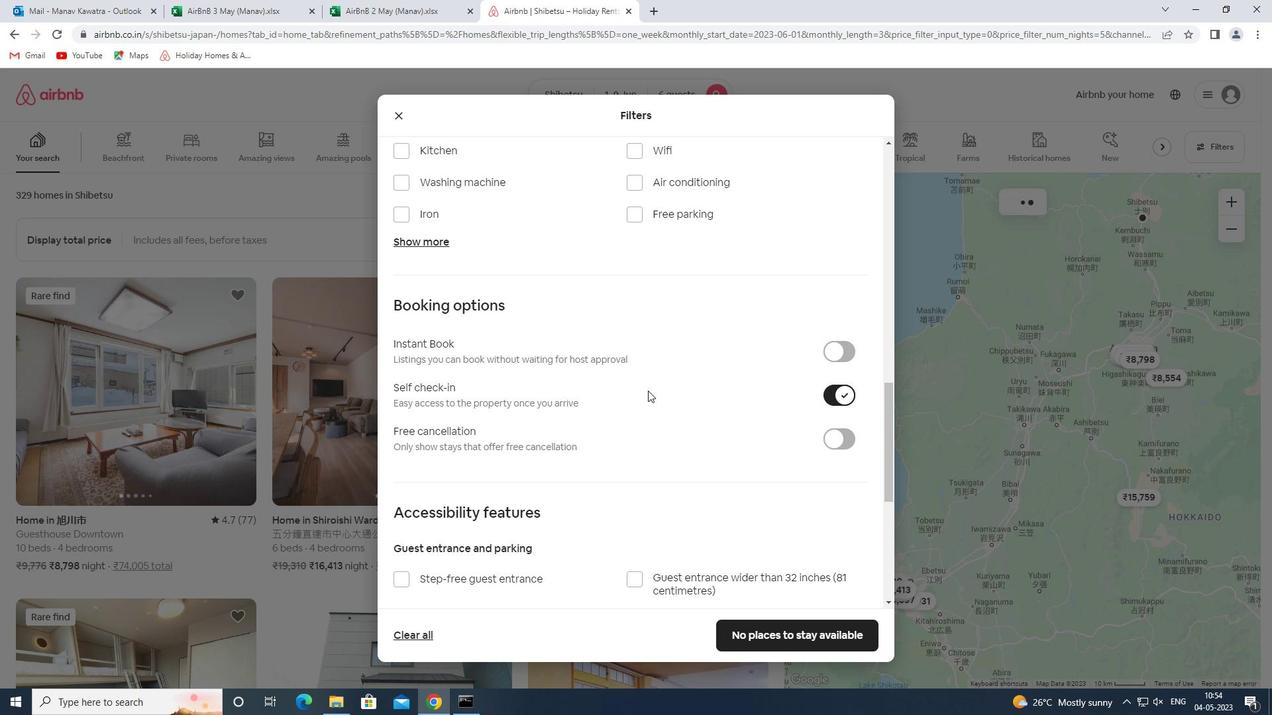 
Action: Mouse scrolled (643, 389) with delta (0, 0)
Screenshot: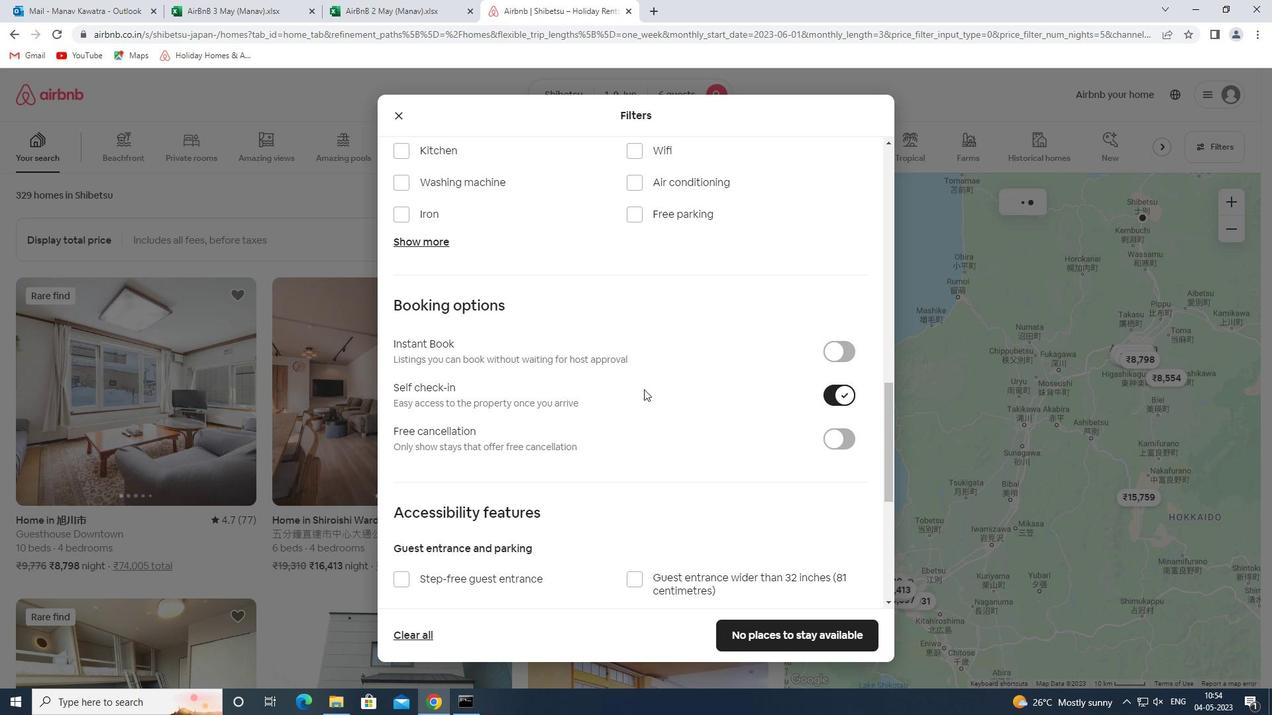 
Action: Mouse moved to (643, 389)
Screenshot: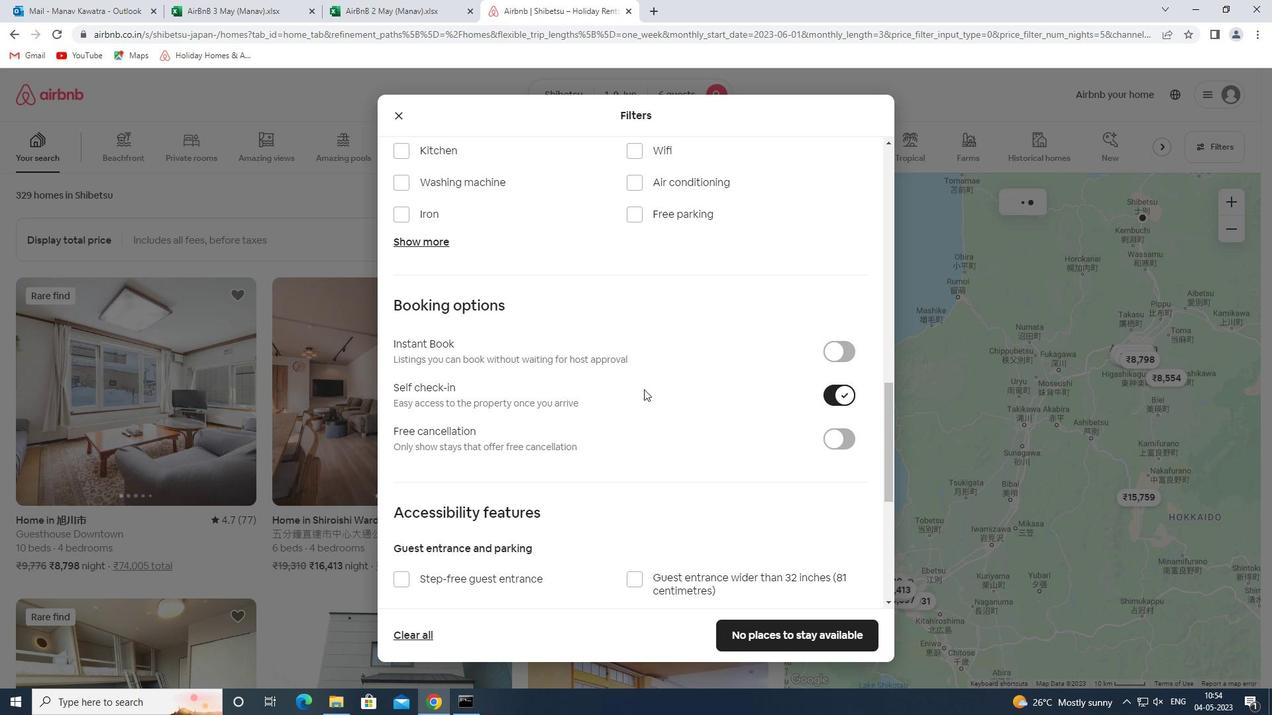 
Action: Mouse scrolled (643, 389) with delta (0, 0)
Screenshot: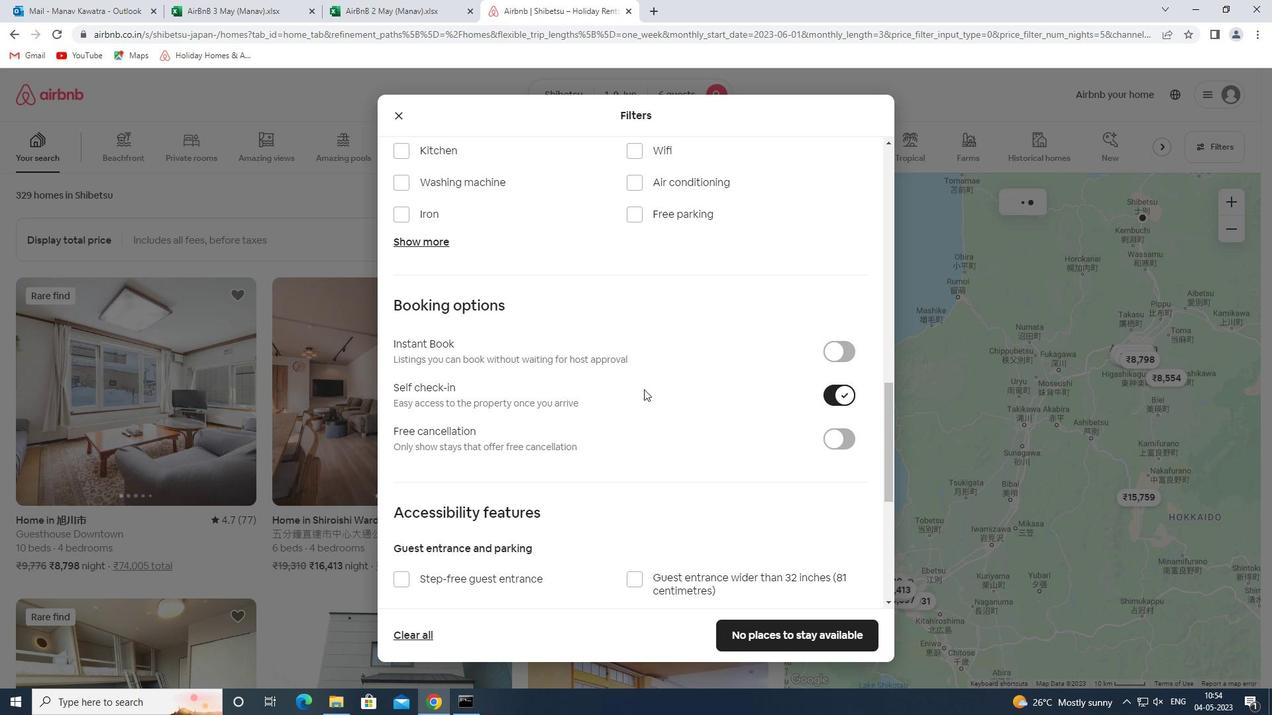 
Action: Mouse moved to (643, 389)
Screenshot: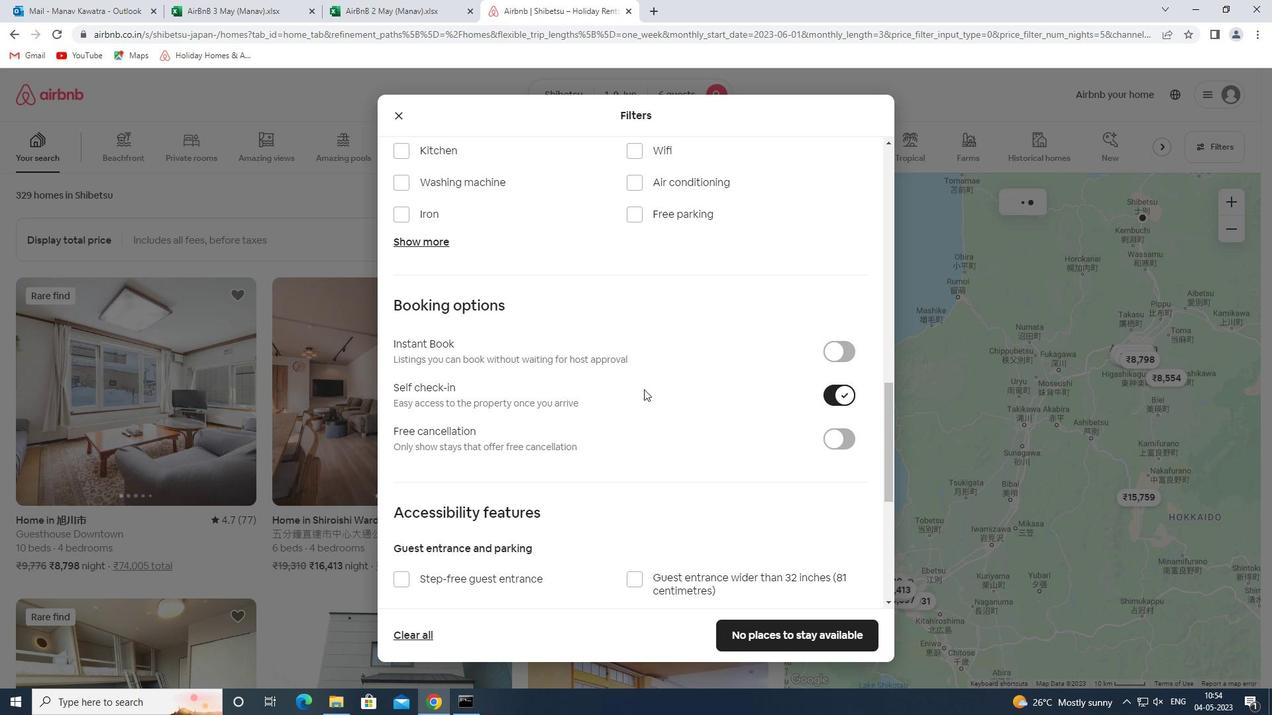 
Action: Mouse scrolled (643, 389) with delta (0, 0)
Screenshot: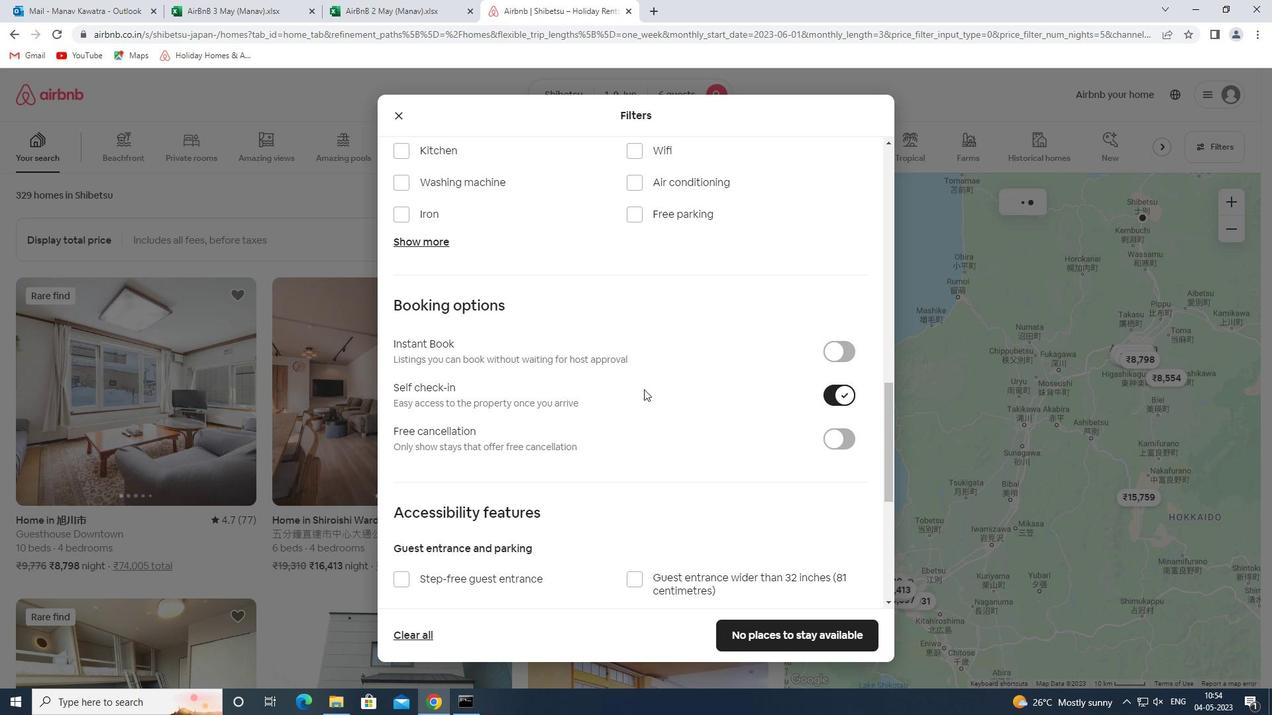 
Action: Mouse moved to (433, 515)
Screenshot: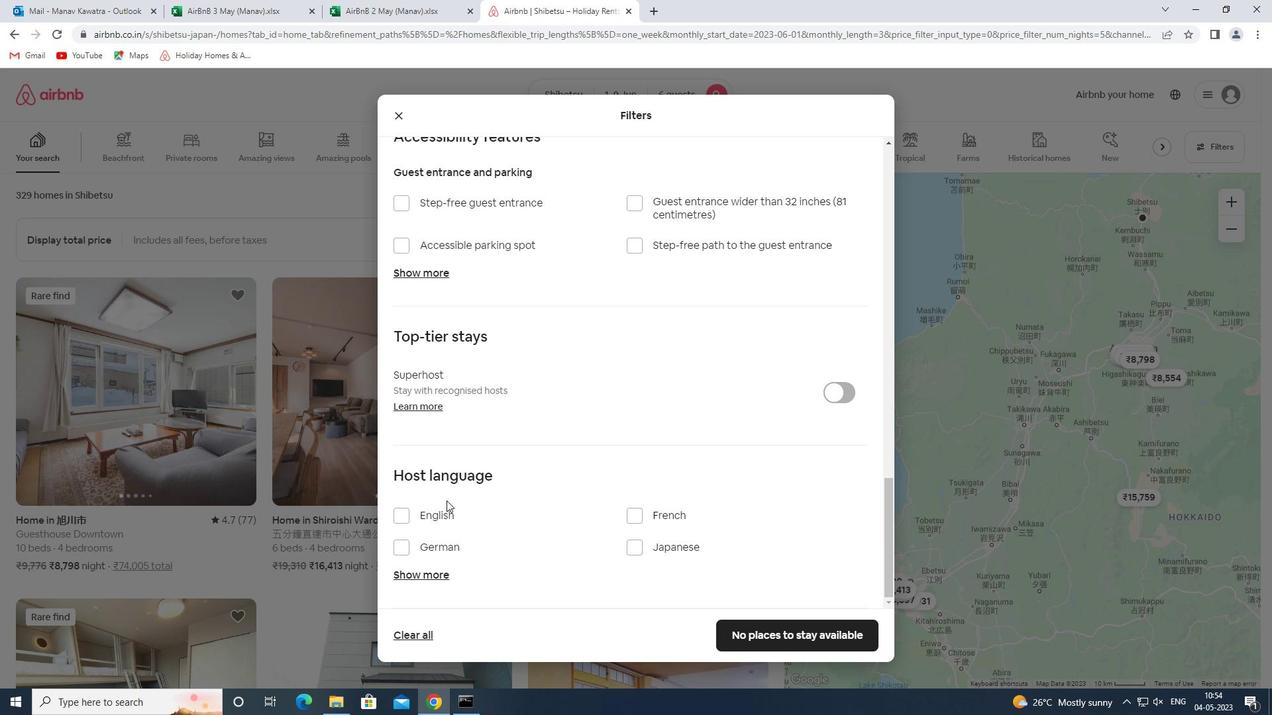 
Action: Mouse pressed left at (433, 515)
Screenshot: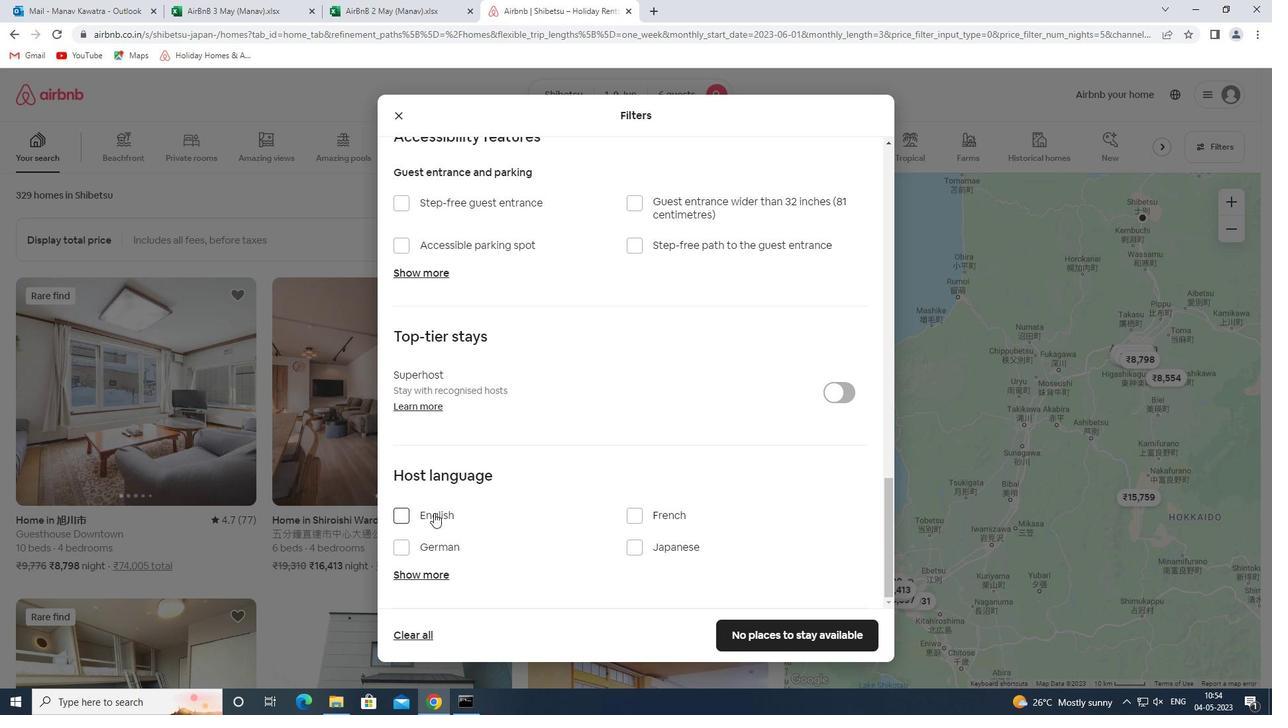 
Action: Mouse moved to (845, 628)
Screenshot: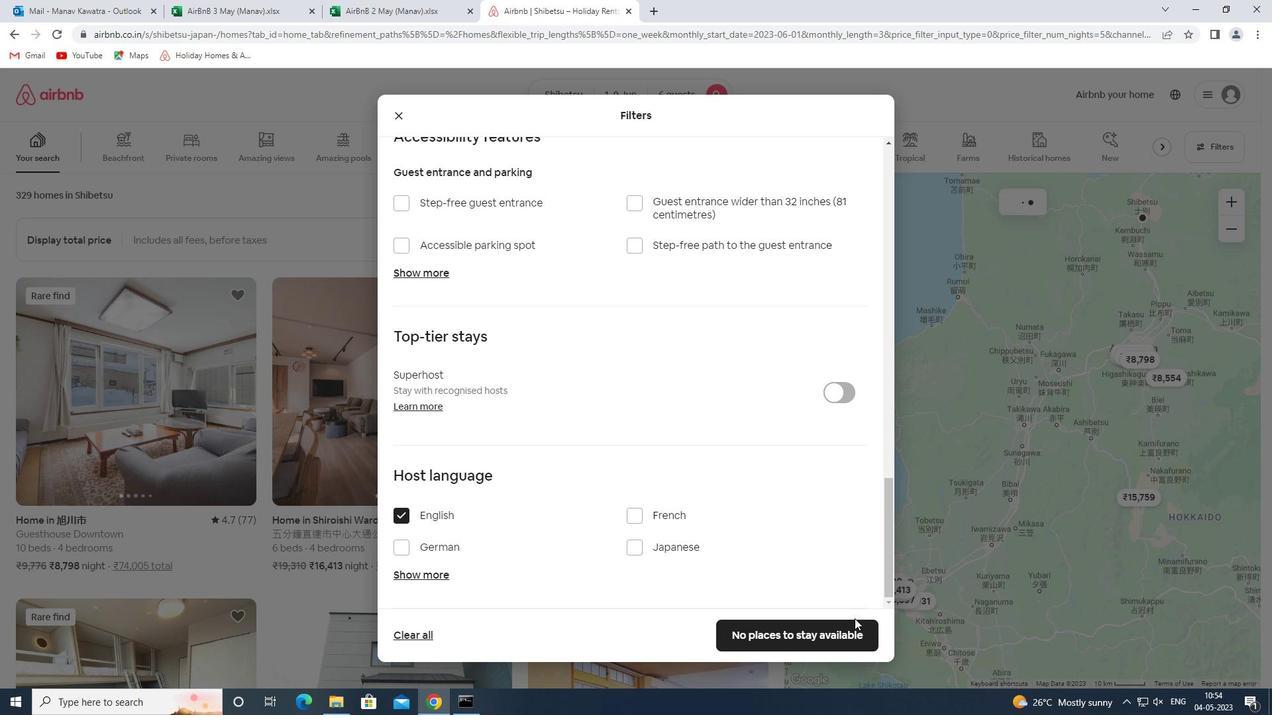 
Action: Mouse pressed left at (845, 628)
Screenshot: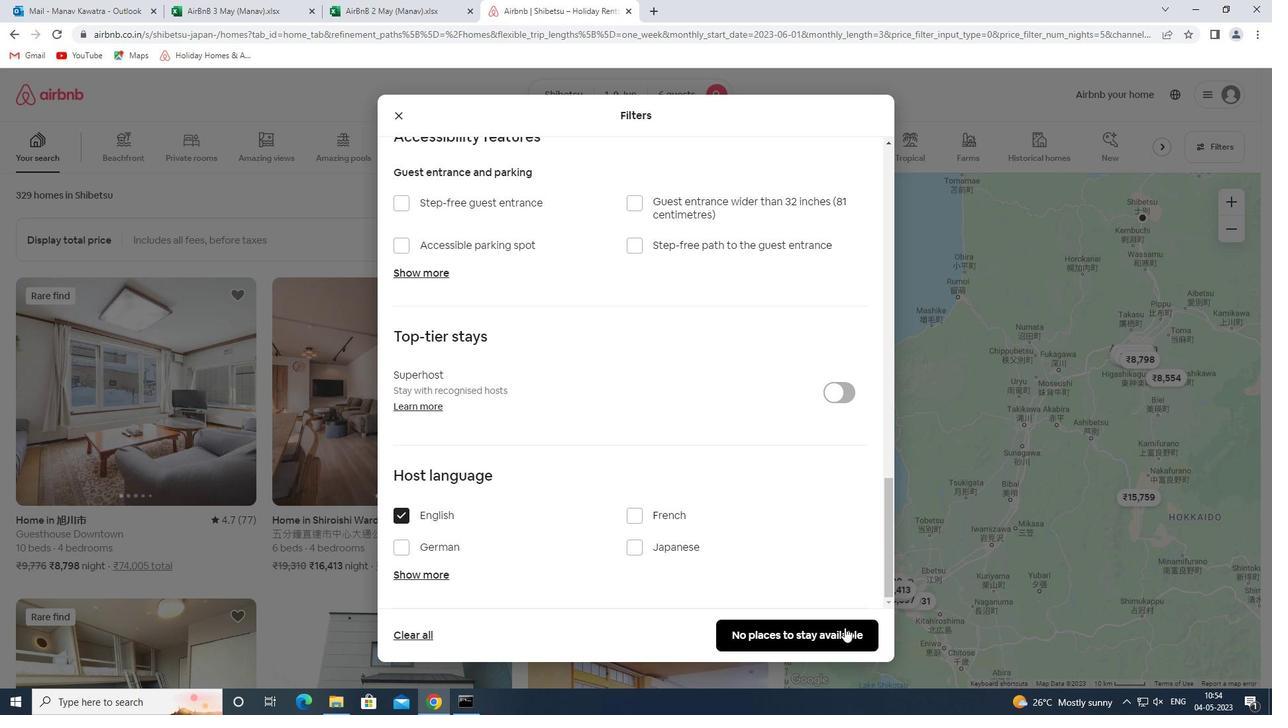 
Action: Mouse moved to (846, 616)
Screenshot: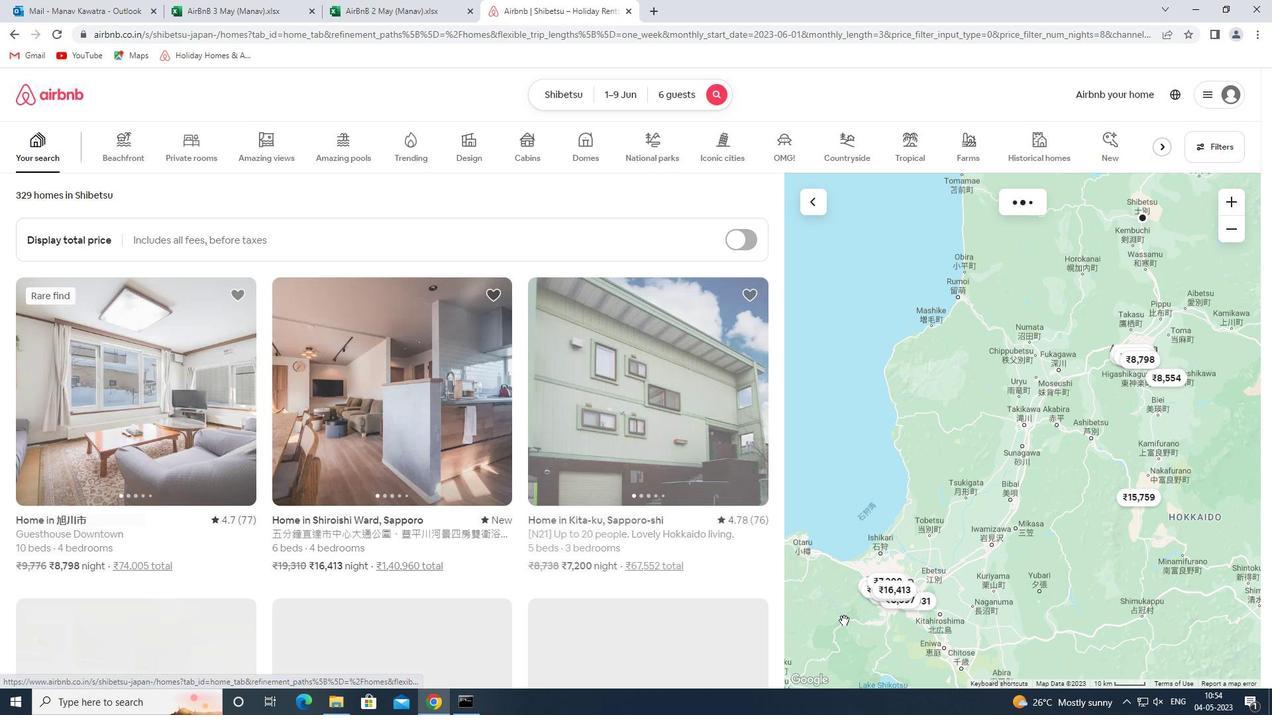 
